 Task: Find LinkedIn profiles of Business Managers at SCC Online with a background in Financial Analysis and education from Delhi School of Economics.
Action: Mouse moved to (593, 79)
Screenshot: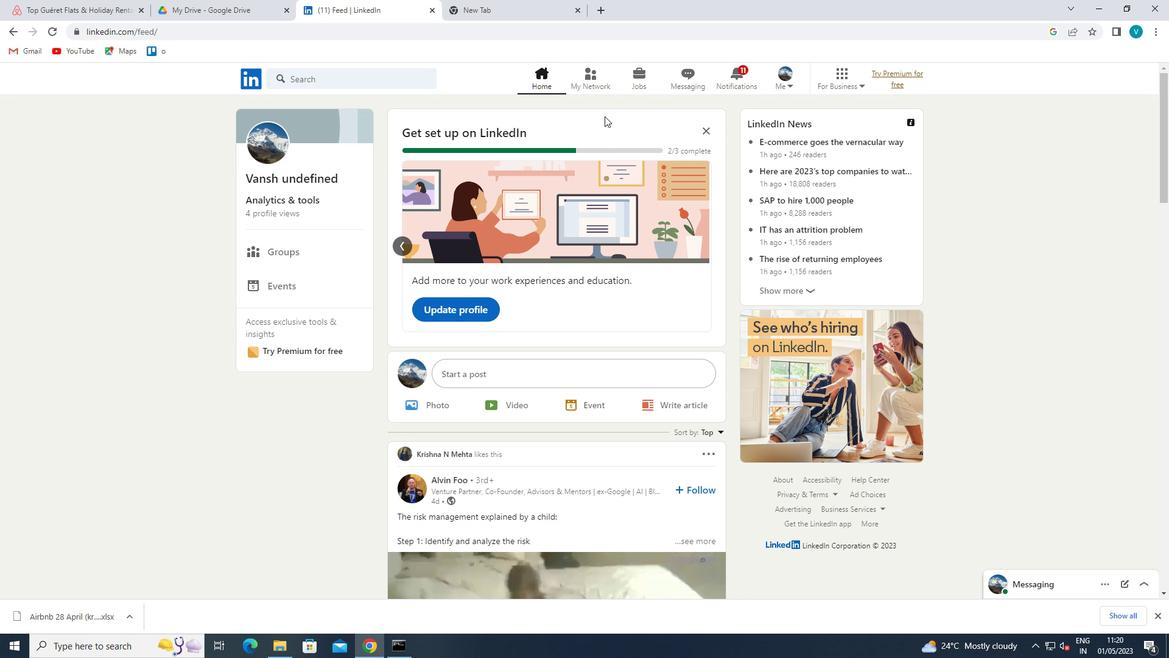 
Action: Mouse pressed left at (593, 79)
Screenshot: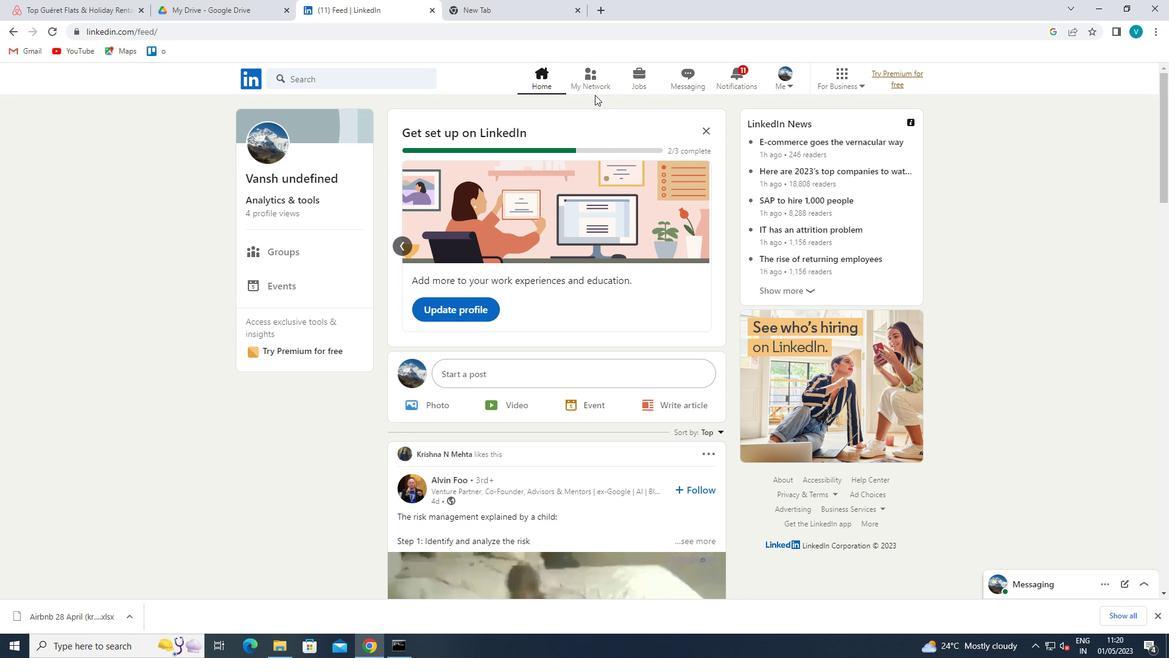 
Action: Mouse moved to (335, 148)
Screenshot: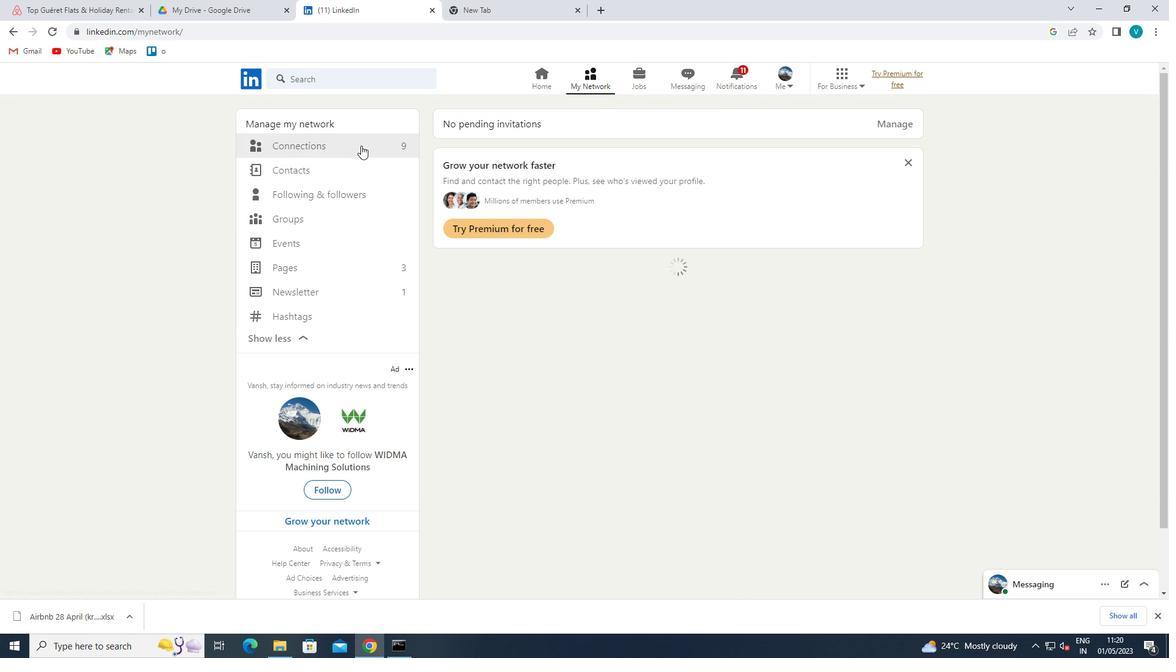 
Action: Mouse pressed left at (335, 148)
Screenshot: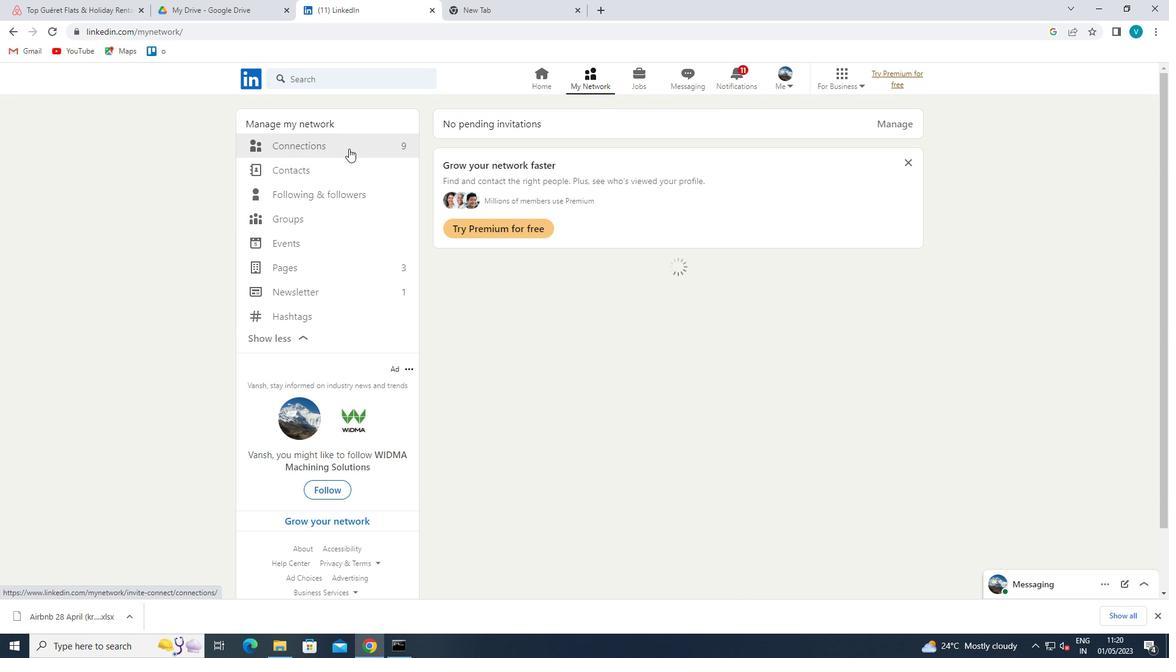 
Action: Mouse moved to (665, 144)
Screenshot: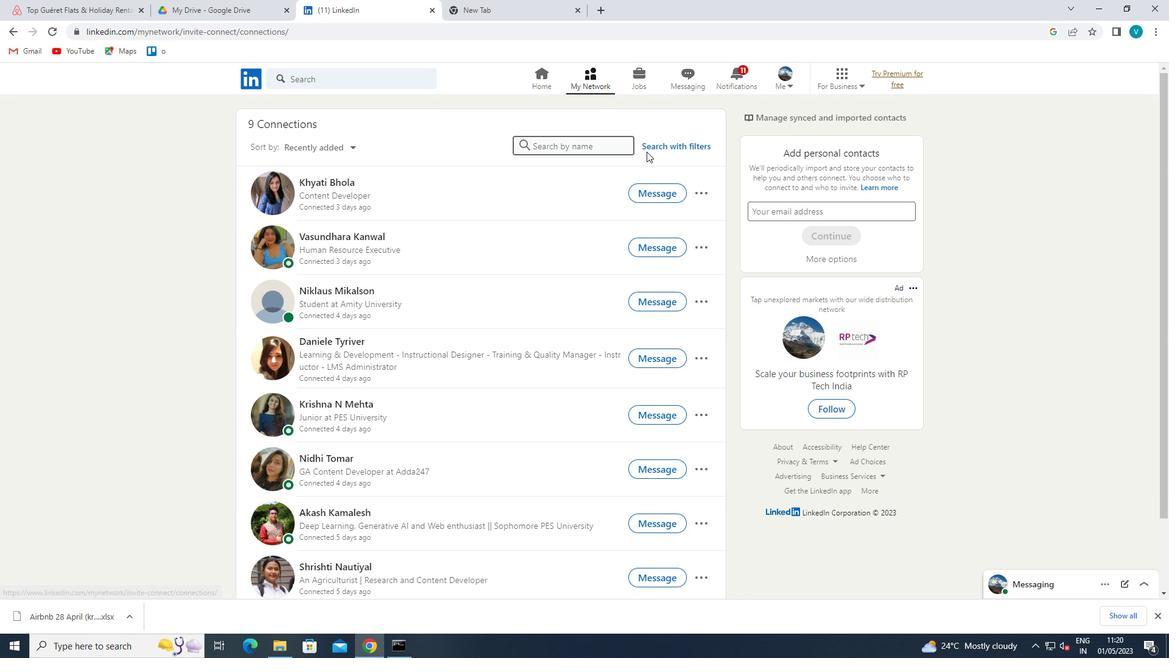 
Action: Mouse pressed left at (665, 144)
Screenshot: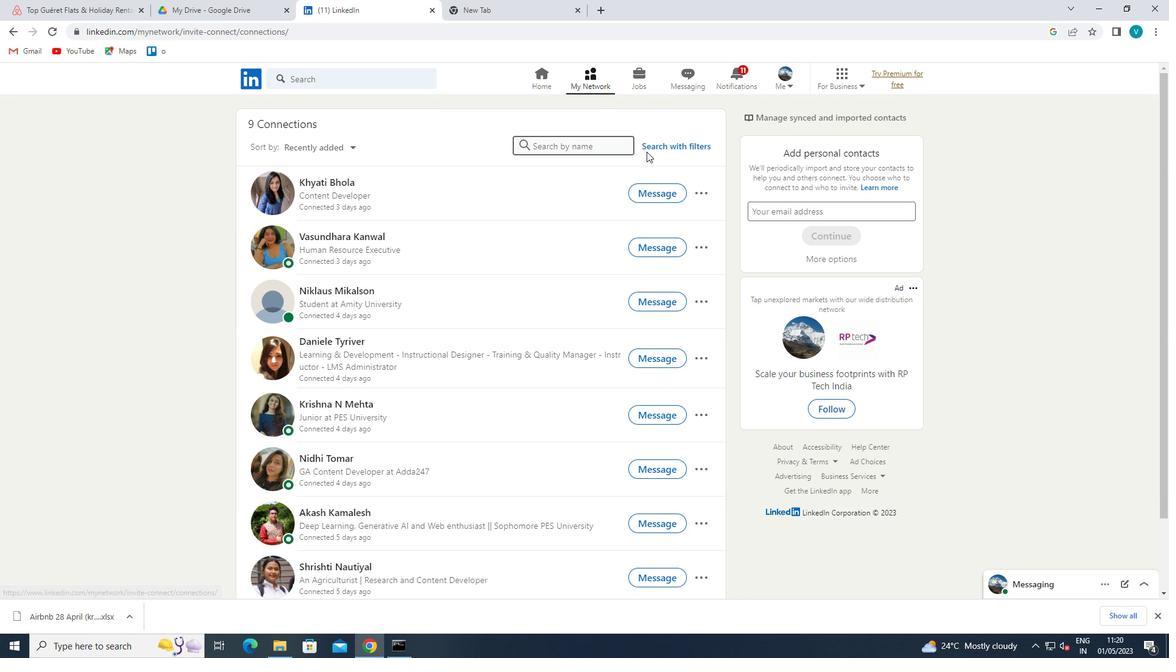
Action: Mouse moved to (586, 116)
Screenshot: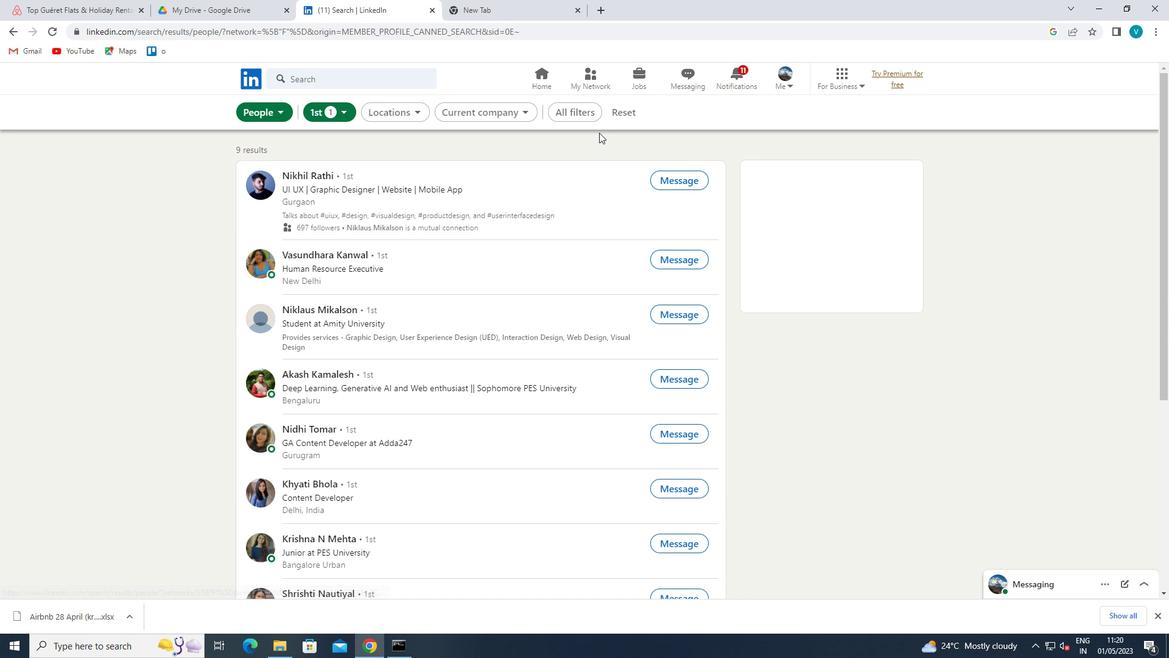 
Action: Mouse pressed left at (586, 116)
Screenshot: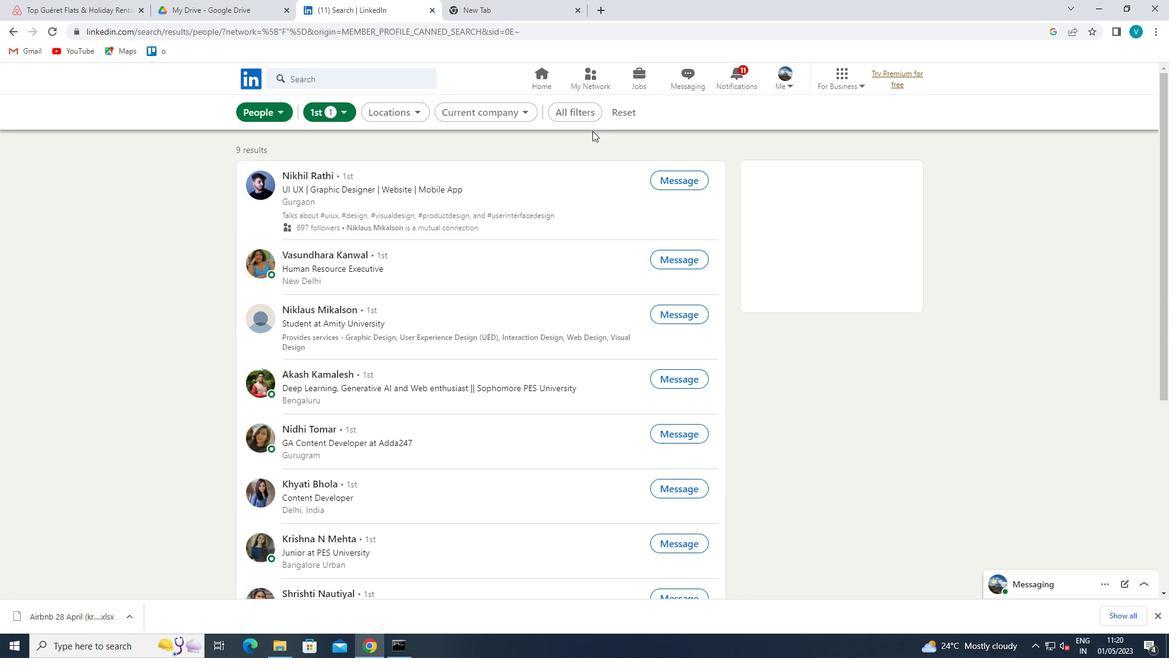 
Action: Mouse moved to (940, 268)
Screenshot: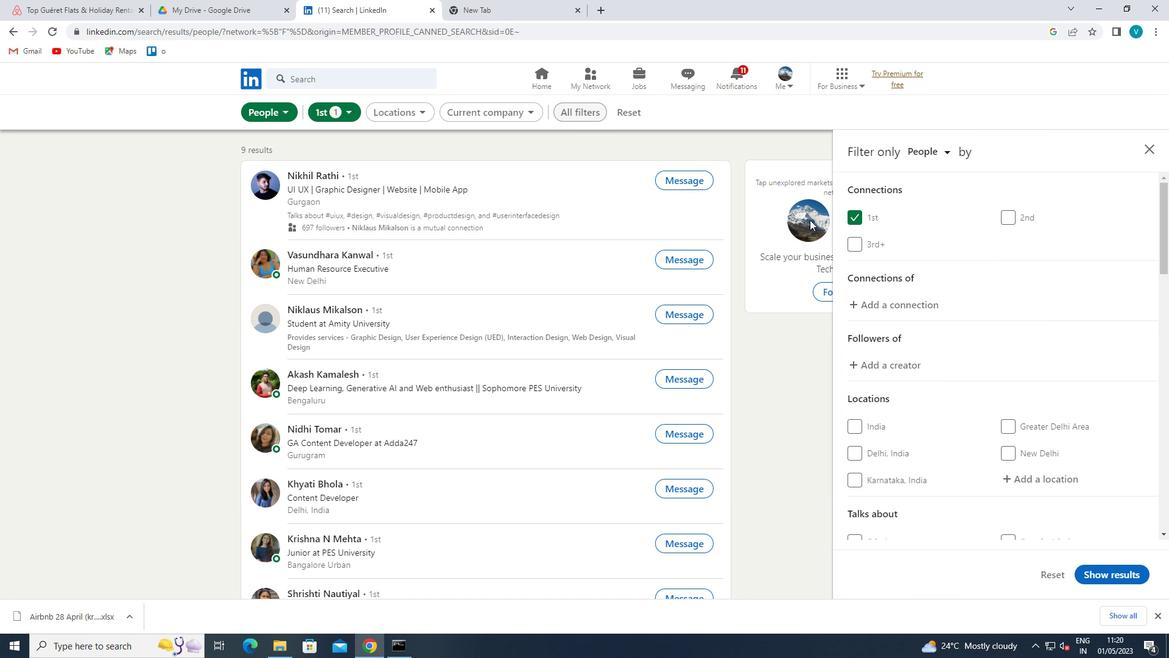 
Action: Mouse scrolled (940, 268) with delta (0, 0)
Screenshot: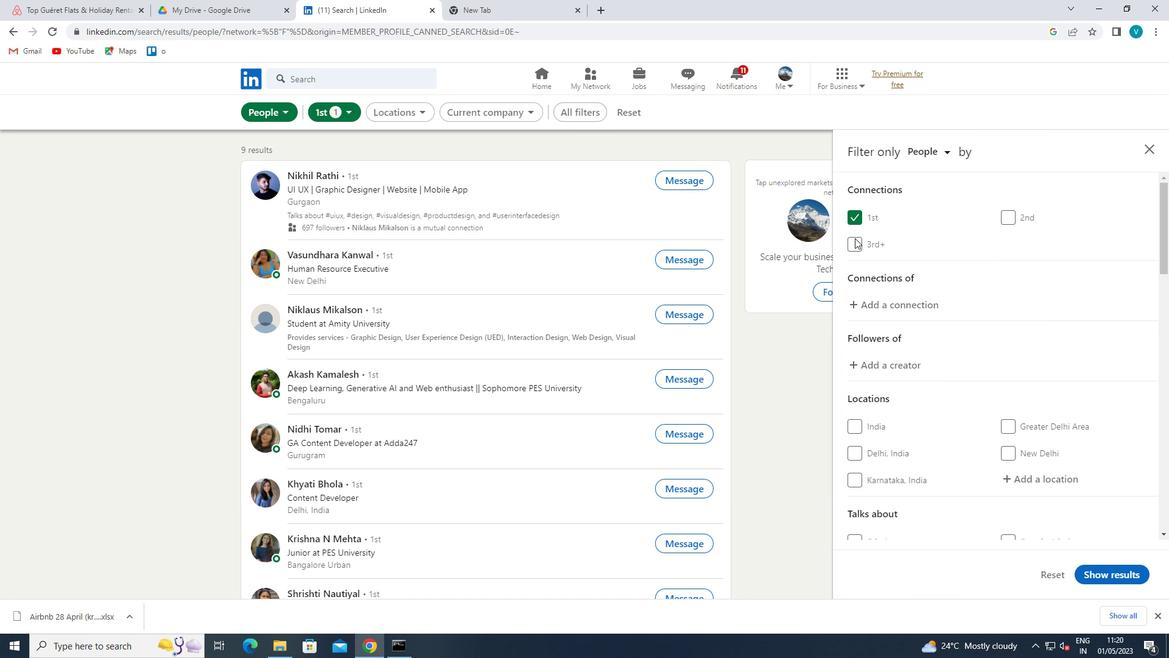 
Action: Mouse moved to (940, 269)
Screenshot: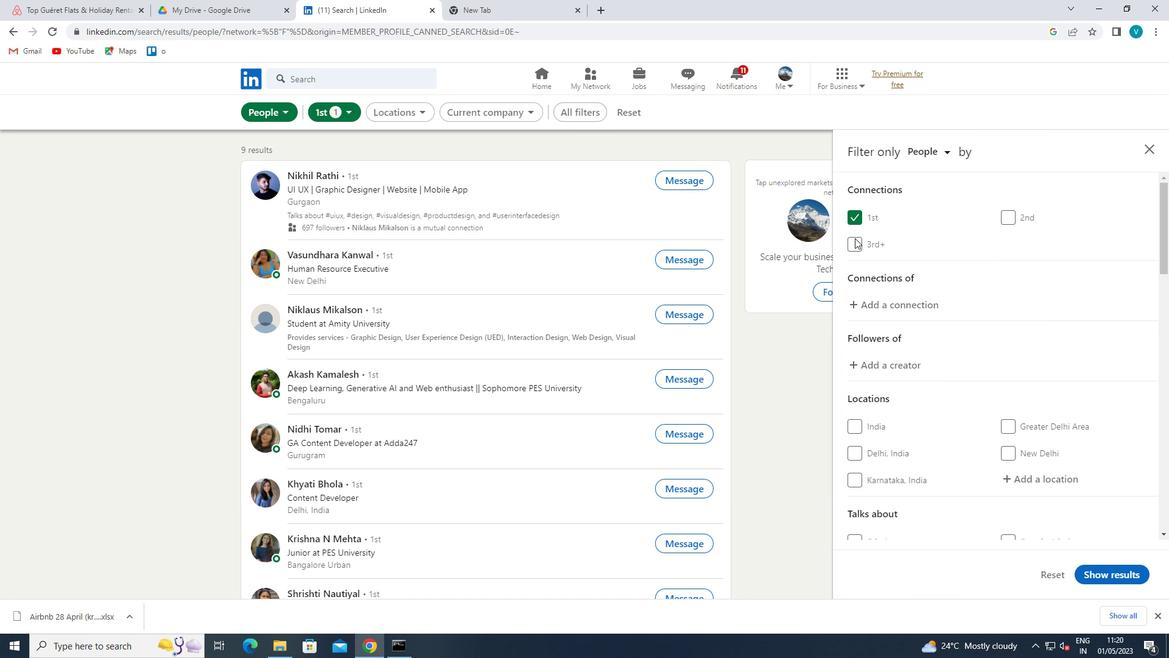 
Action: Mouse scrolled (940, 268) with delta (0, 0)
Screenshot: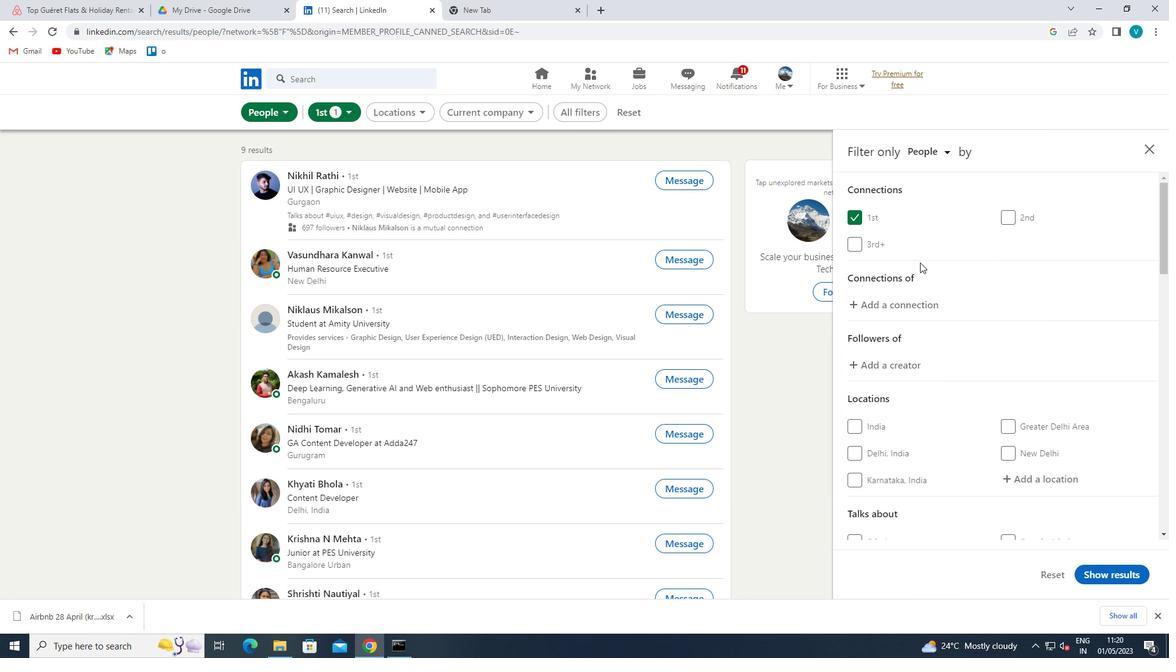 
Action: Mouse moved to (1032, 369)
Screenshot: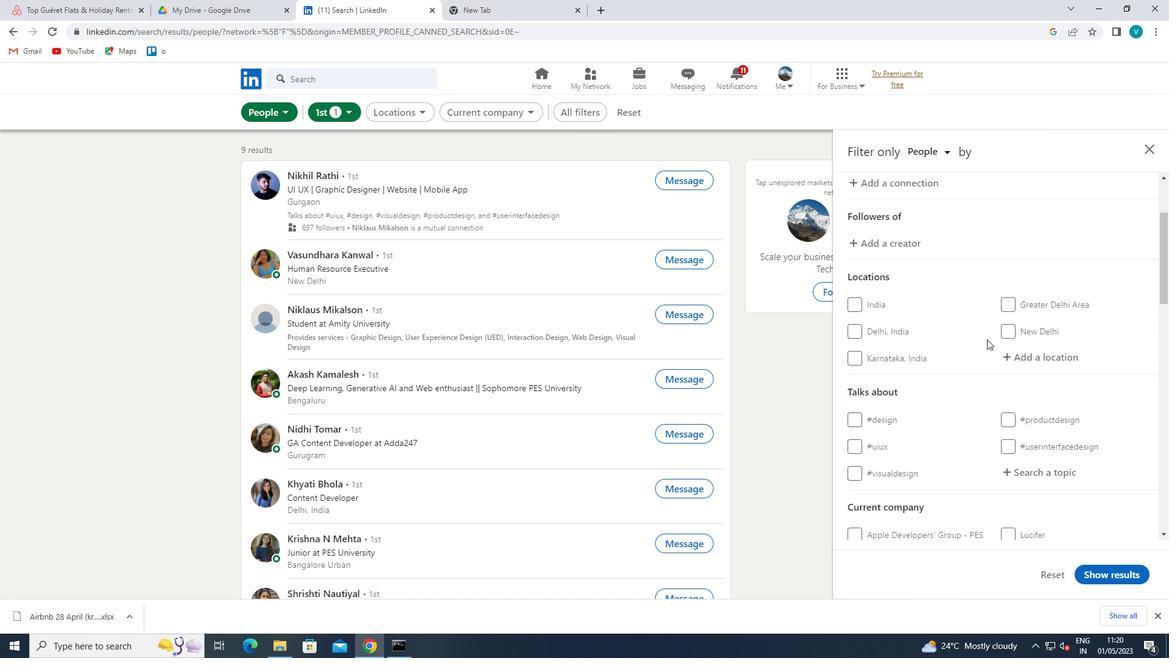 
Action: Mouse pressed left at (1032, 369)
Screenshot: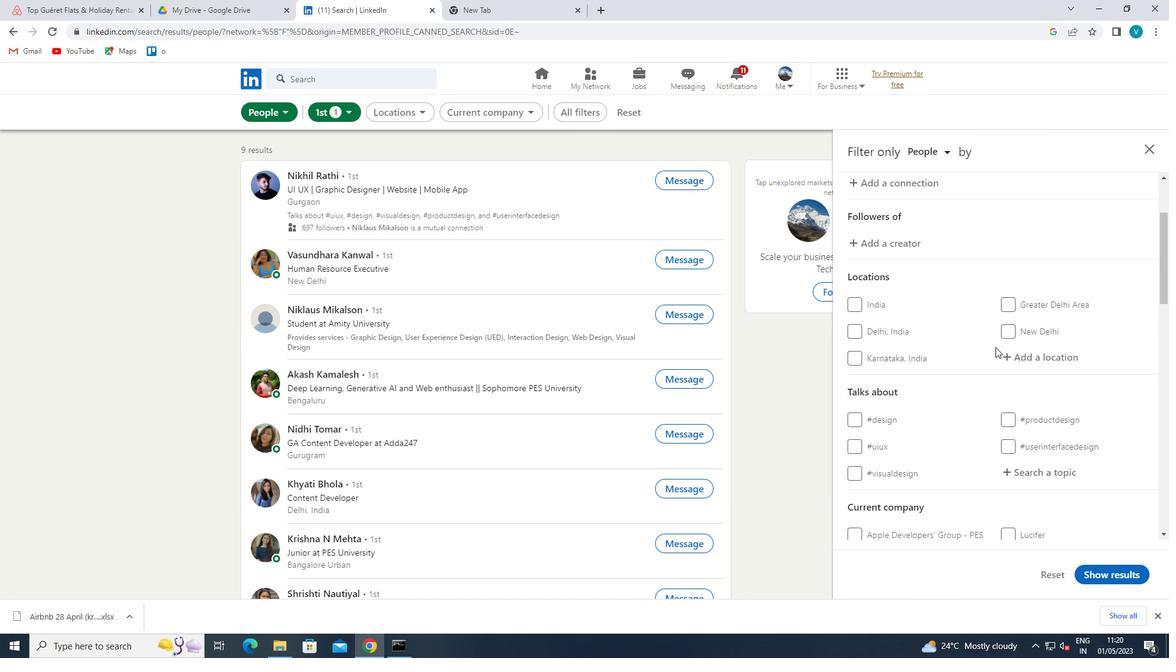 
Action: Mouse moved to (1038, 359)
Screenshot: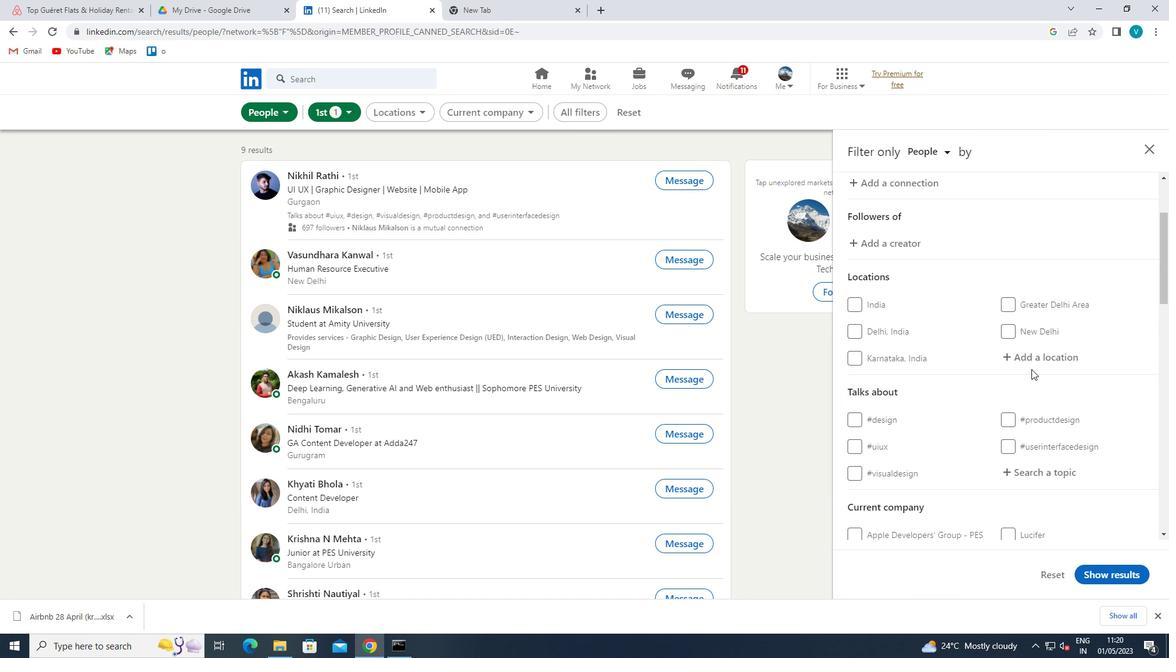 
Action: Mouse pressed left at (1038, 359)
Screenshot: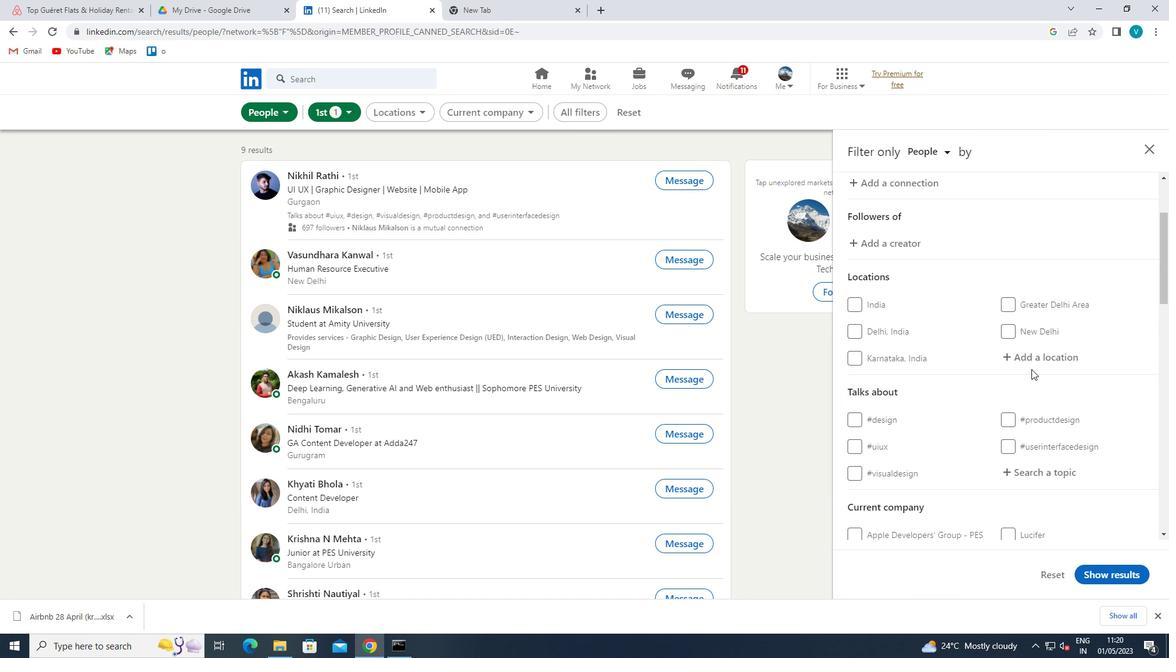
Action: Mouse moved to (966, 369)
Screenshot: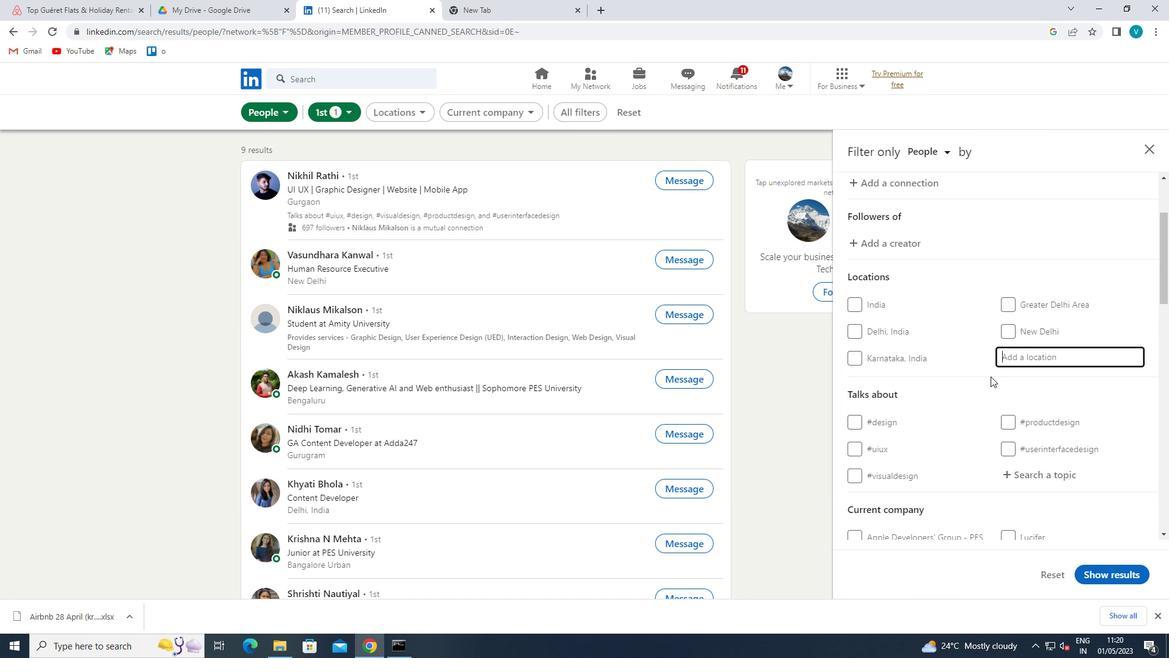 
Action: Key pressed <Key.shift>ULANHOT
Screenshot: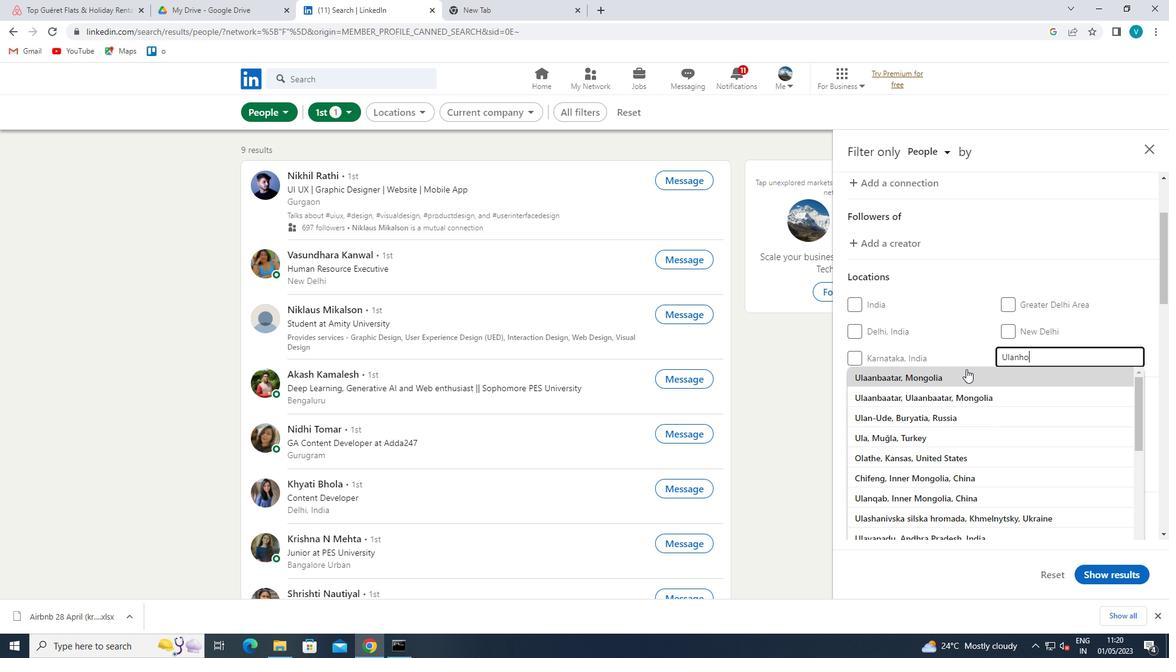 
Action: Mouse pressed left at (966, 369)
Screenshot: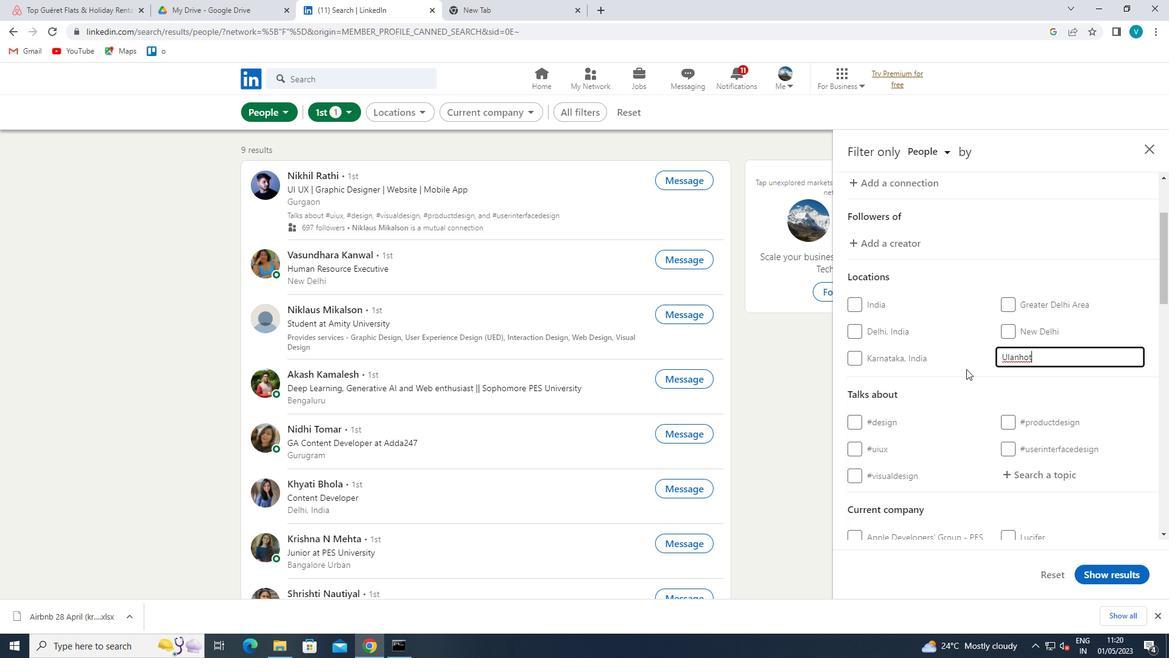 
Action: Mouse scrolled (966, 368) with delta (0, 0)
Screenshot: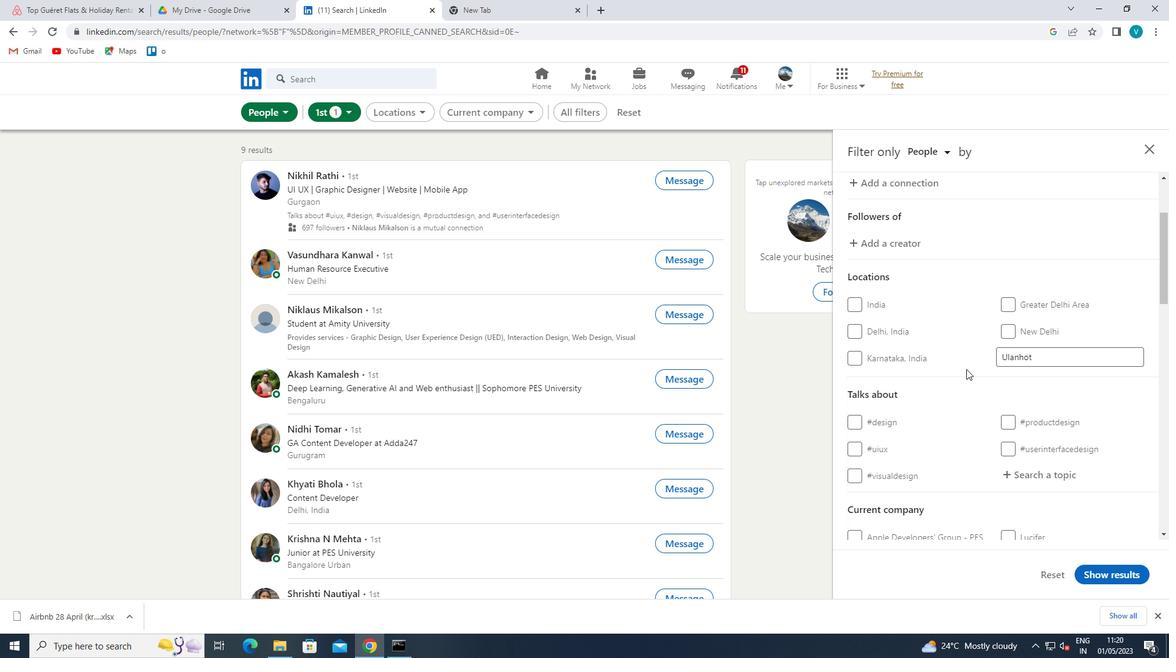 
Action: Mouse moved to (1015, 413)
Screenshot: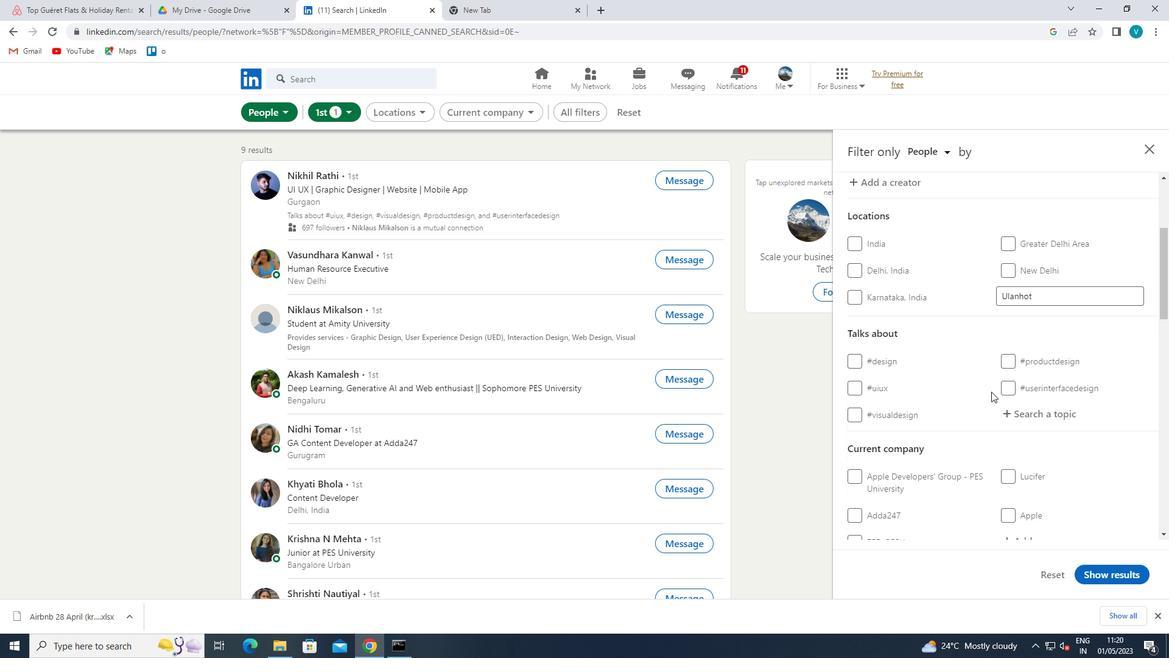 
Action: Mouse pressed left at (1015, 413)
Screenshot: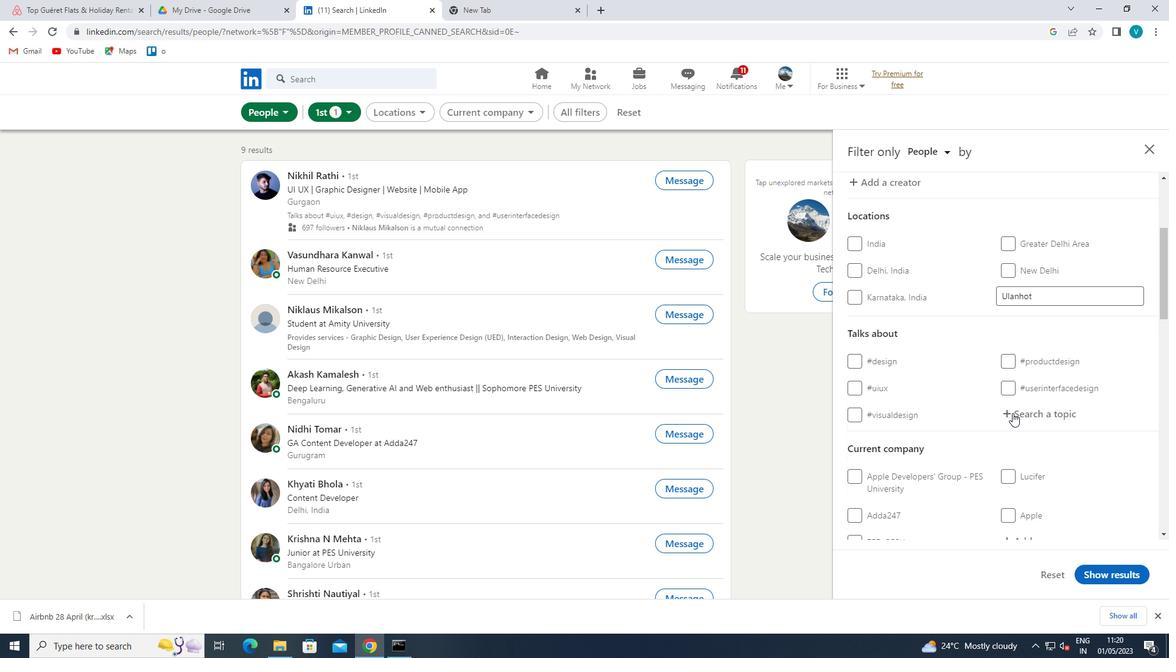 
Action: Mouse moved to (1015, 412)
Screenshot: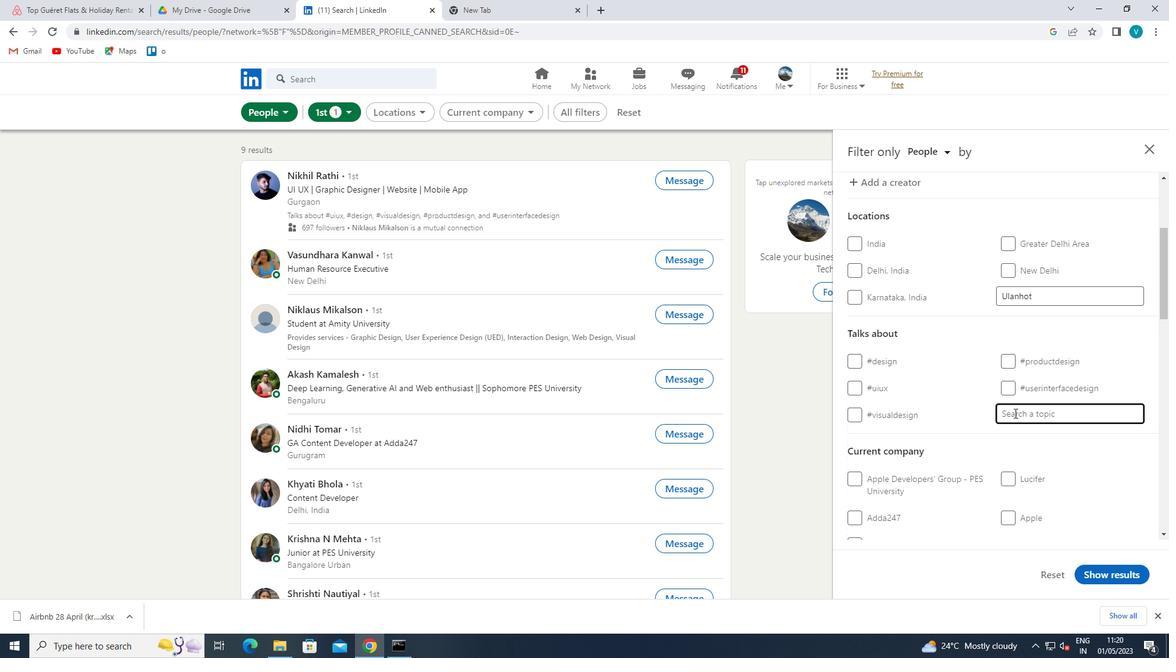 
Action: Key pressed <Key.shift>
Screenshot: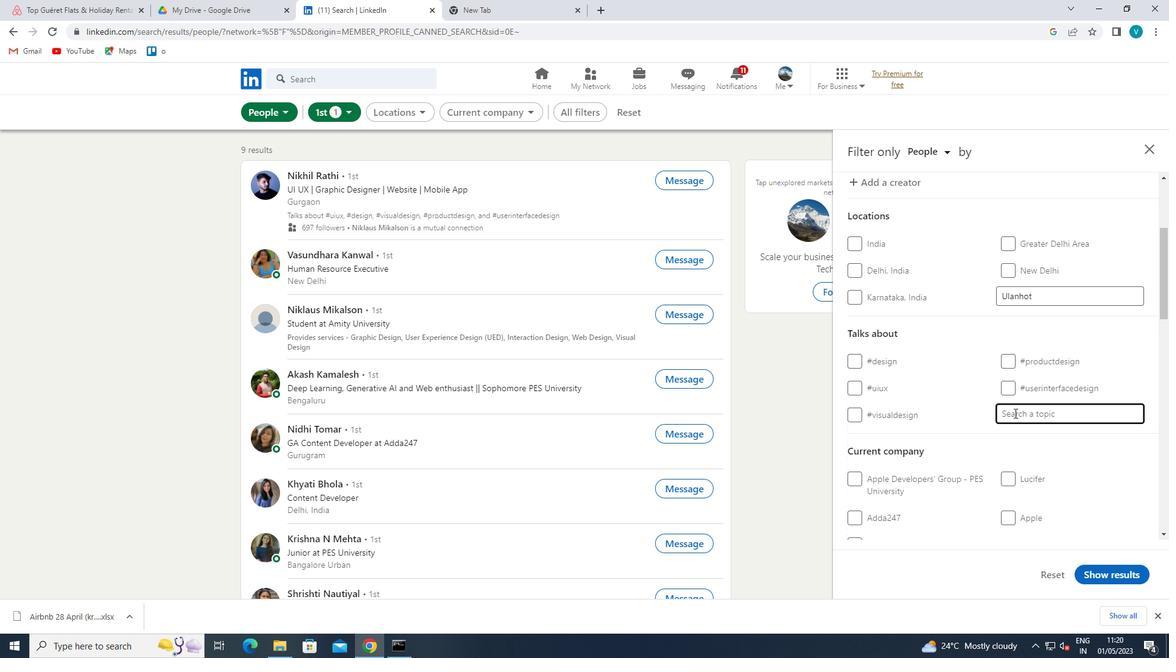 
Action: Mouse moved to (934, 389)
Screenshot: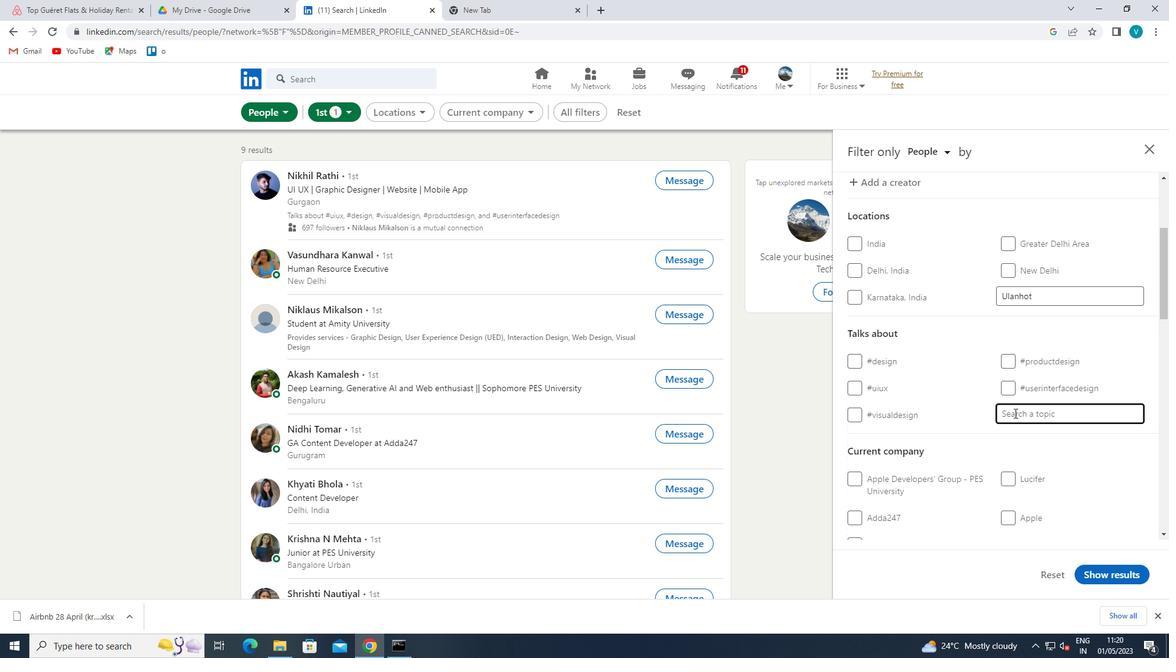 
Action: Key pressed #LIMKEDINLEARNING
Screenshot: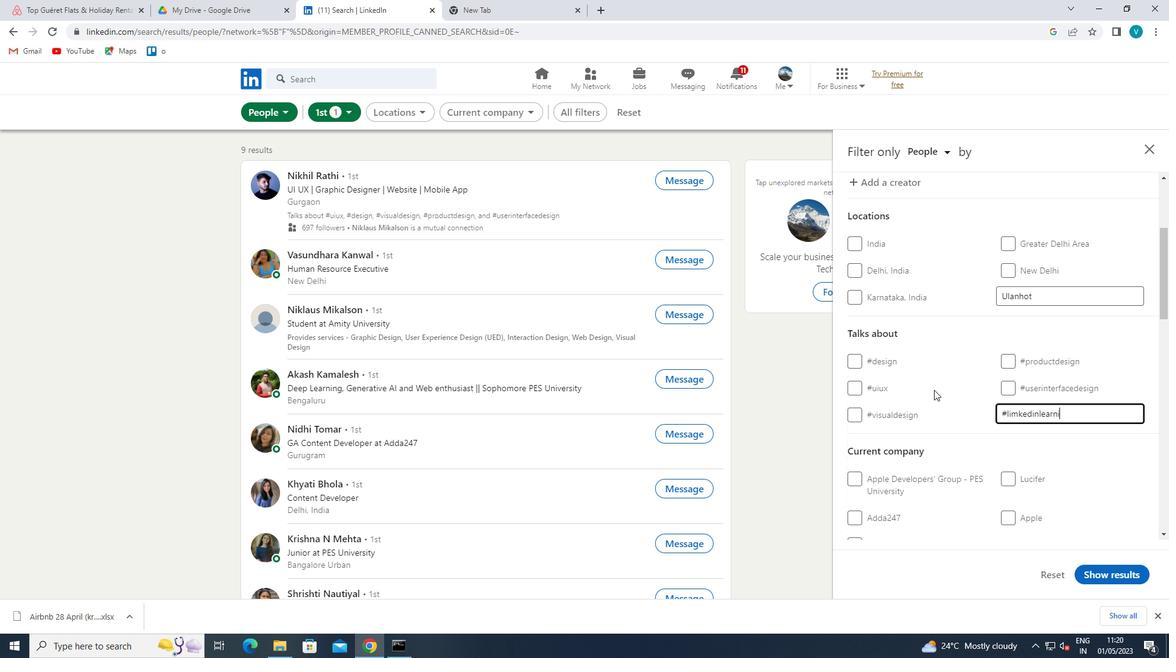 
Action: Mouse moved to (940, 396)
Screenshot: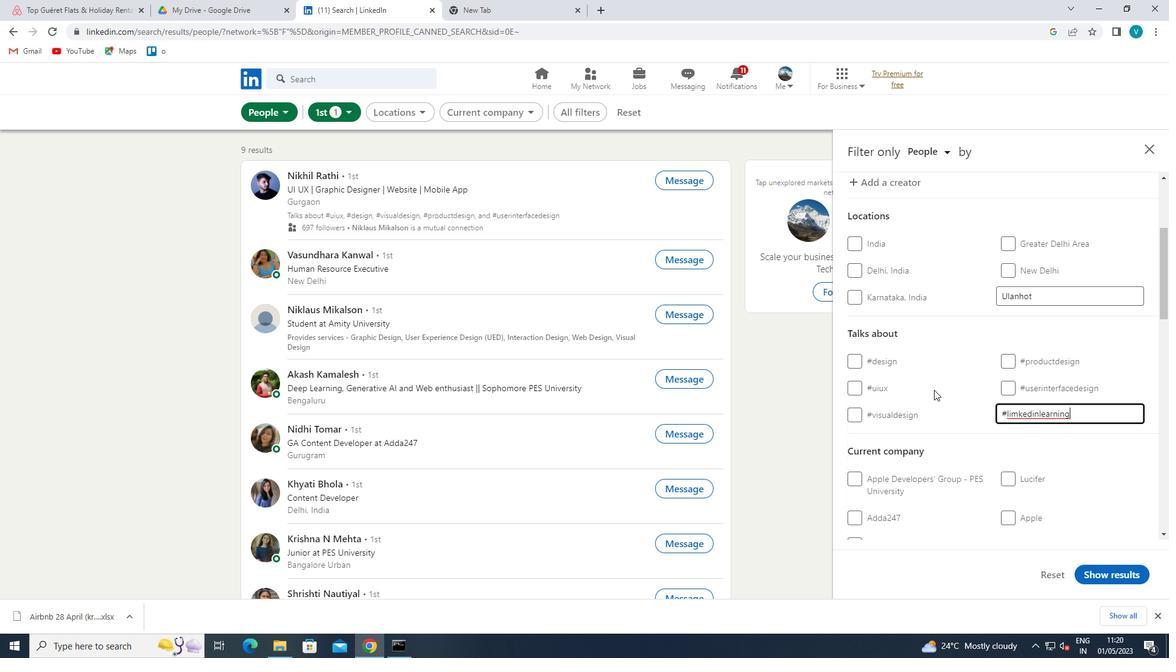 
Action: Mouse pressed left at (940, 396)
Screenshot: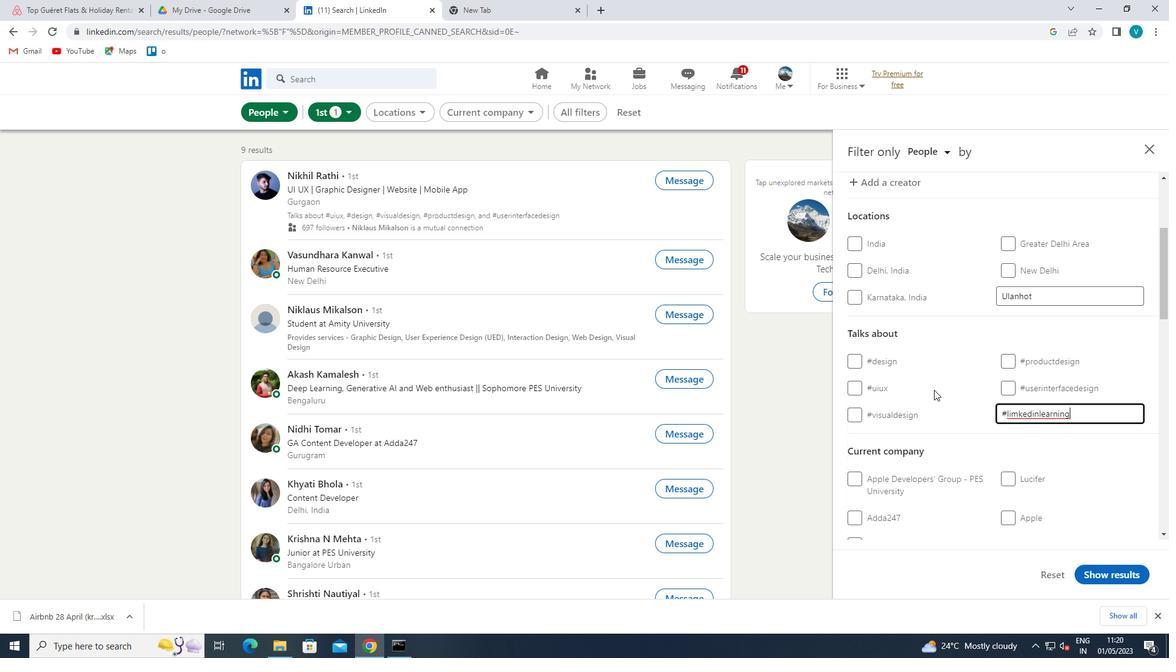 
Action: Mouse moved to (954, 420)
Screenshot: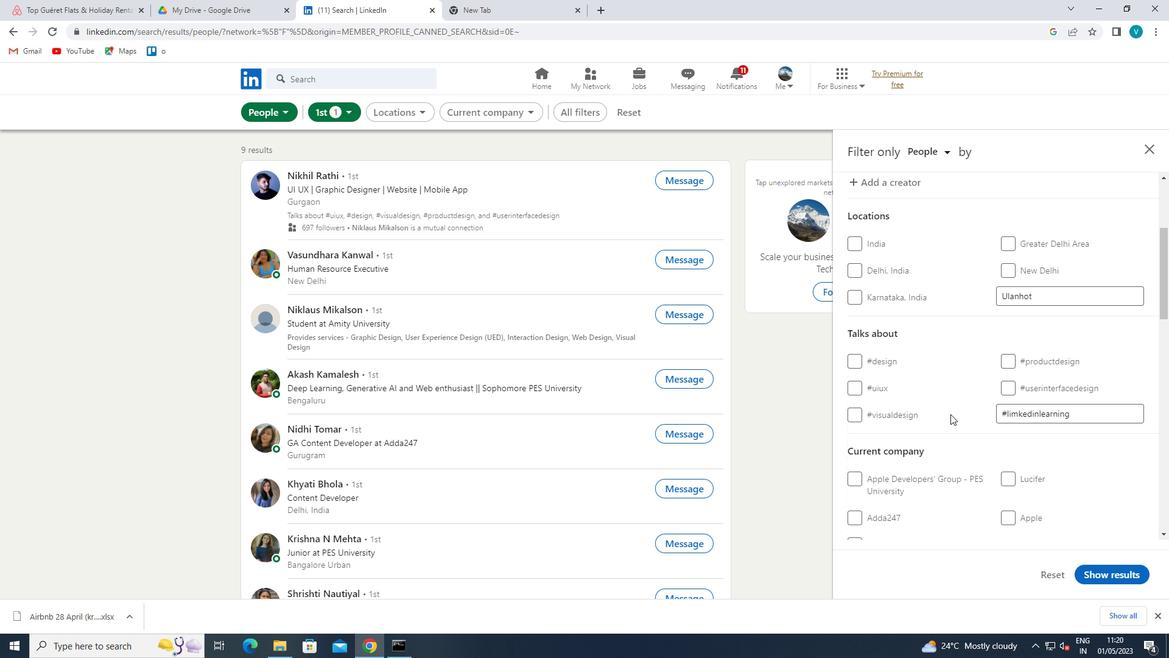 
Action: Mouse scrolled (954, 419) with delta (0, 0)
Screenshot: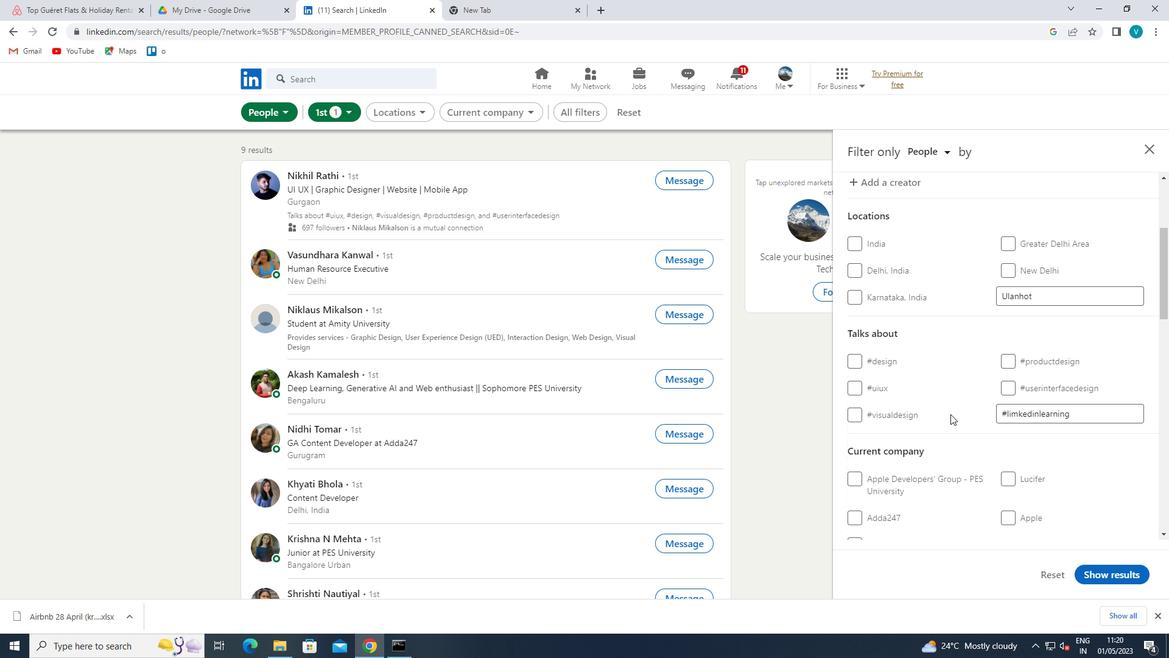 
Action: Mouse moved to (954, 421)
Screenshot: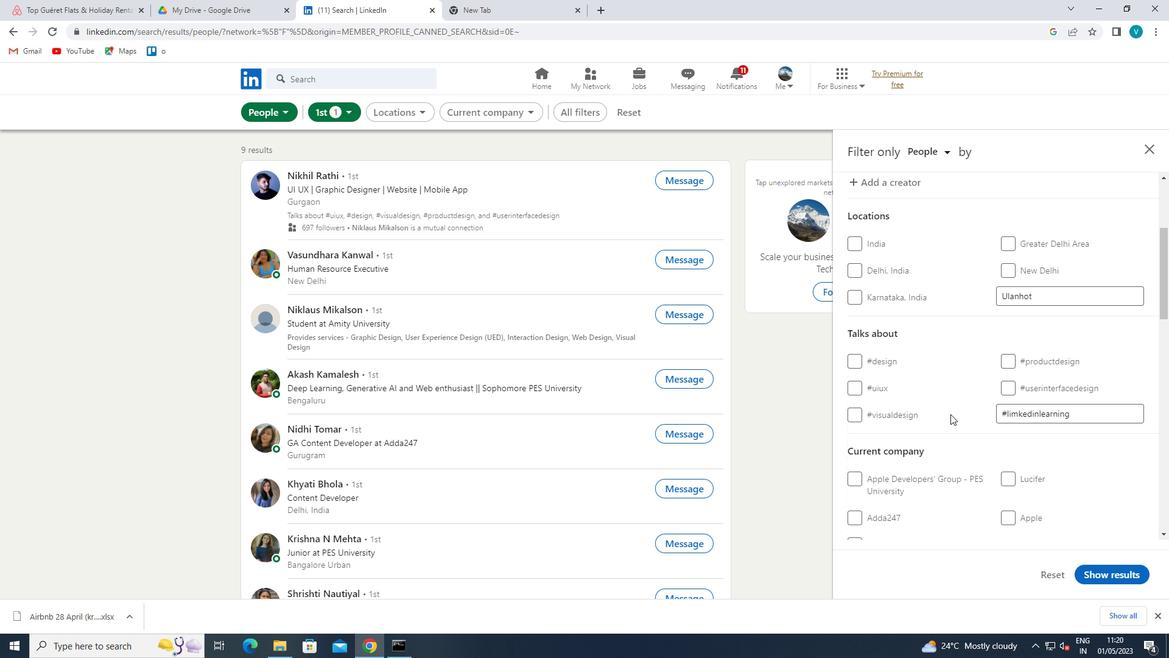 
Action: Mouse scrolled (954, 420) with delta (0, 0)
Screenshot: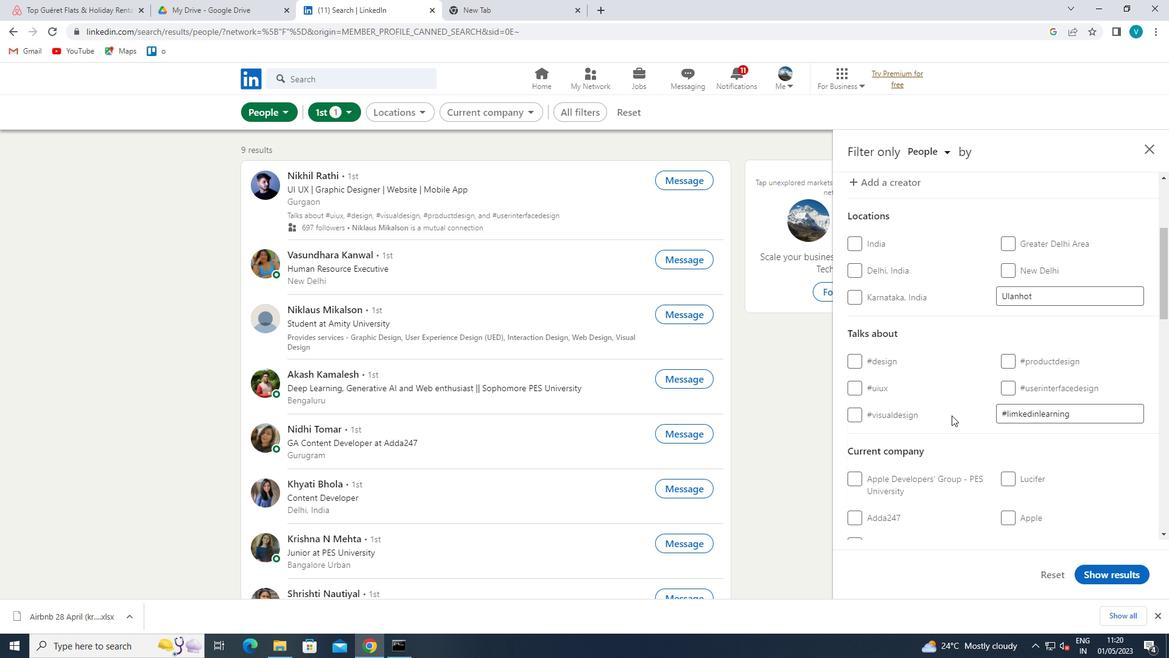 
Action: Mouse moved to (955, 421)
Screenshot: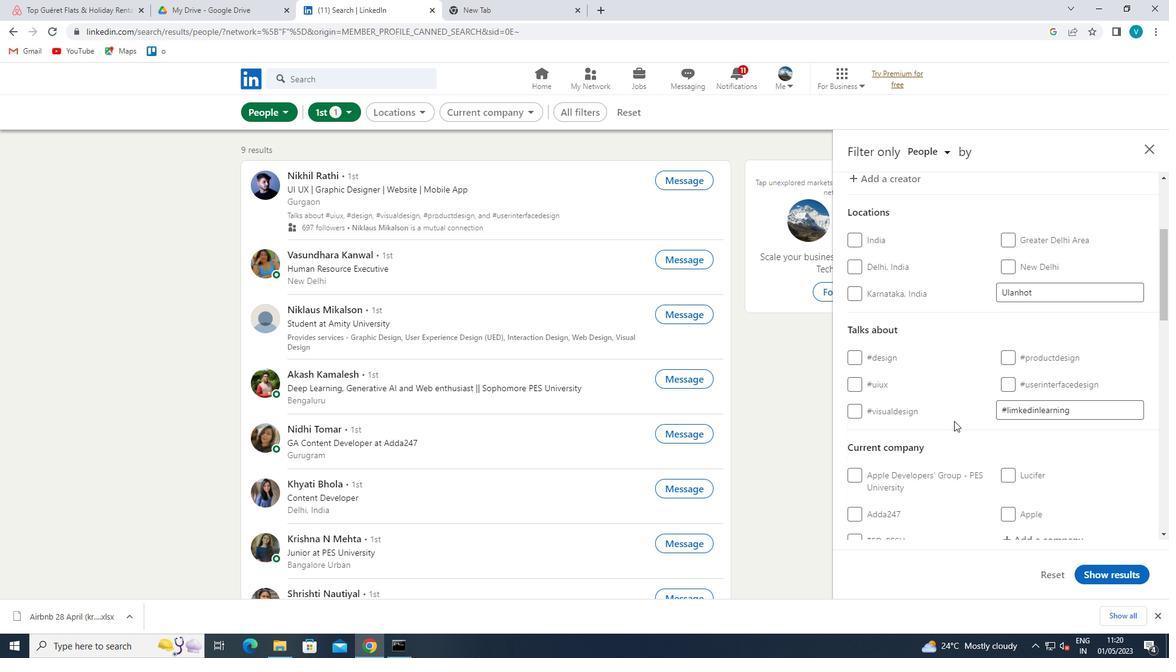 
Action: Mouse scrolled (955, 420) with delta (0, 0)
Screenshot: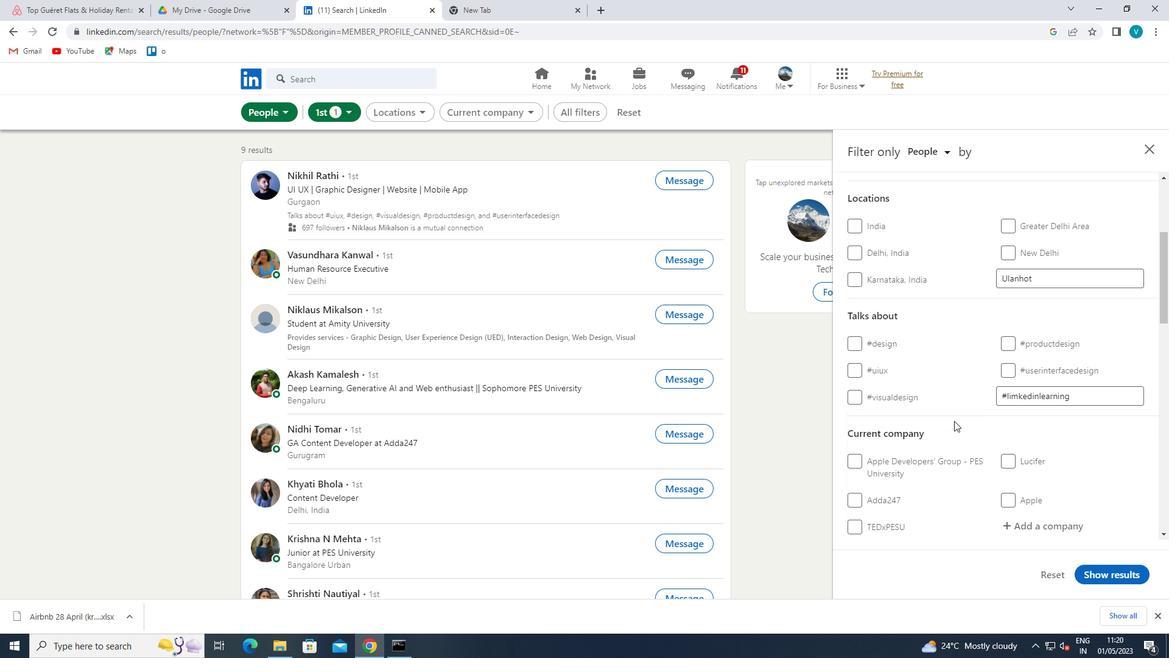 
Action: Mouse moved to (955, 421)
Screenshot: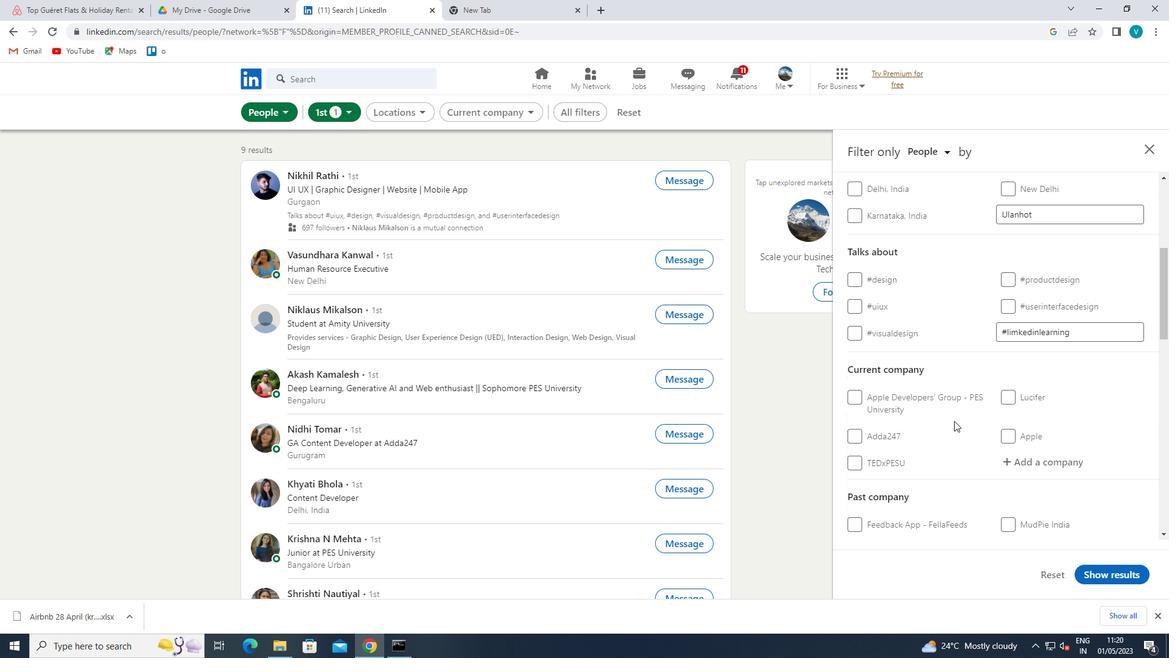 
Action: Mouse scrolled (955, 420) with delta (0, 0)
Screenshot: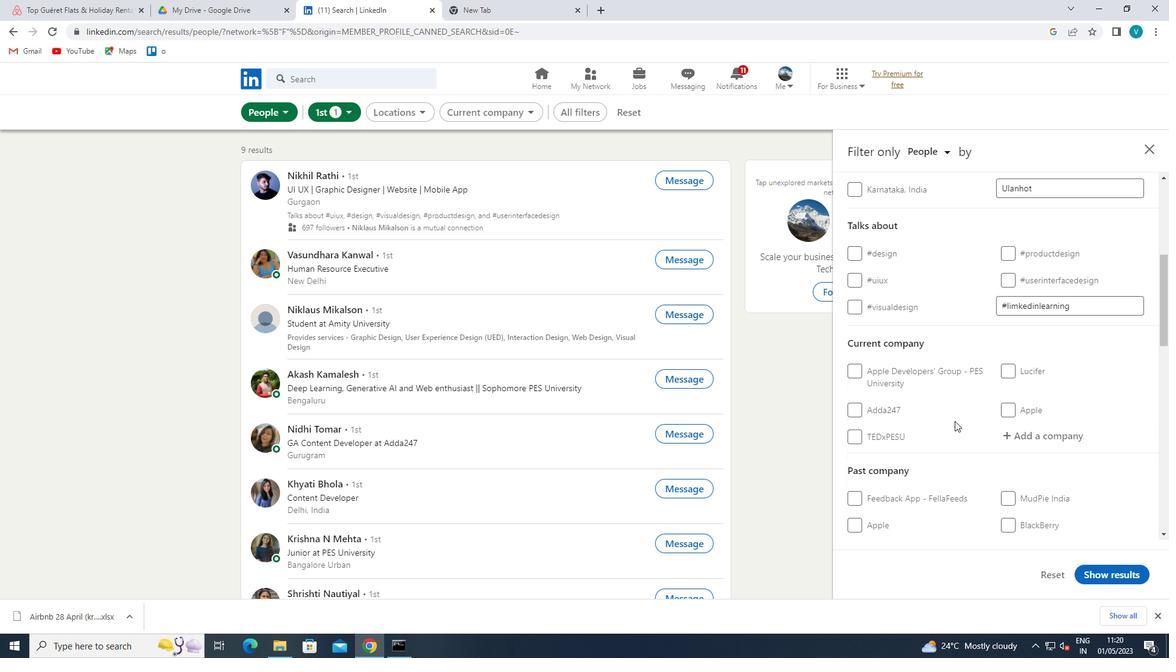 
Action: Mouse moved to (956, 421)
Screenshot: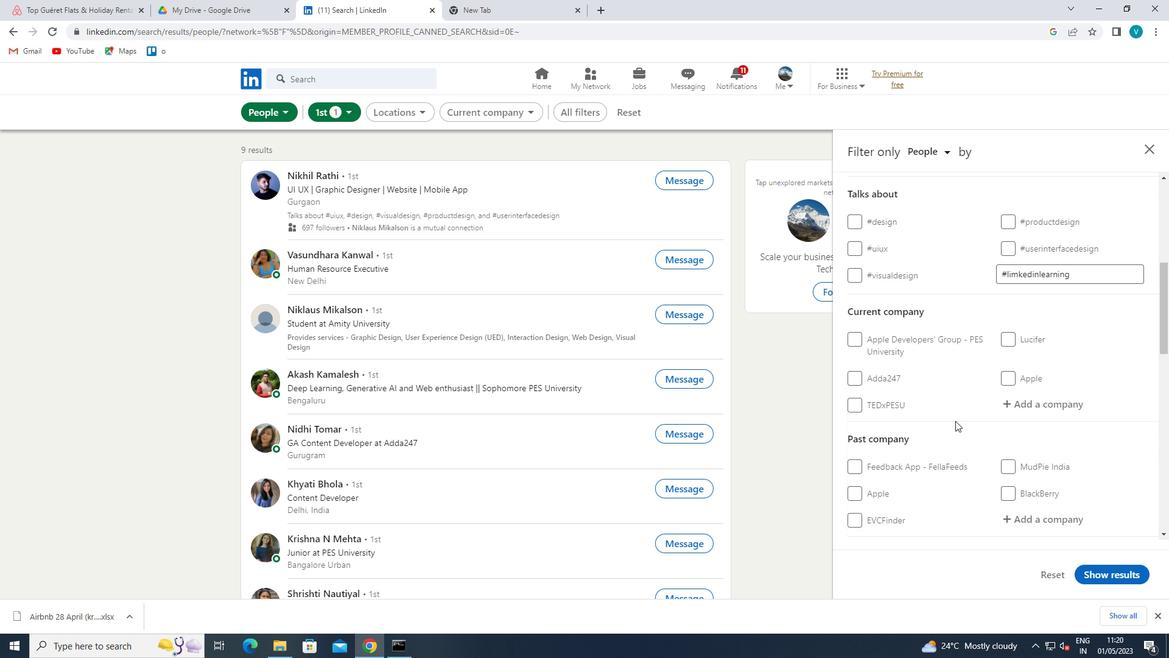 
Action: Mouse scrolled (956, 421) with delta (0, 0)
Screenshot: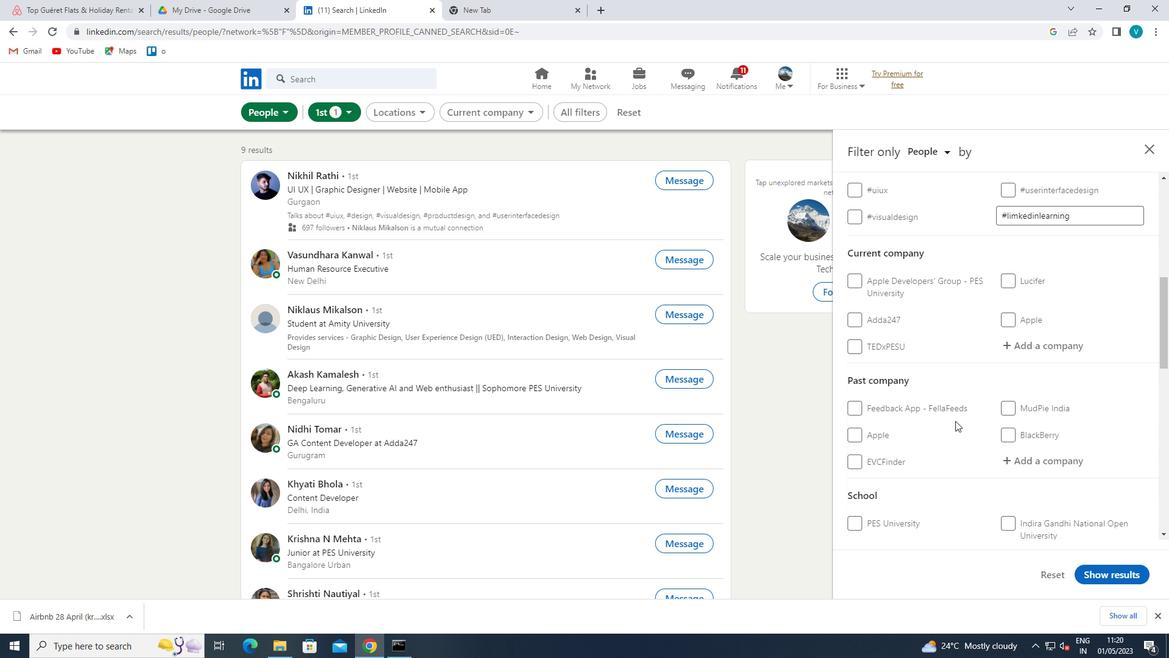 
Action: Mouse moved to (956, 422)
Screenshot: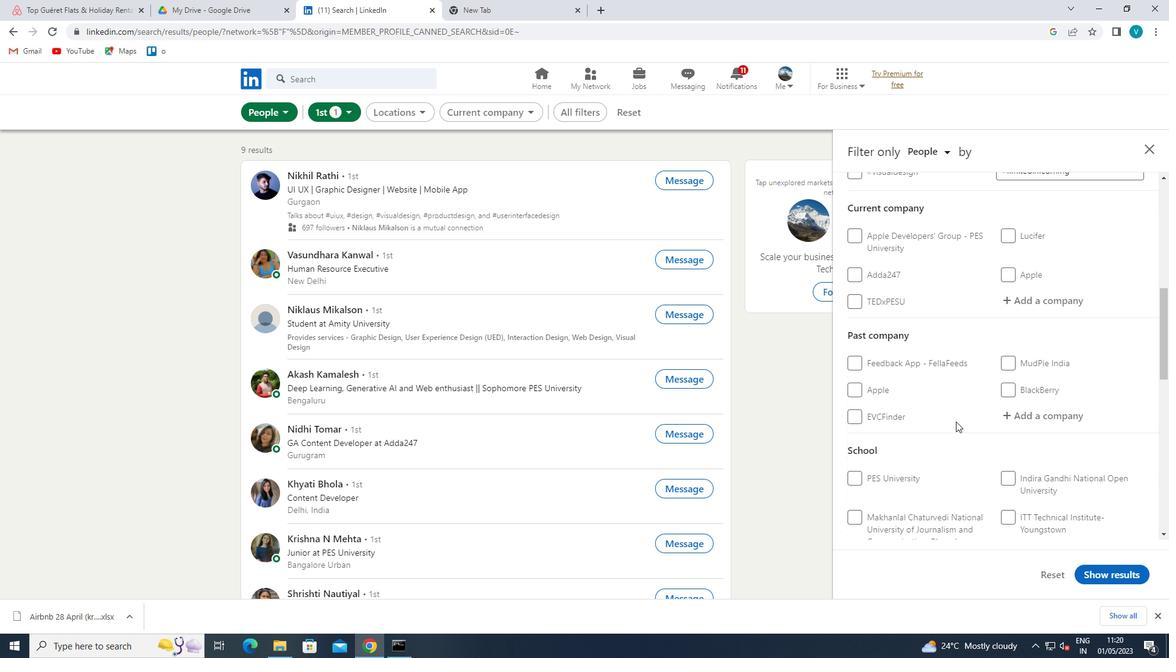 
Action: Mouse scrolled (956, 421) with delta (0, 0)
Screenshot: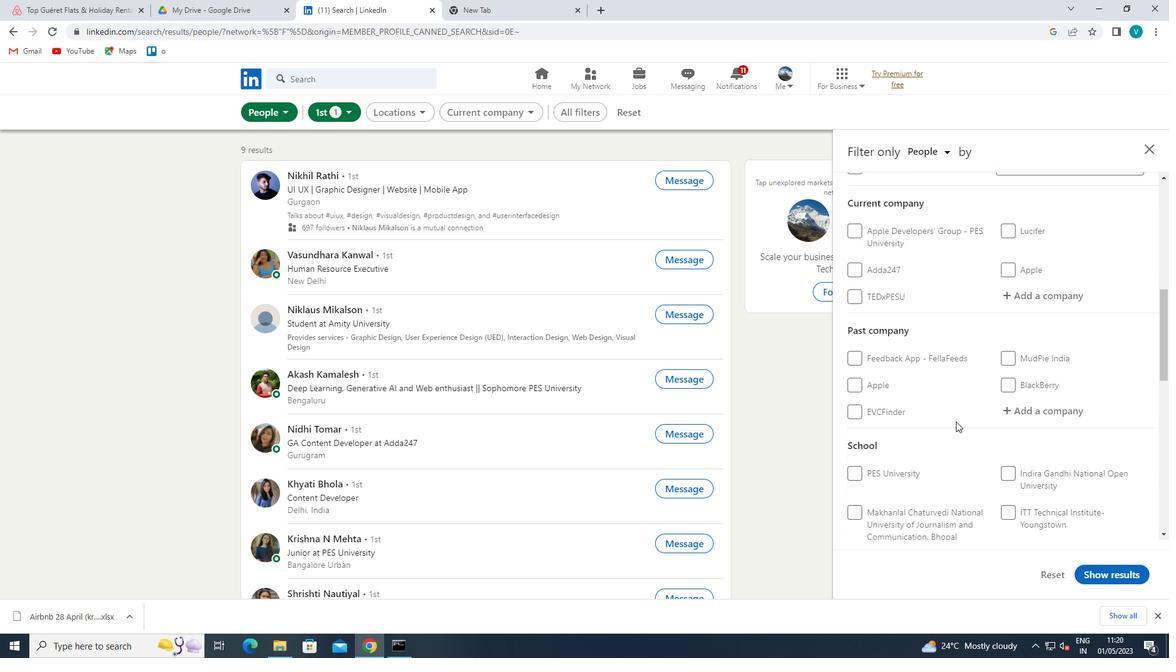 
Action: Mouse moved to (957, 425)
Screenshot: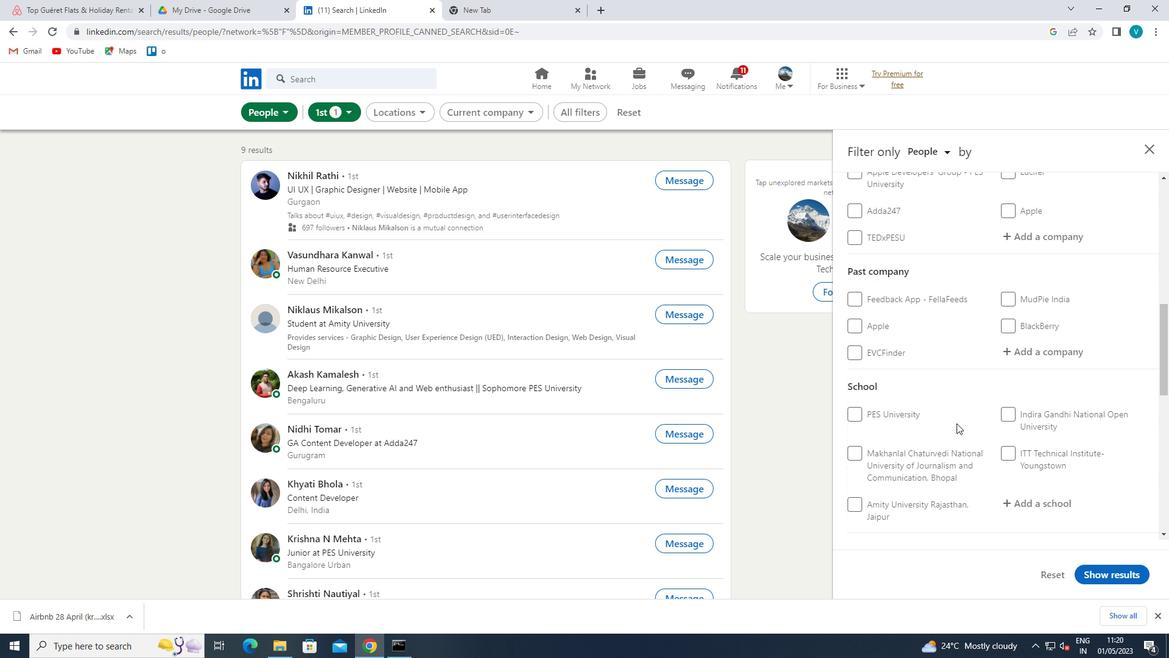 
Action: Mouse scrolled (957, 425) with delta (0, 0)
Screenshot: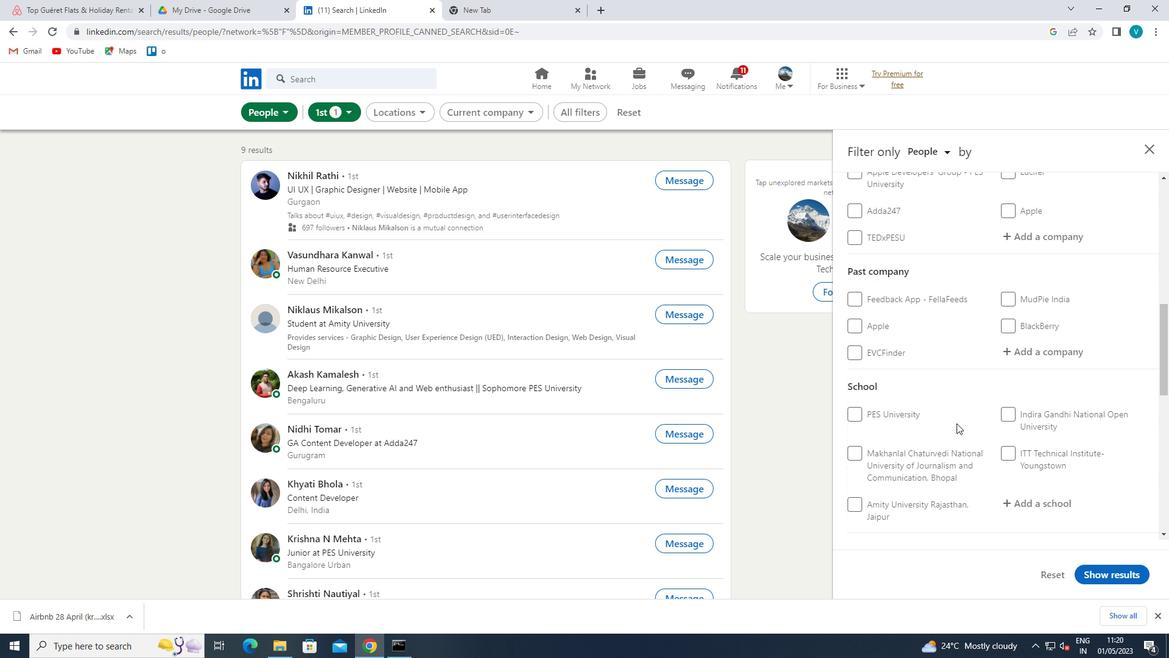 
Action: Mouse moved to (958, 426)
Screenshot: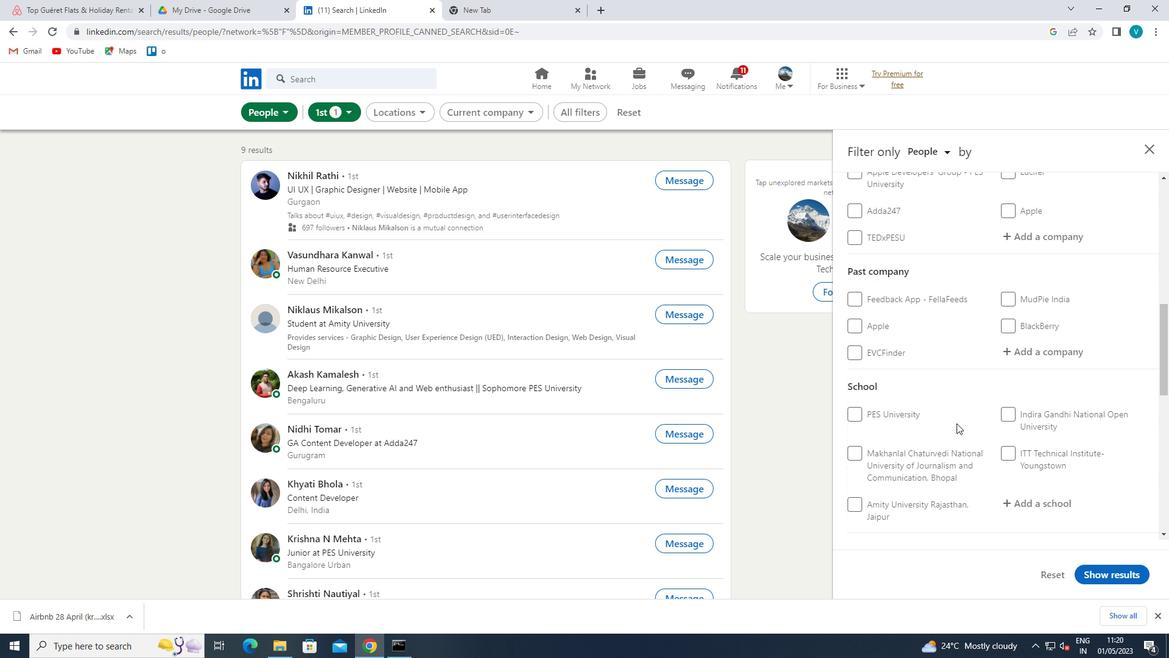 
Action: Mouse scrolled (958, 425) with delta (0, 0)
Screenshot: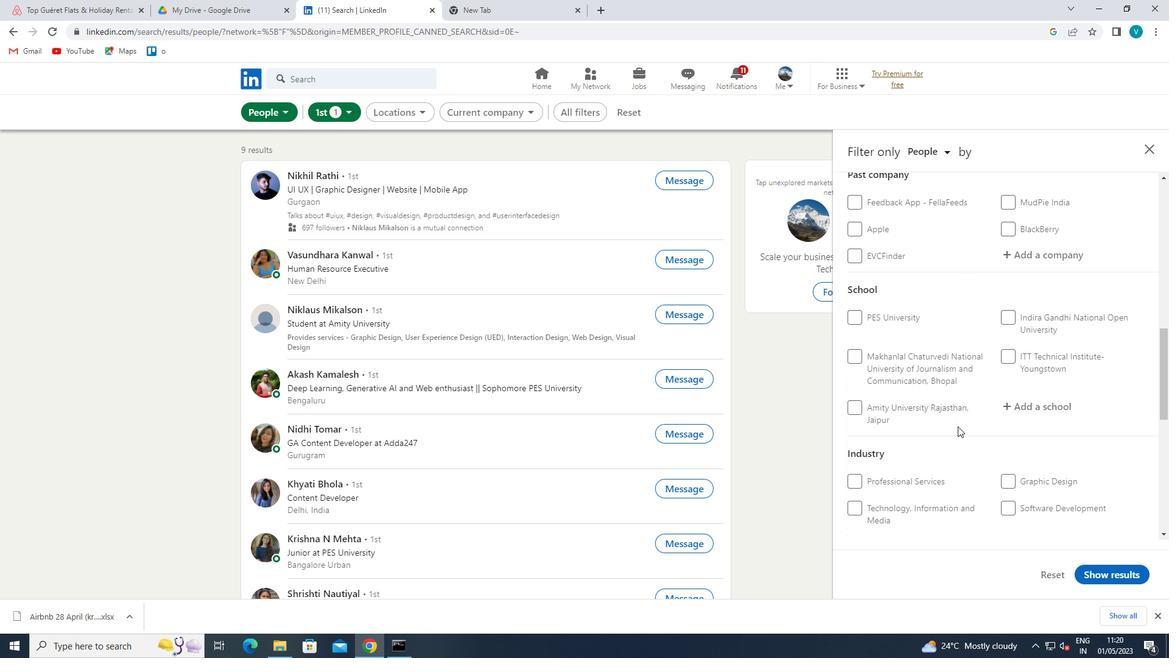 
Action: Mouse scrolled (958, 425) with delta (0, 0)
Screenshot: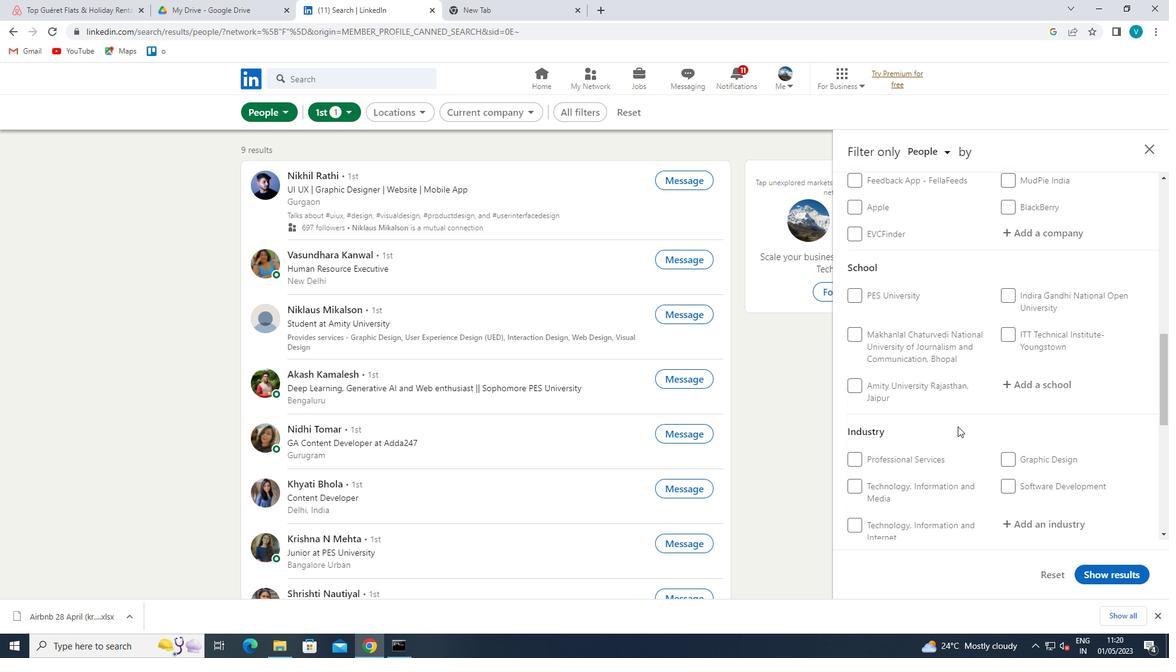 
Action: Mouse scrolled (958, 425) with delta (0, 0)
Screenshot: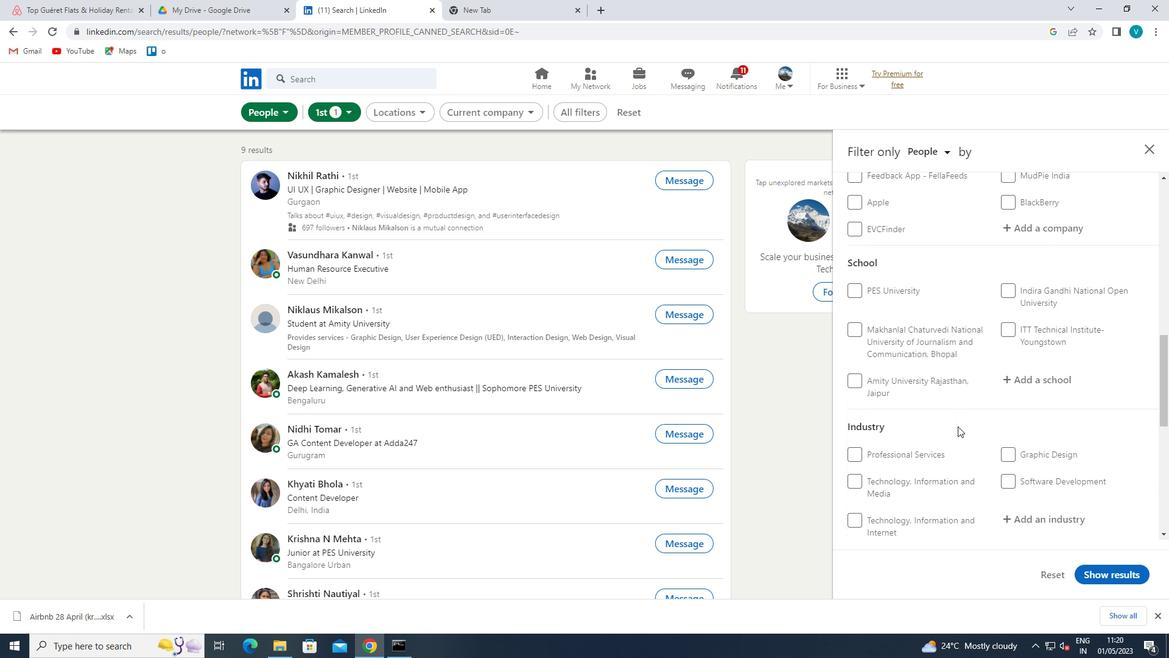 
Action: Mouse moved to (852, 421)
Screenshot: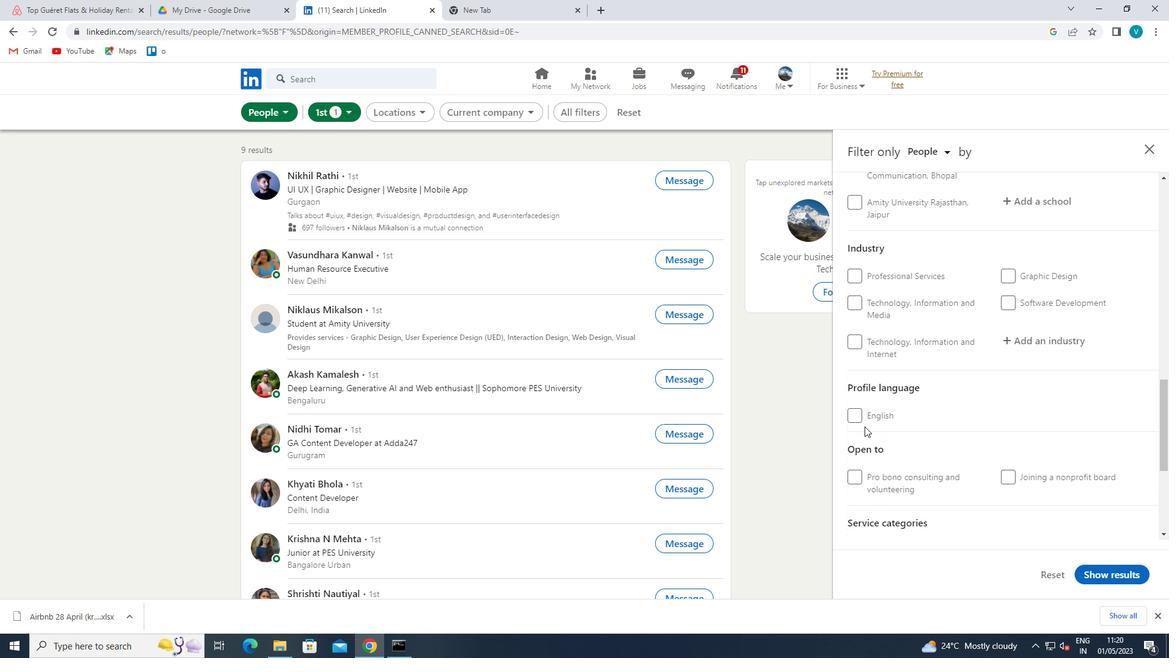 
Action: Mouse pressed left at (852, 421)
Screenshot: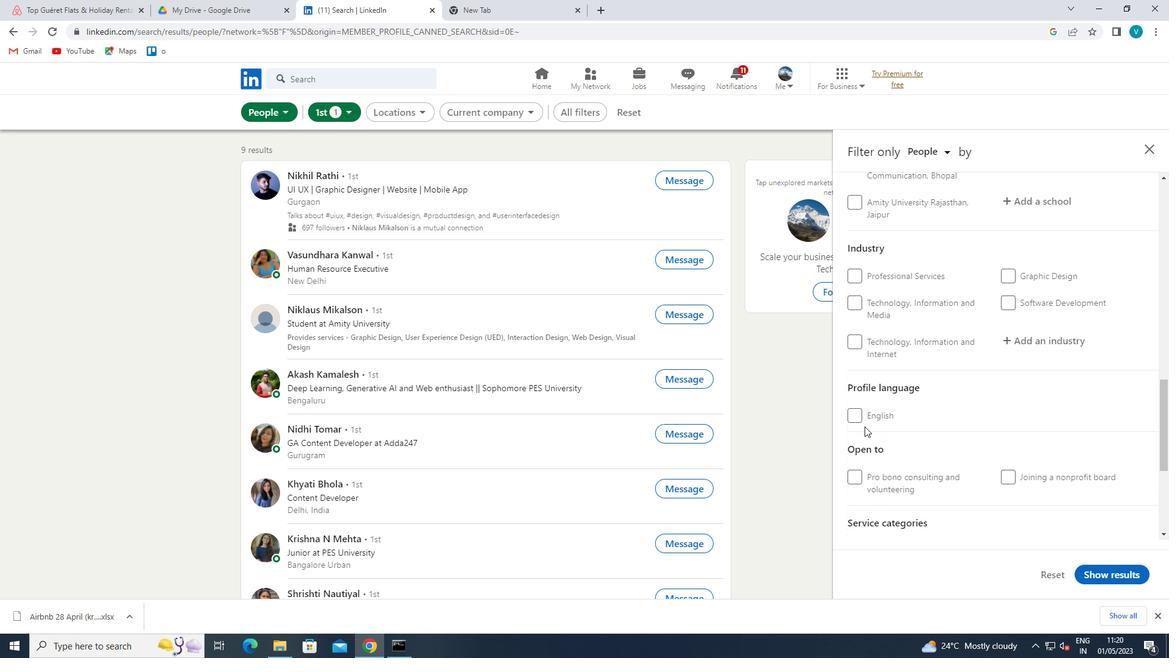 
Action: Mouse moved to (999, 396)
Screenshot: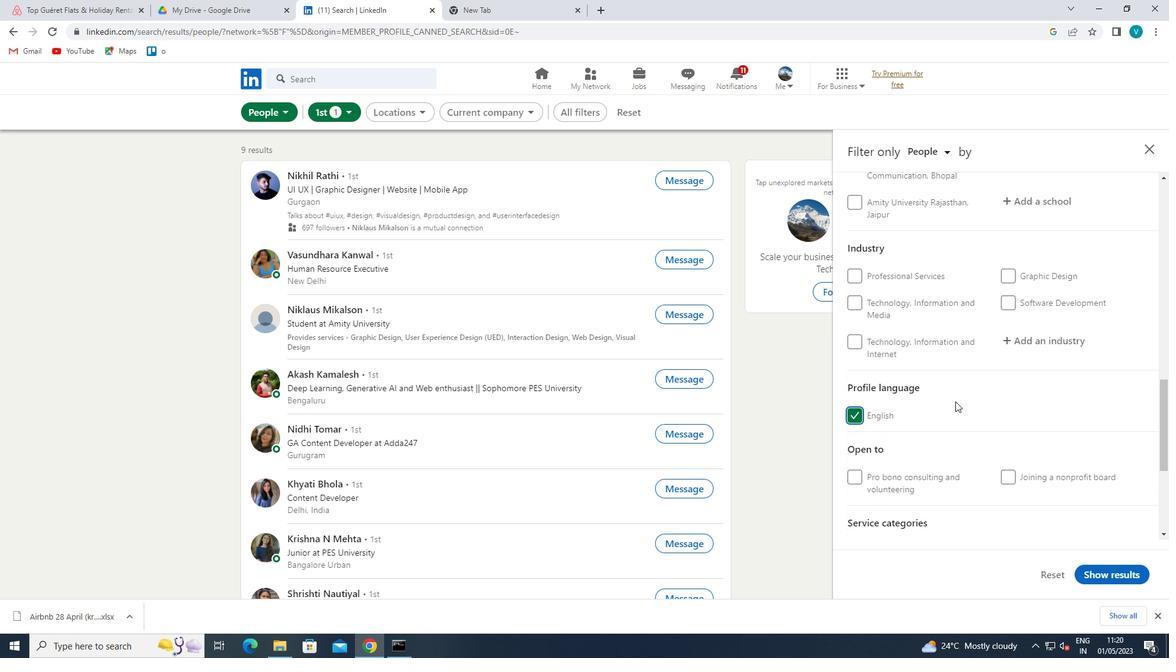 
Action: Mouse scrolled (999, 397) with delta (0, 0)
Screenshot: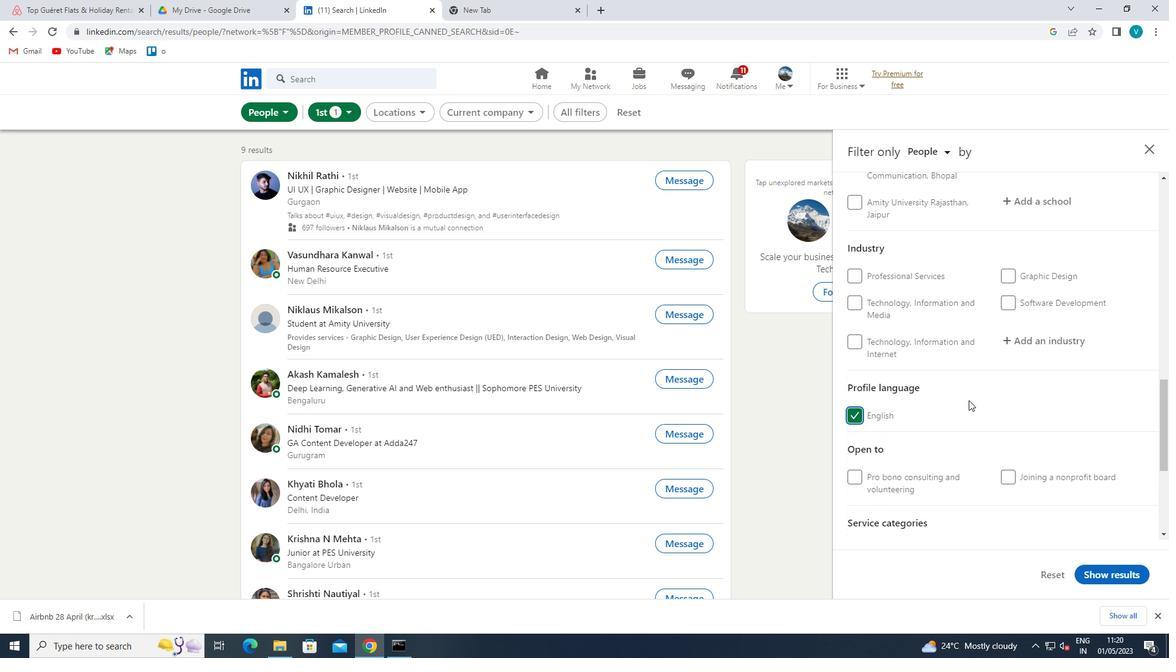 
Action: Mouse moved to (1000, 396)
Screenshot: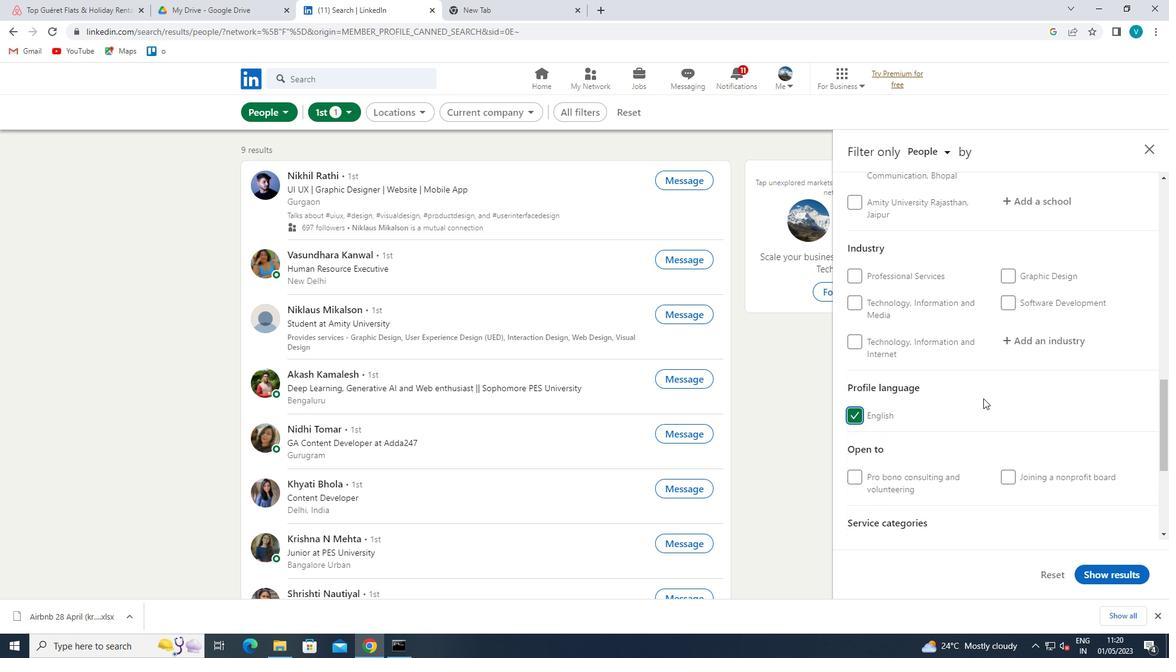 
Action: Mouse scrolled (1000, 397) with delta (0, 0)
Screenshot: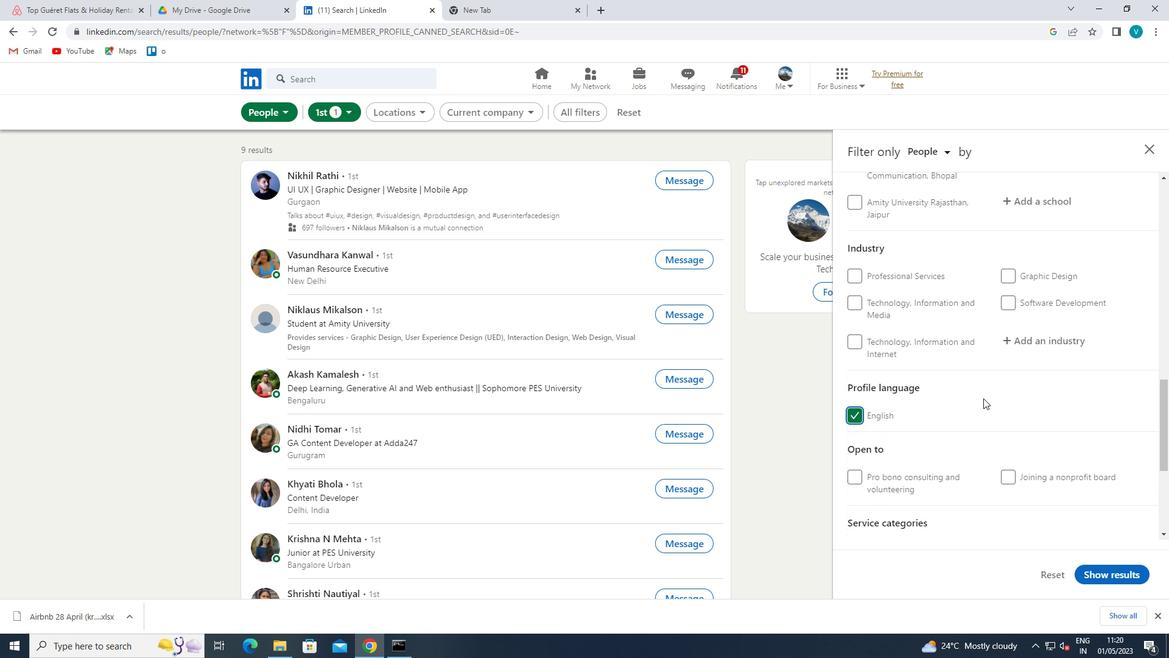 
Action: Mouse scrolled (1000, 397) with delta (0, 0)
Screenshot: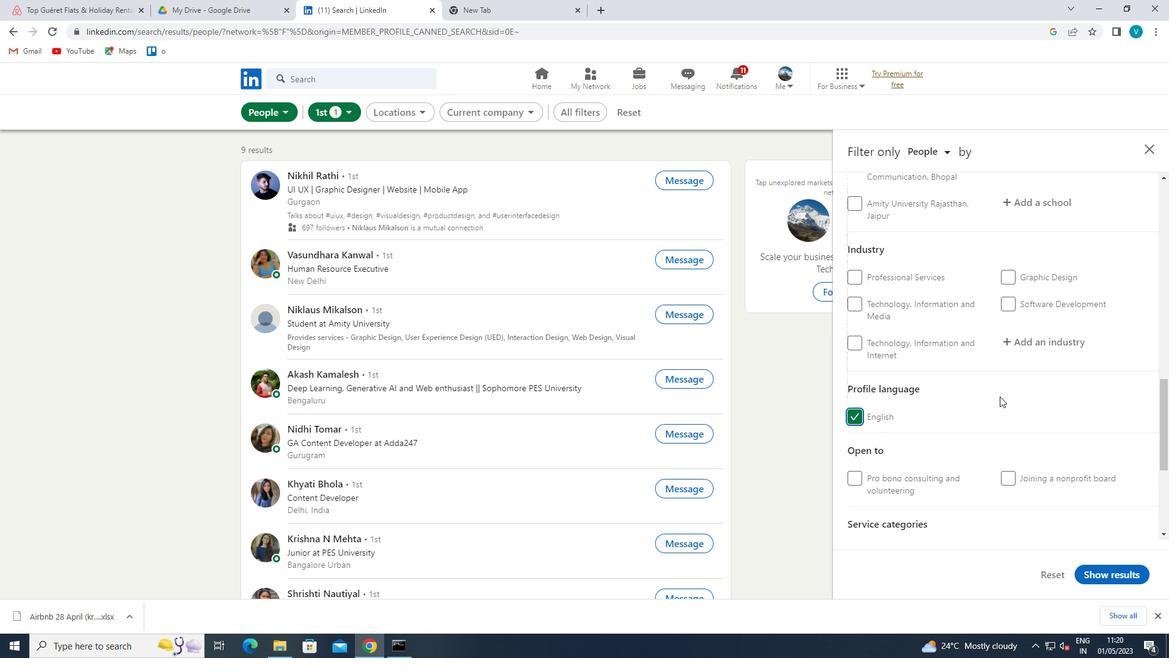 
Action: Mouse scrolled (1000, 397) with delta (0, 0)
Screenshot: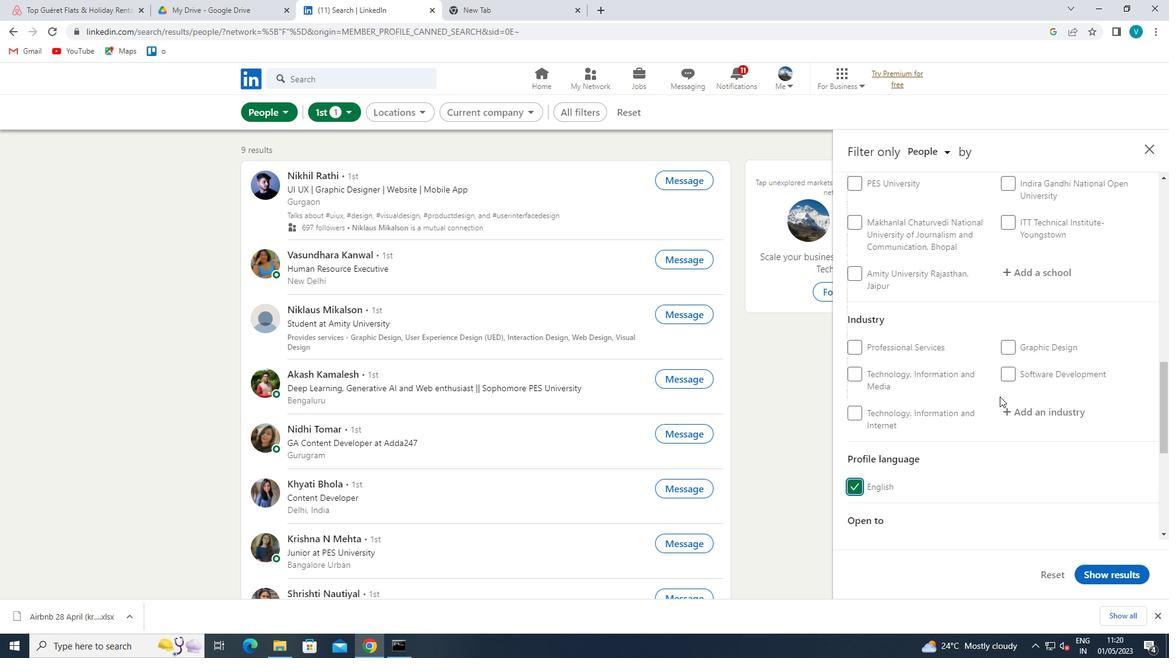 
Action: Mouse scrolled (1000, 397) with delta (0, 0)
Screenshot: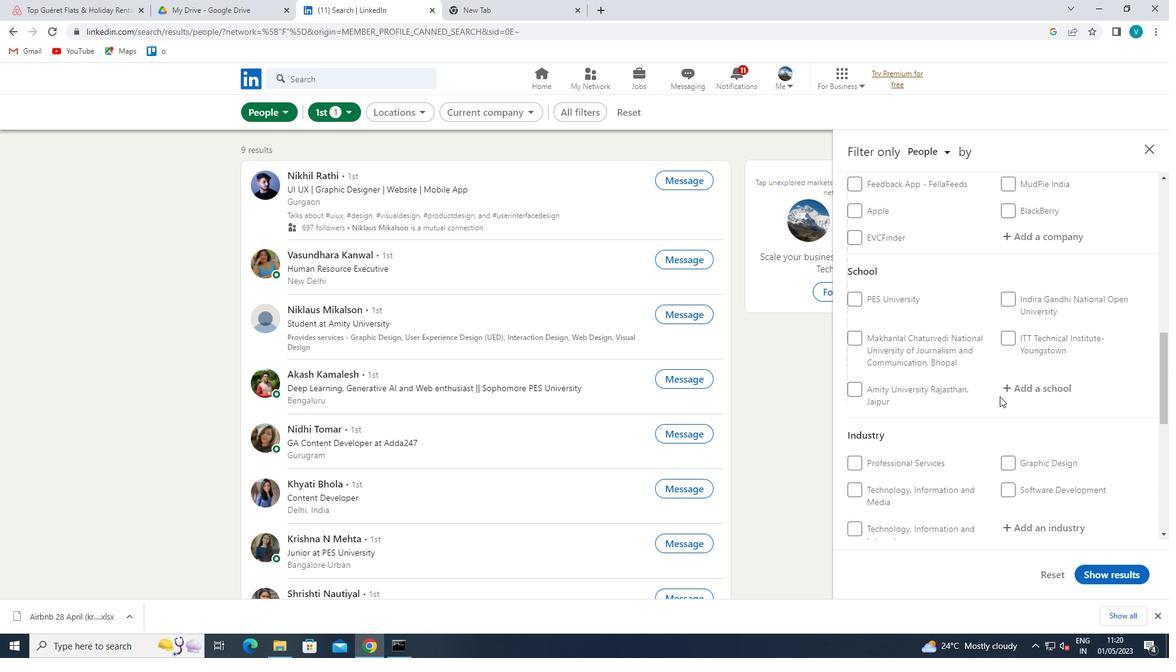 
Action: Mouse moved to (1002, 394)
Screenshot: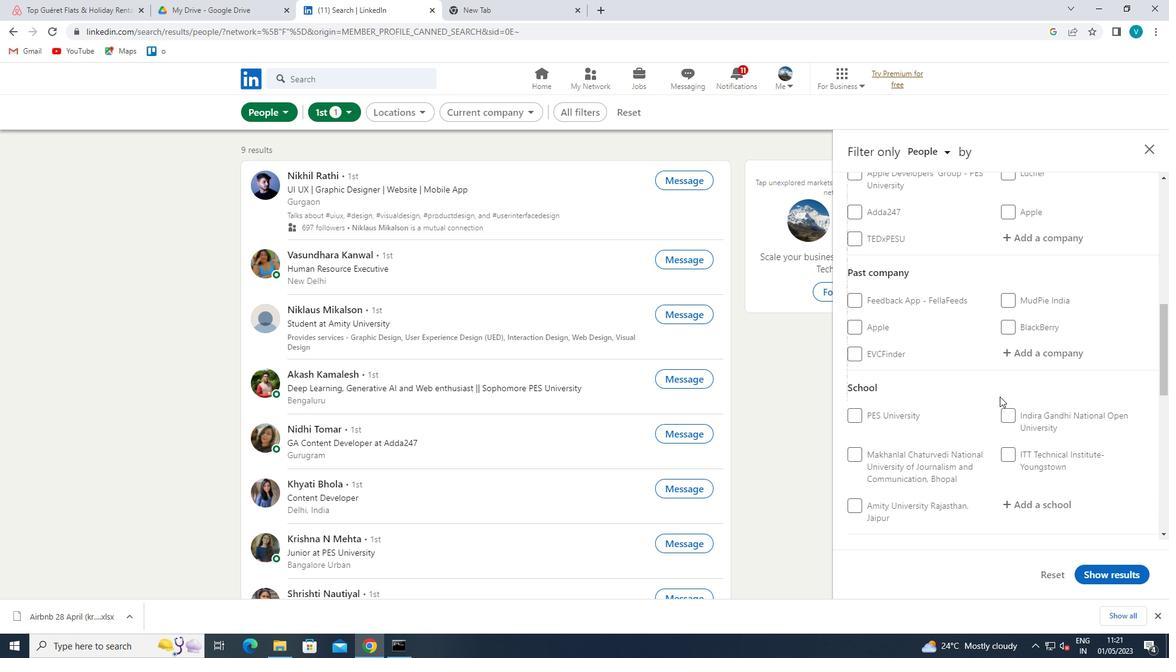 
Action: Mouse scrolled (1002, 394) with delta (0, 0)
Screenshot: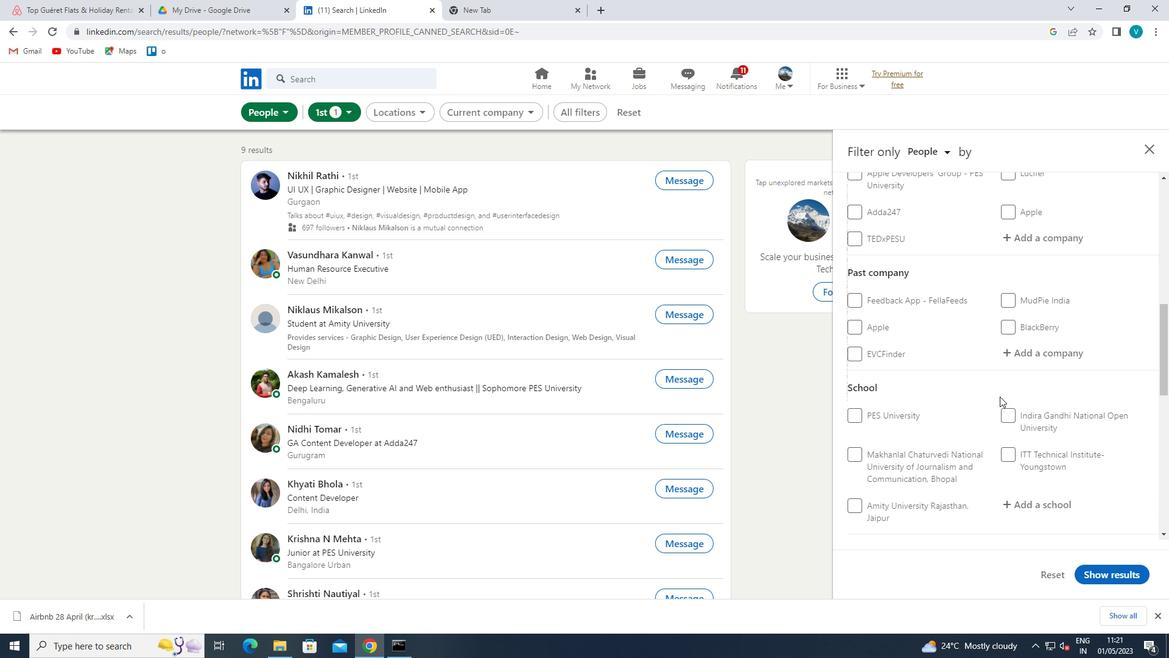 
Action: Mouse moved to (1045, 302)
Screenshot: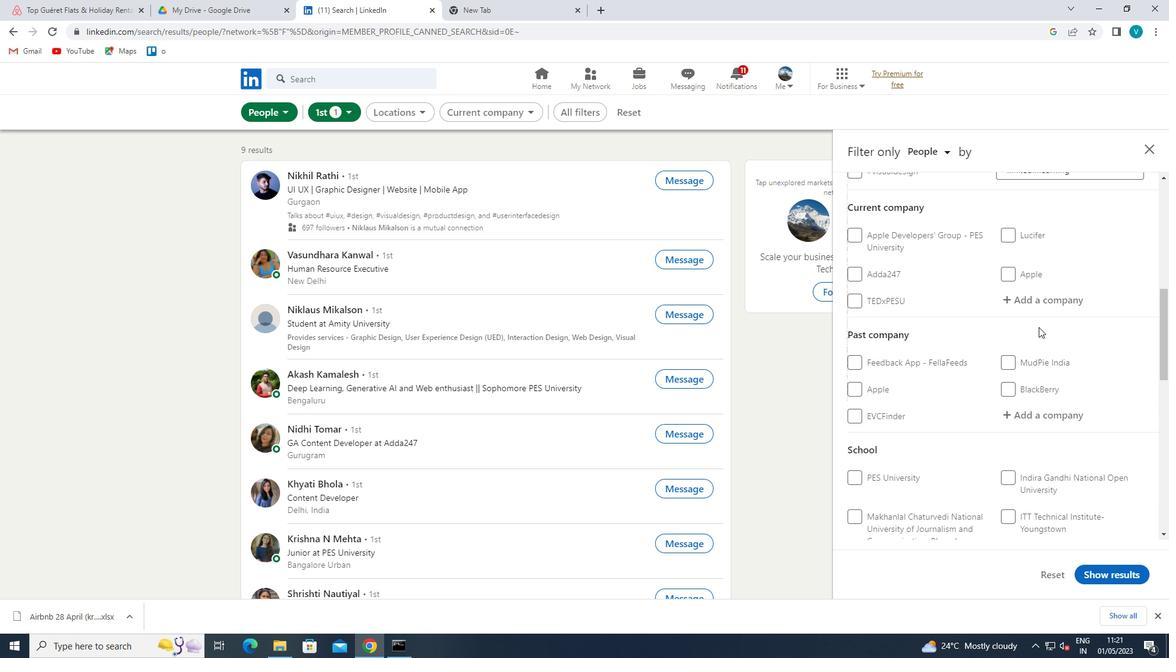 
Action: Mouse pressed left at (1045, 302)
Screenshot: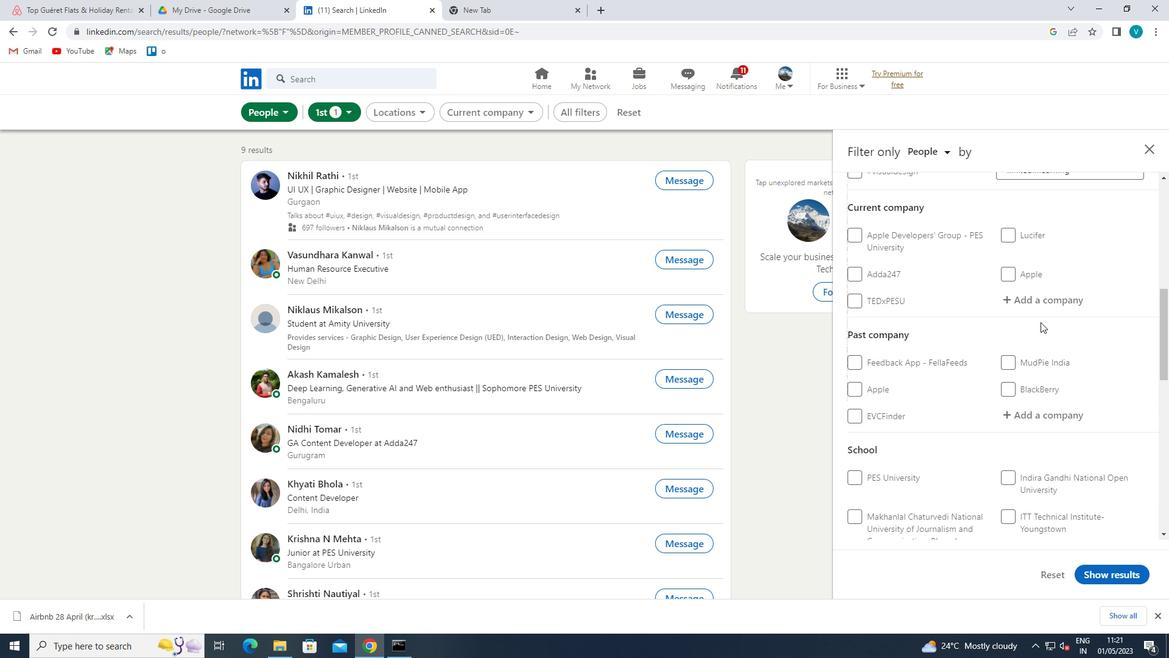 
Action: Mouse moved to (923, 369)
Screenshot: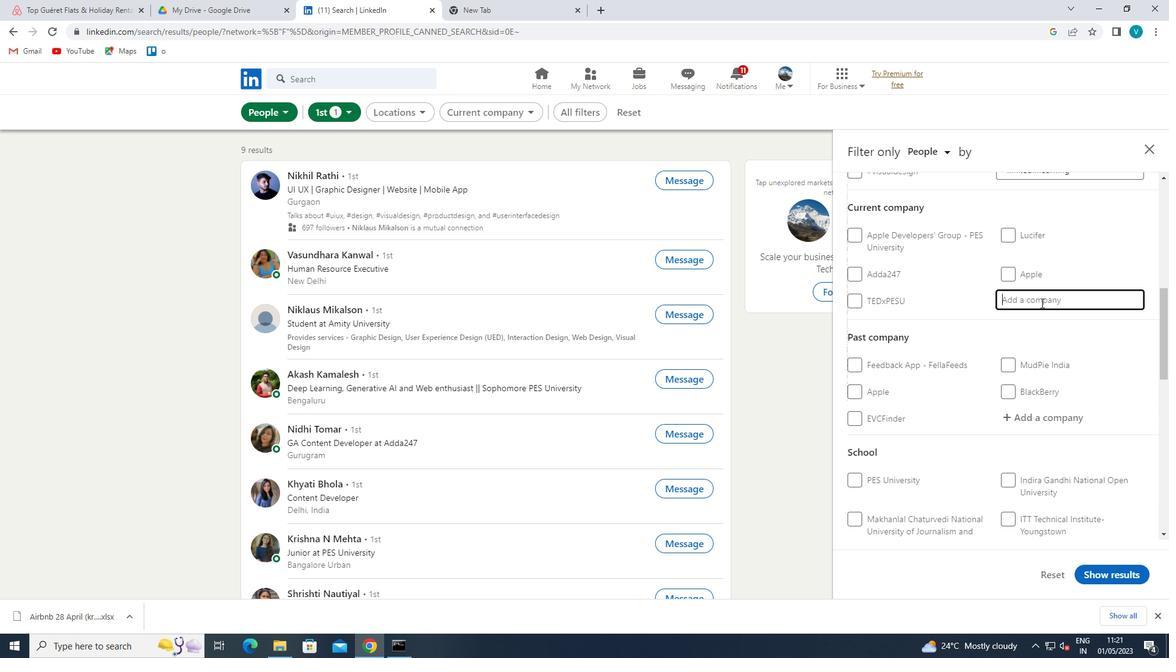 
Action: Key pressed <Key.shift>SCC<Key.space><Key.shift>ONLI
Screenshot: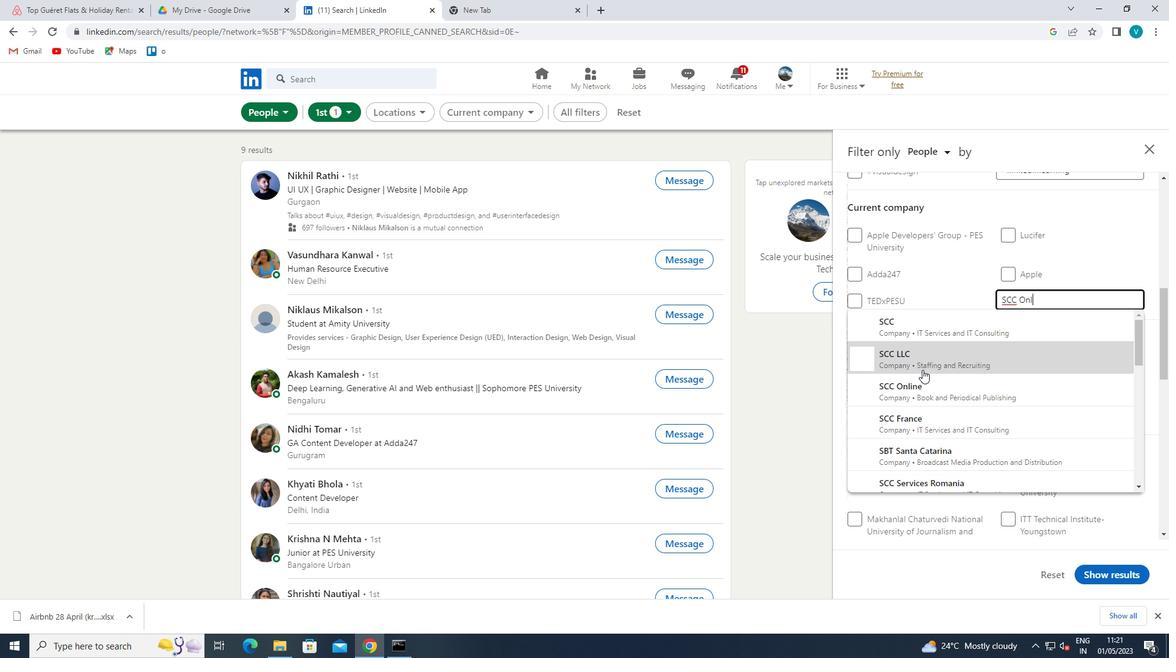 
Action: Mouse moved to (968, 314)
Screenshot: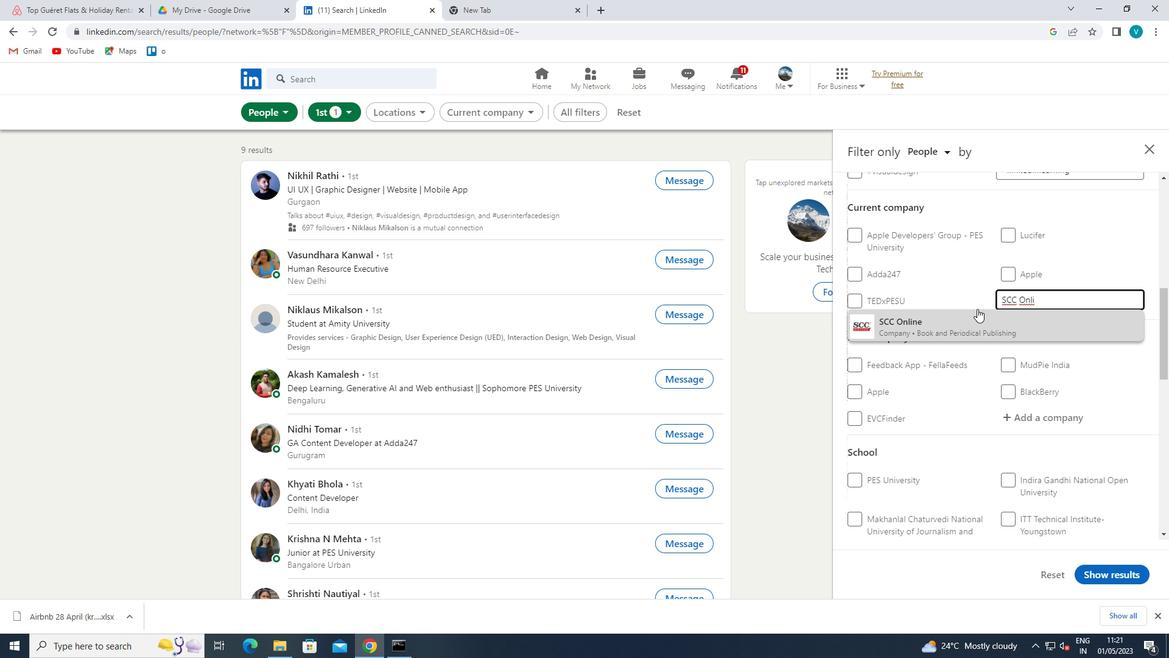 
Action: Mouse pressed left at (968, 314)
Screenshot: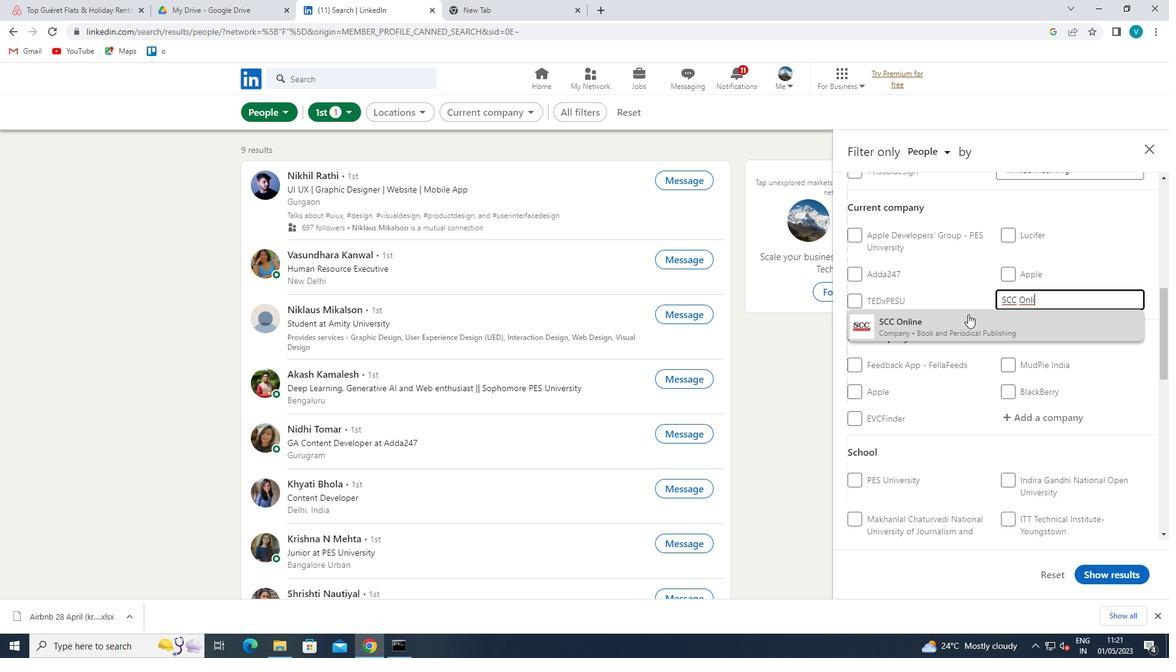 
Action: Mouse moved to (946, 360)
Screenshot: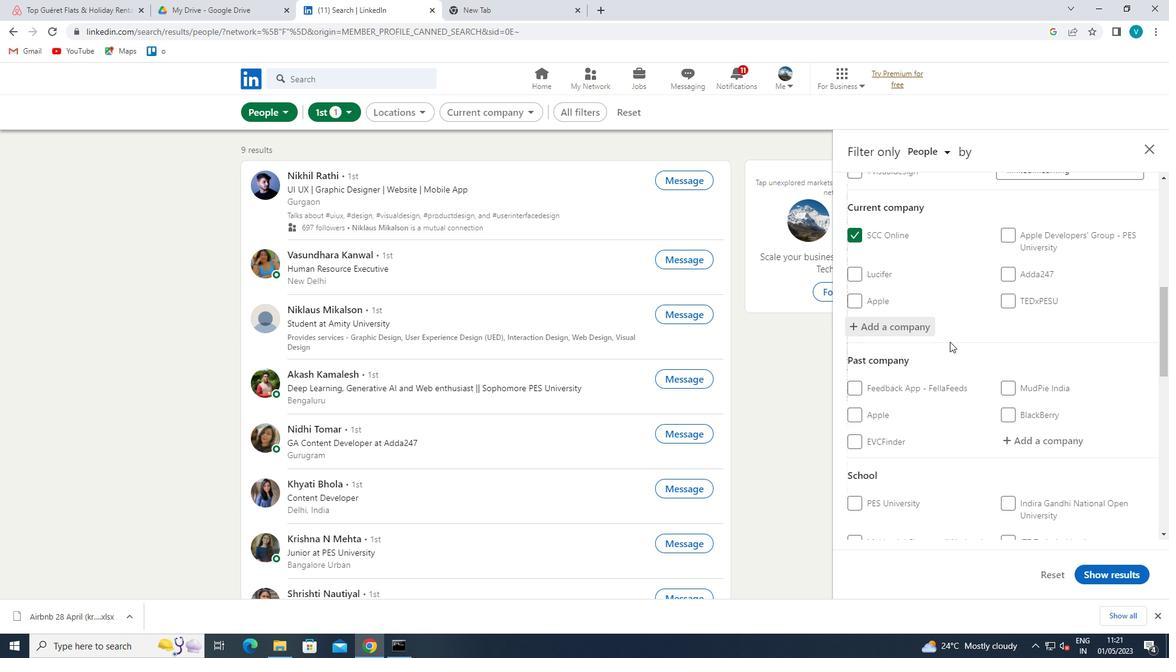 
Action: Mouse scrolled (946, 359) with delta (0, 0)
Screenshot: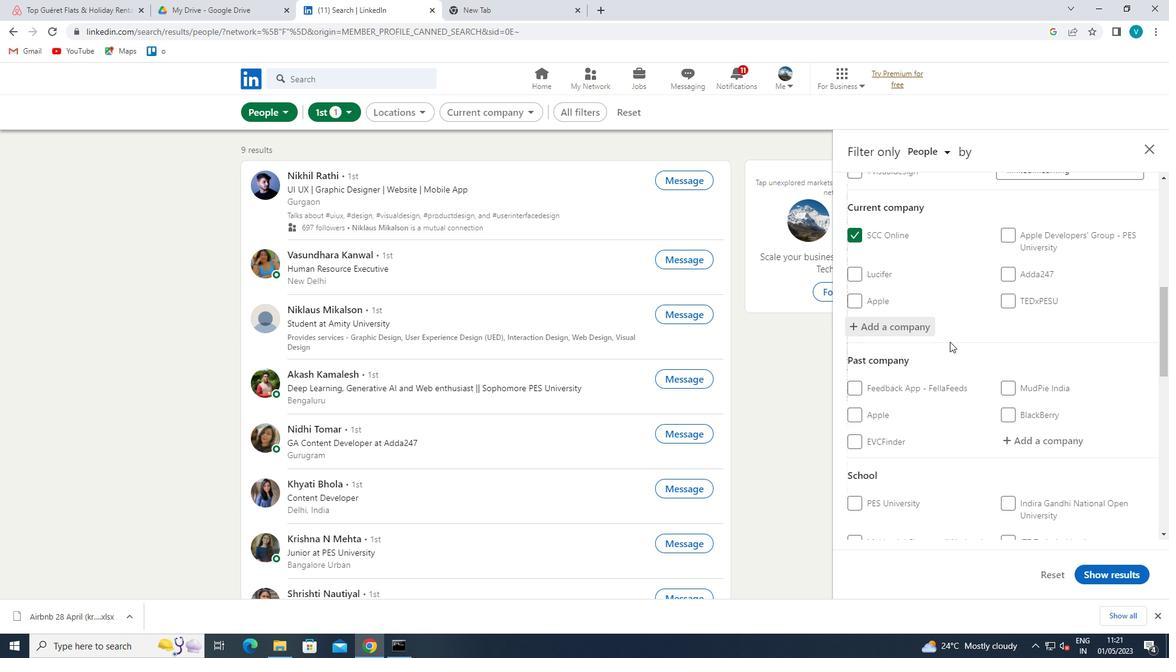 
Action: Mouse moved to (944, 365)
Screenshot: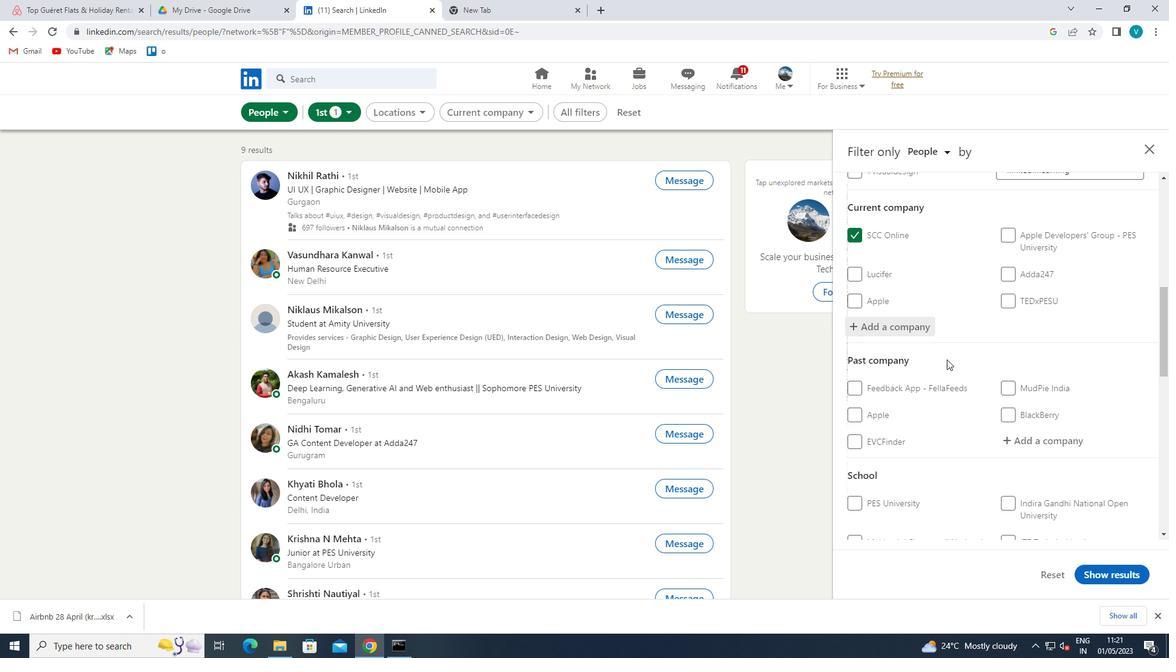 
Action: Mouse scrolled (944, 364) with delta (0, 0)
Screenshot: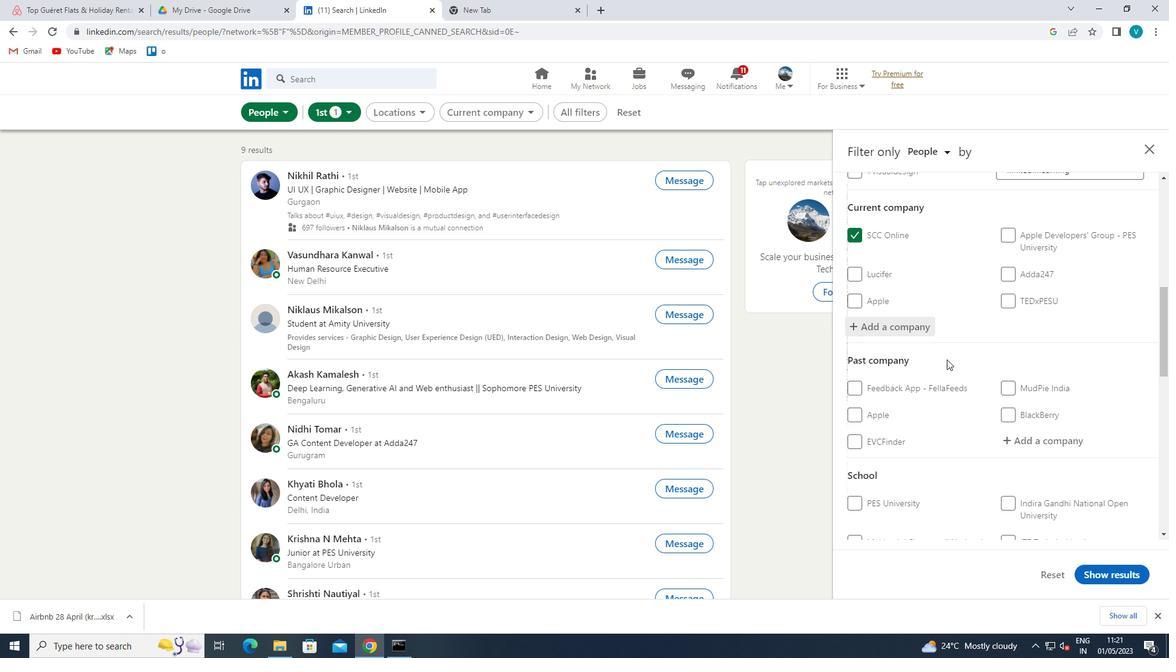 
Action: Mouse moved to (942, 374)
Screenshot: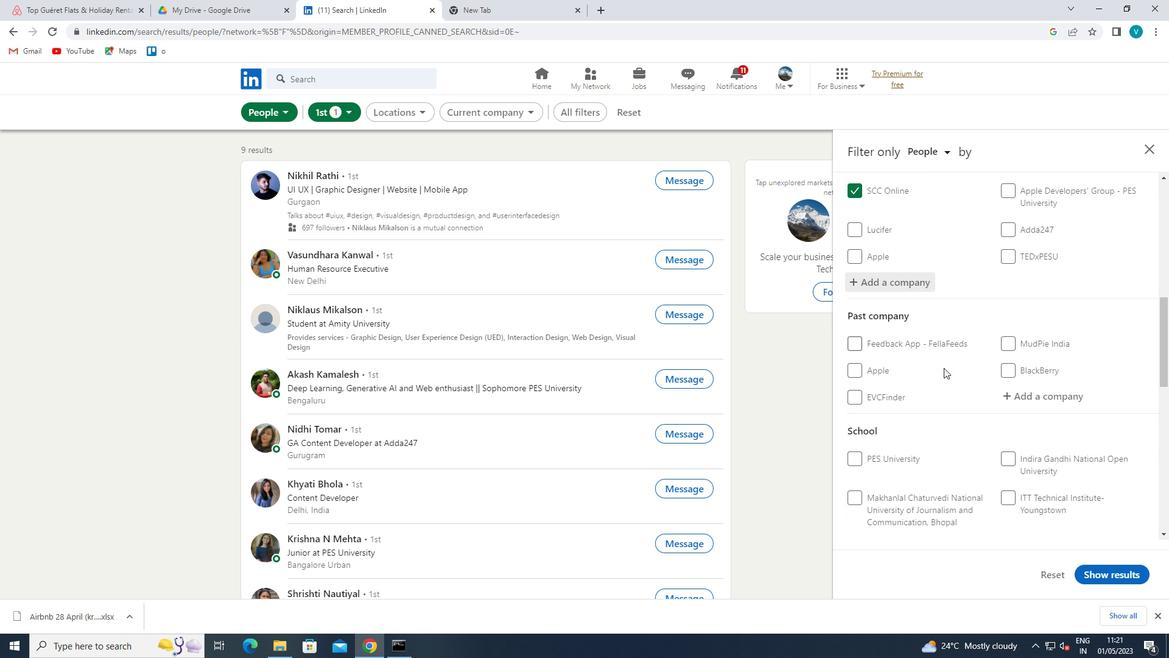 
Action: Mouse scrolled (942, 373) with delta (0, 0)
Screenshot: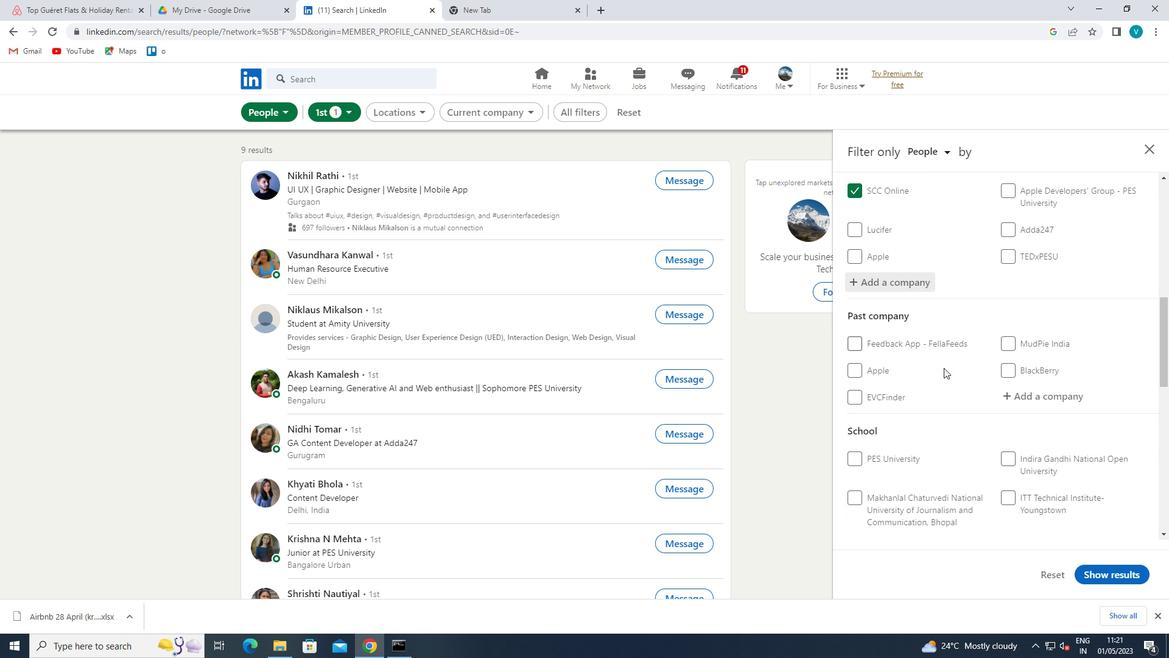 
Action: Mouse moved to (1024, 410)
Screenshot: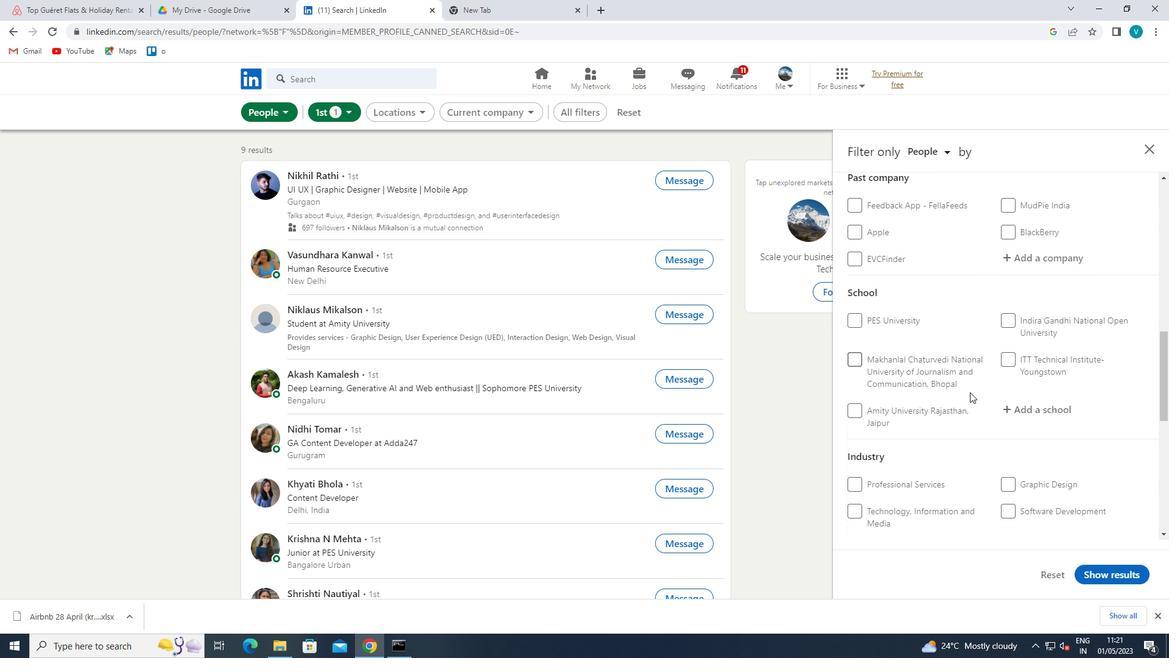 
Action: Mouse pressed left at (1024, 410)
Screenshot: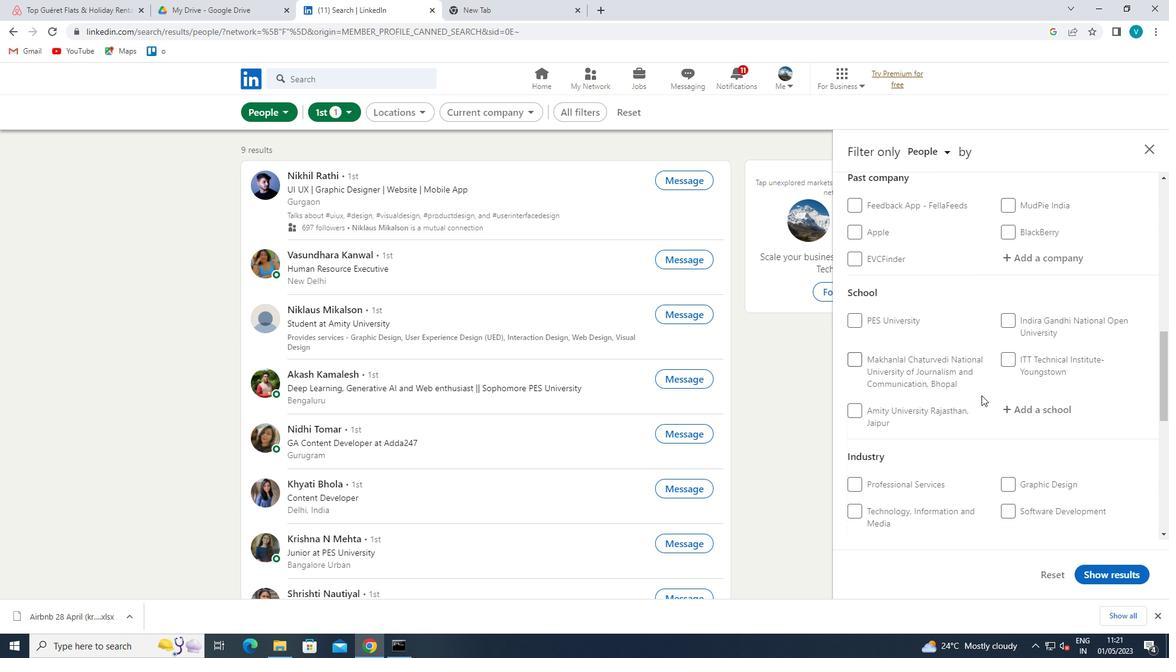 
Action: Key pressed <Key.shift>DELHI
Screenshot: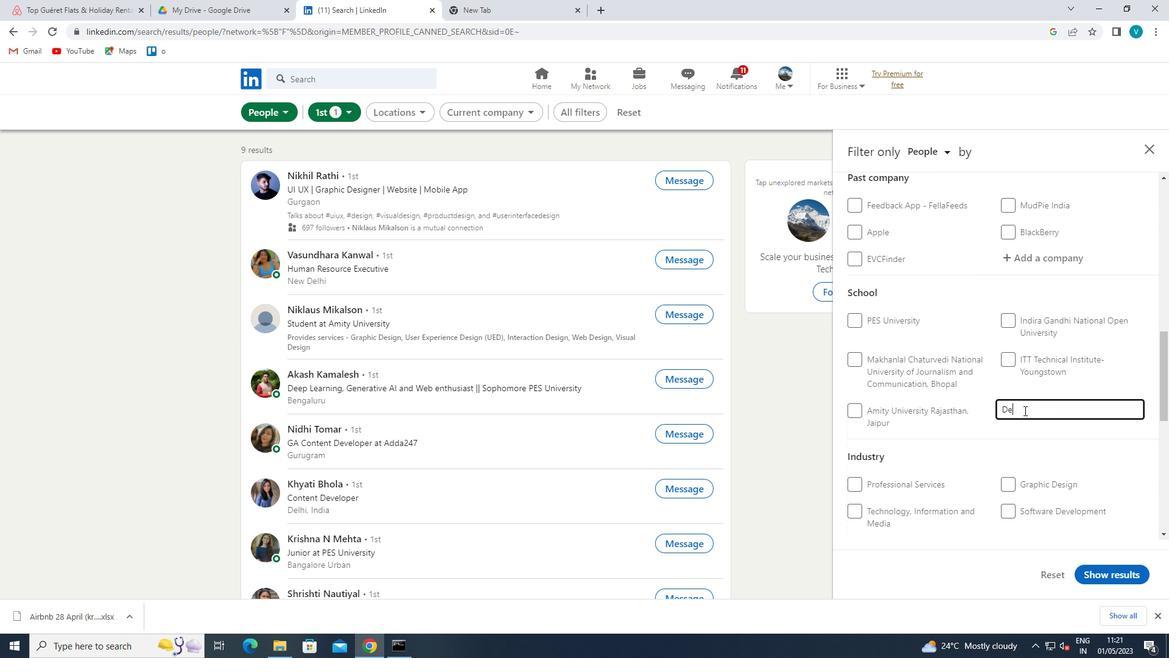 
Action: Mouse moved to (1021, 410)
Screenshot: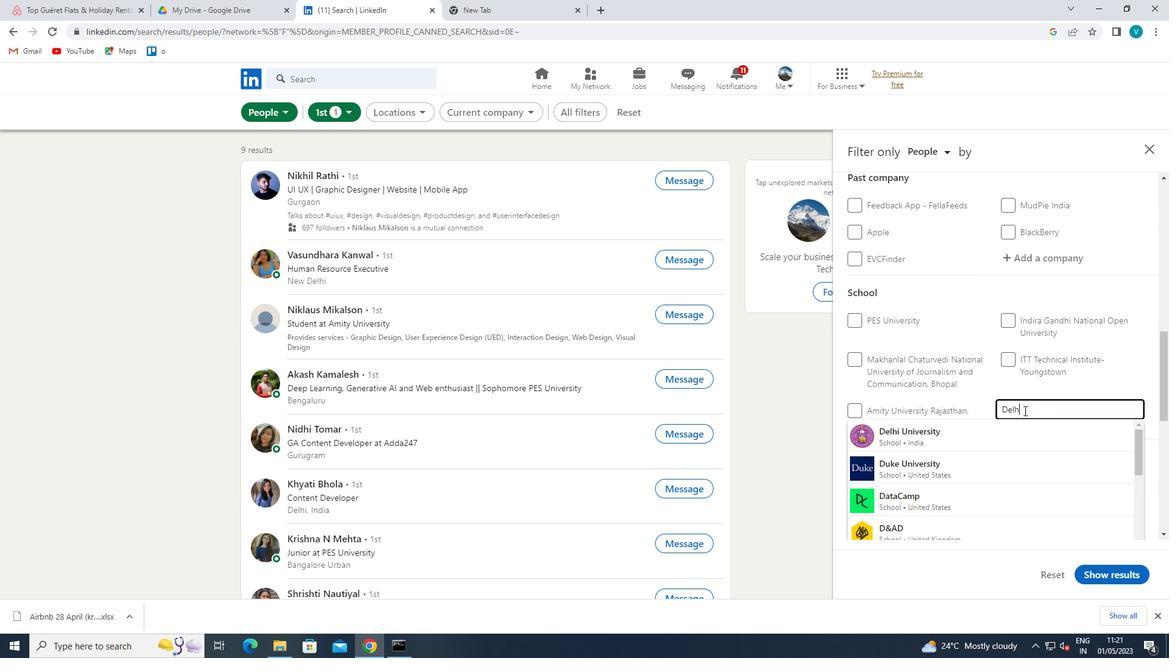 
Action: Key pressed <Key.space>
Screenshot: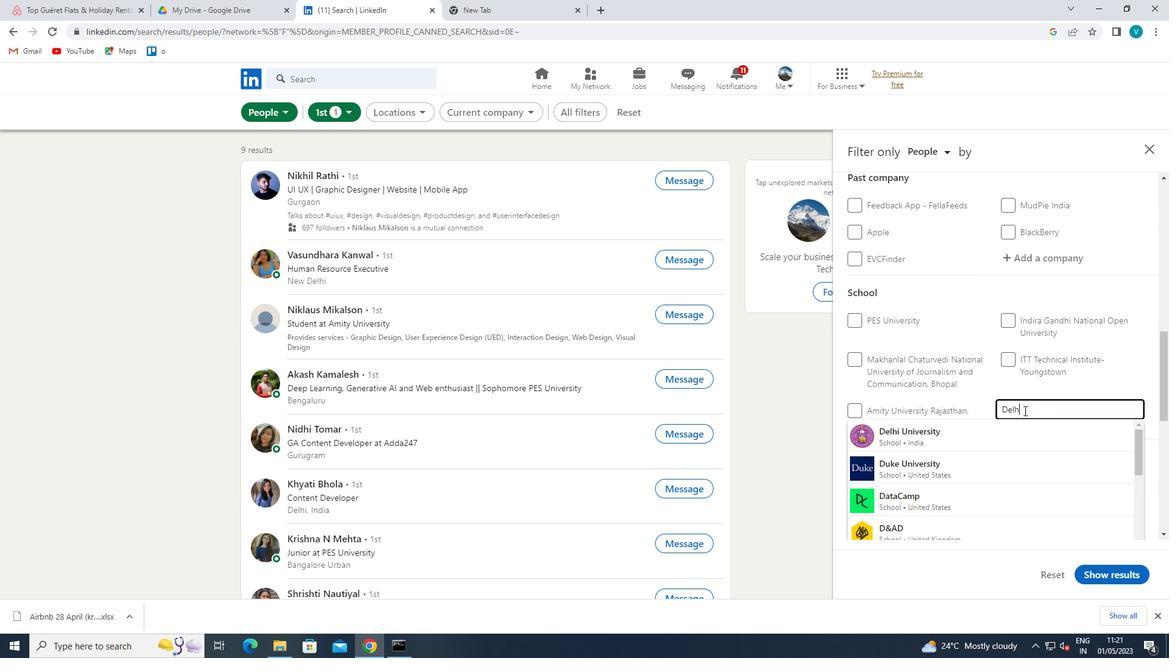 
Action: Mouse moved to (895, 374)
Screenshot: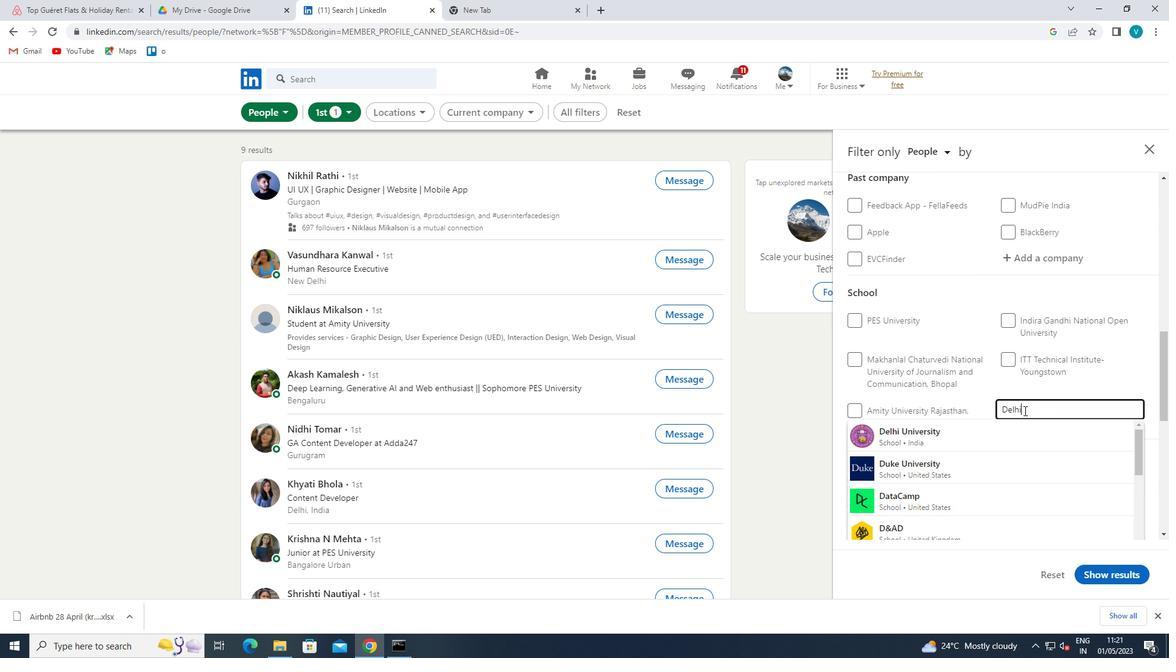 
Action: Key pressed <Key.shift>SCHOOL<Key.space>
Screenshot: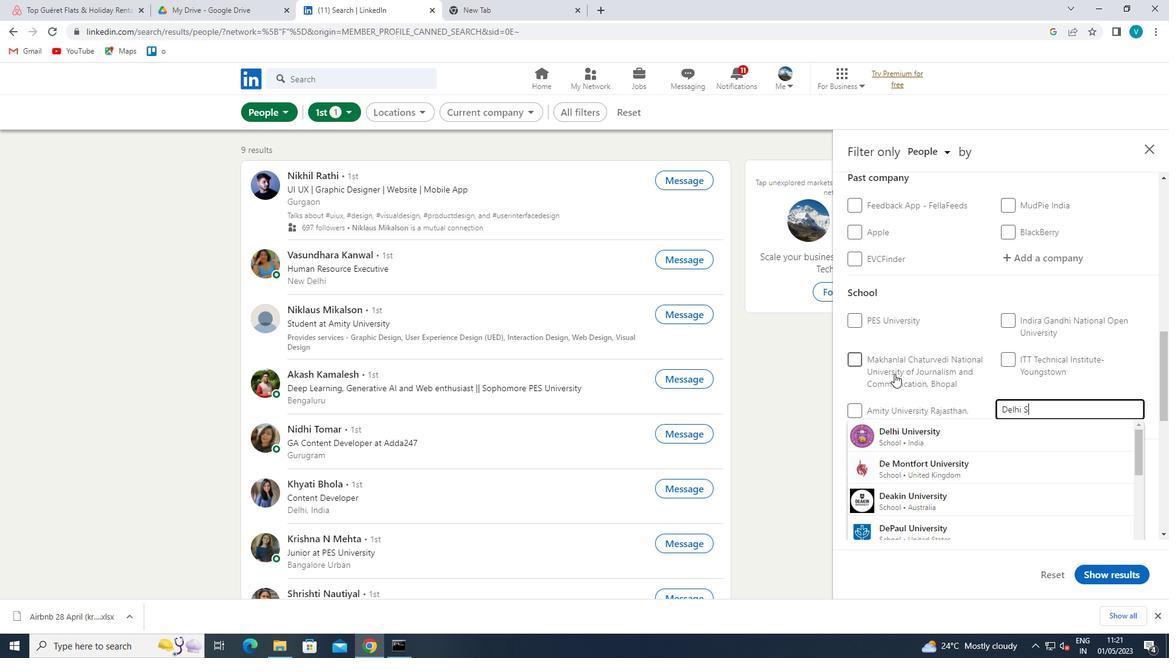 
Action: Mouse moved to (945, 456)
Screenshot: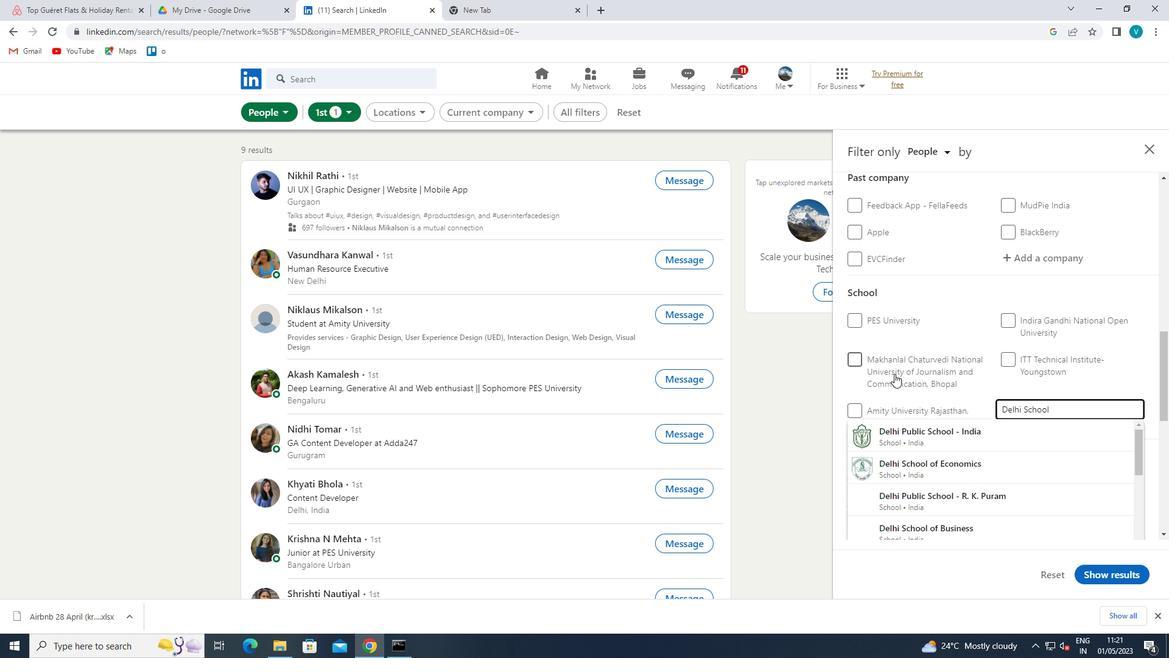 
Action: Mouse pressed left at (945, 456)
Screenshot: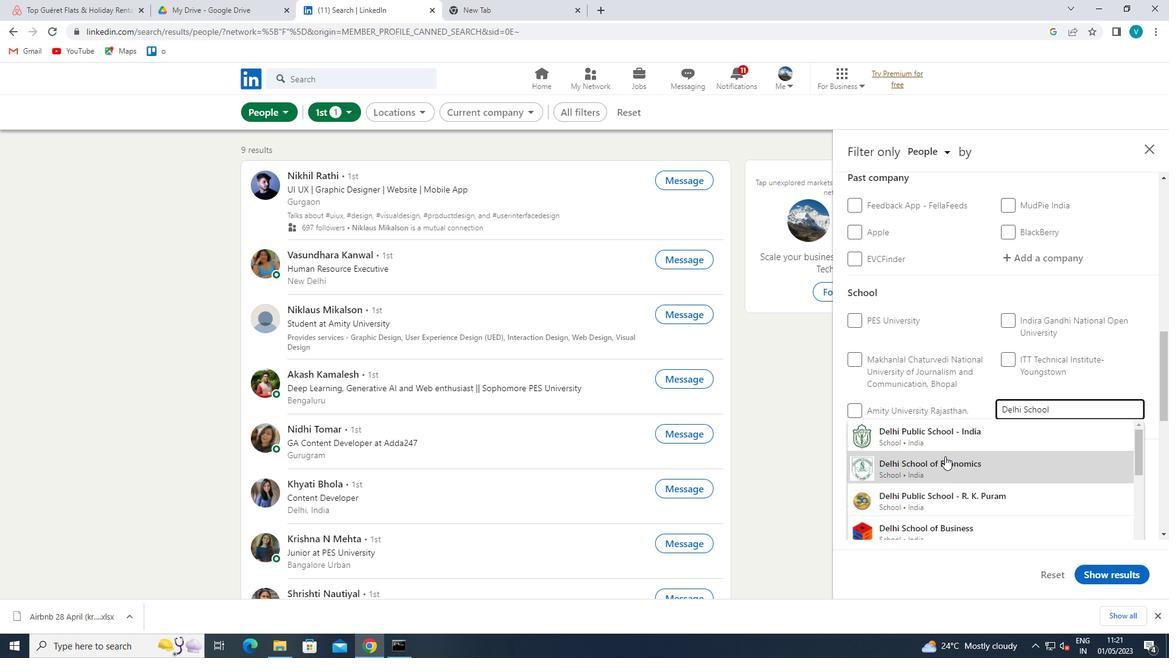
Action: Mouse scrolled (945, 455) with delta (0, 0)
Screenshot: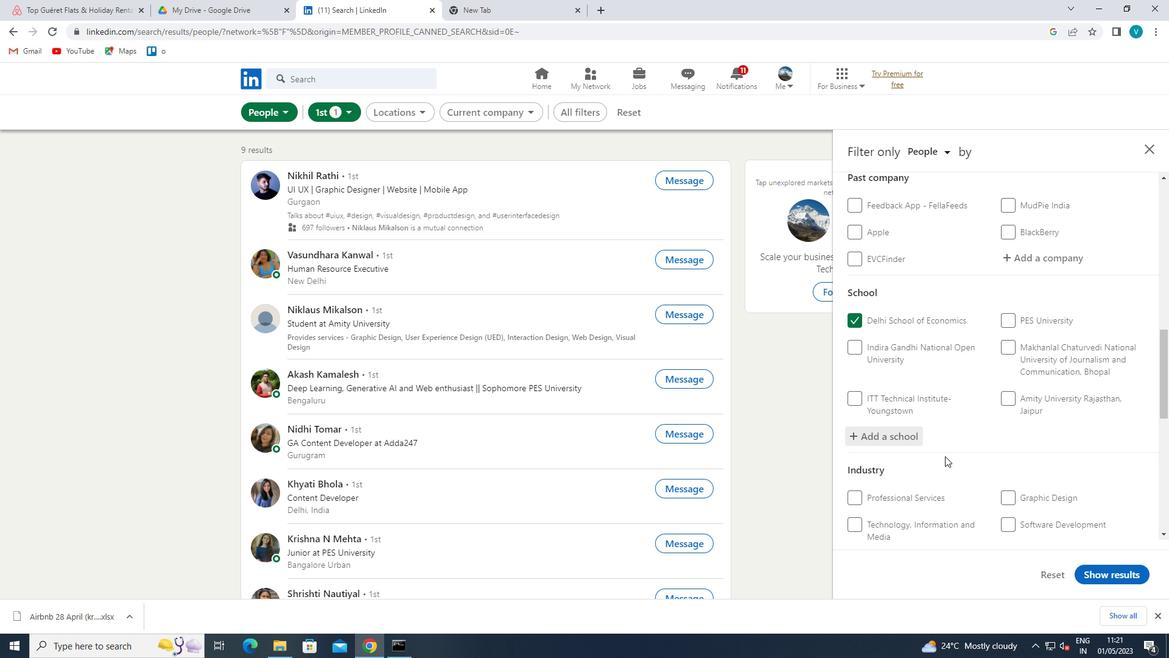 
Action: Mouse moved to (946, 456)
Screenshot: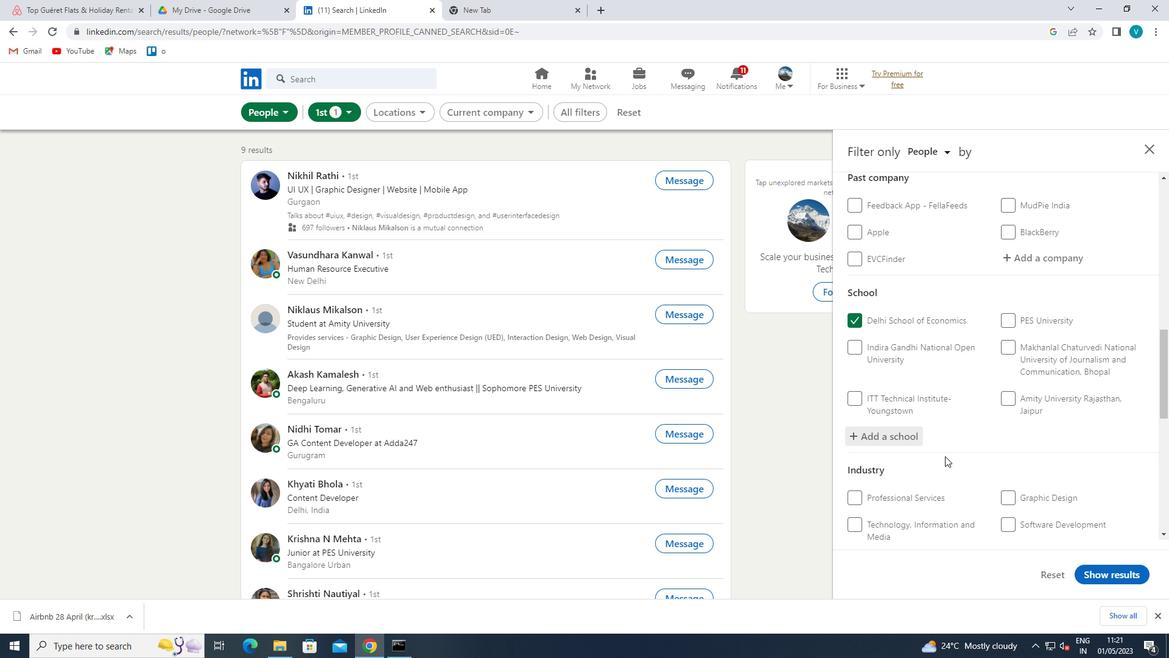 
Action: Mouse scrolled (946, 455) with delta (0, 0)
Screenshot: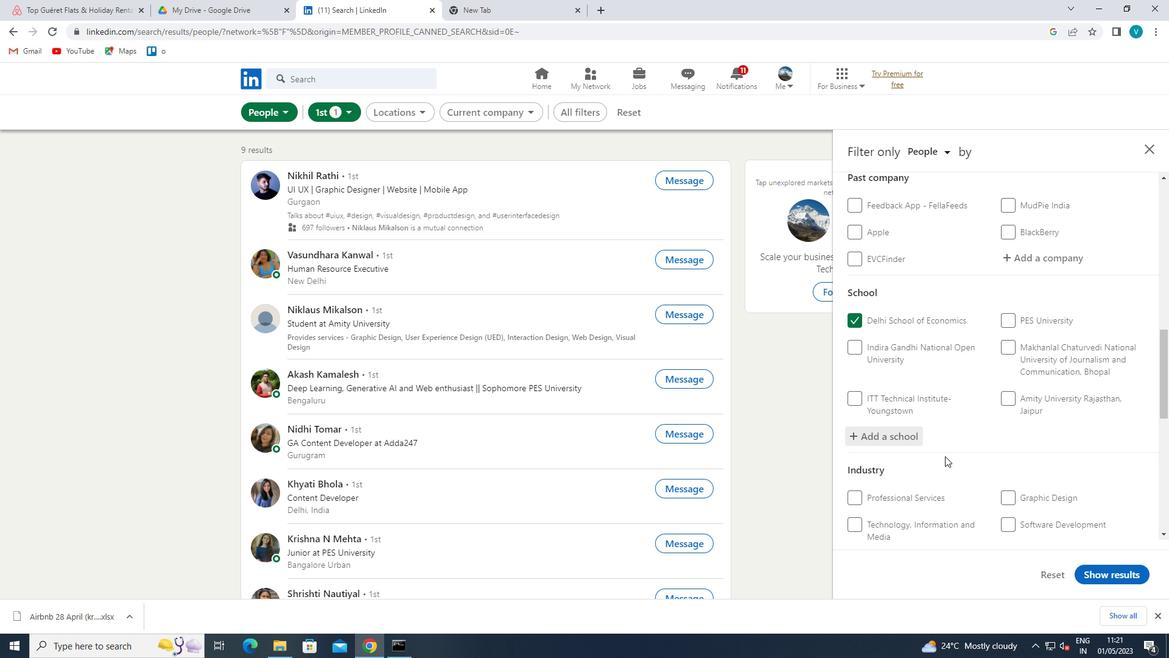 
Action: Mouse scrolled (946, 455) with delta (0, 0)
Screenshot: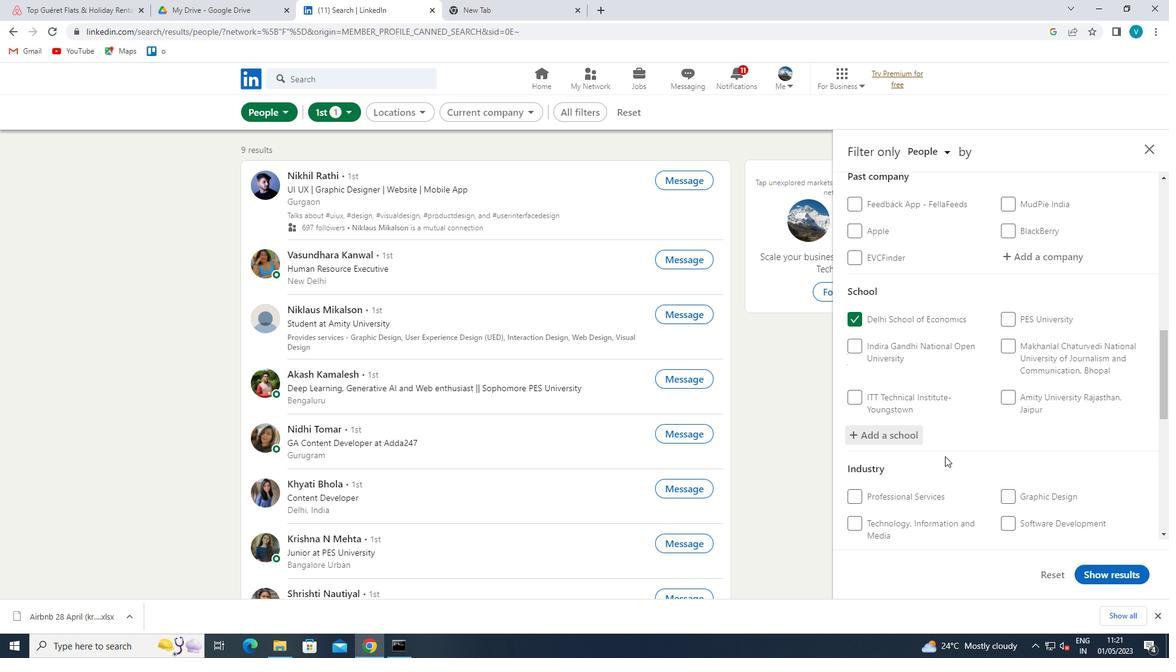 
Action: Mouse scrolled (946, 455) with delta (0, 0)
Screenshot: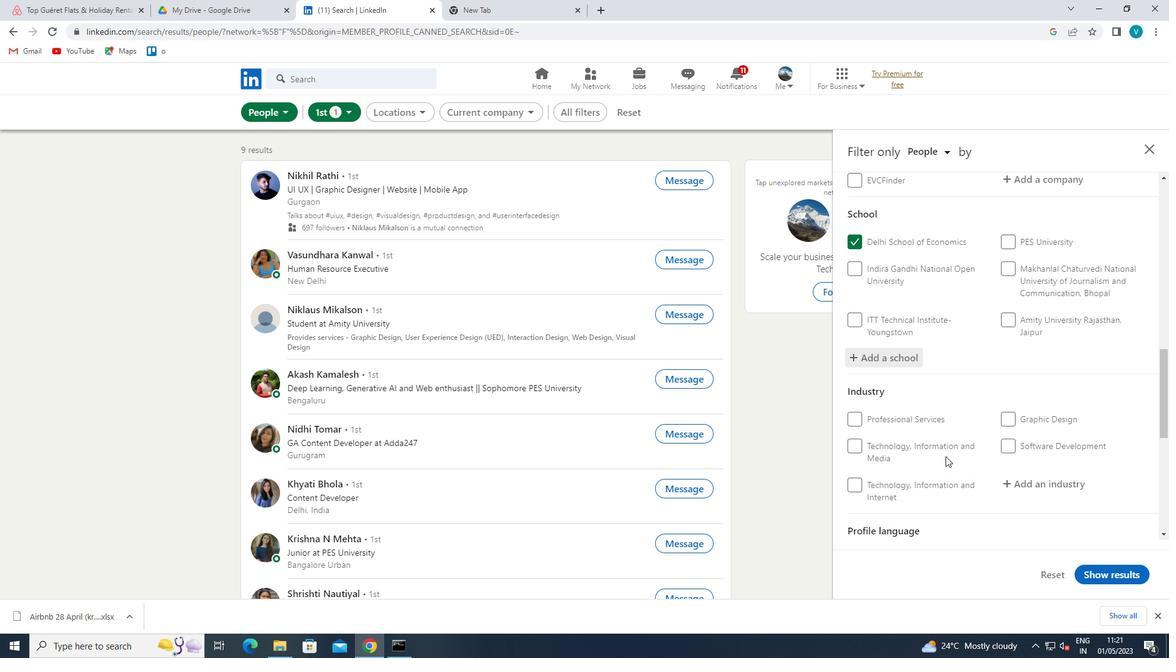 
Action: Mouse moved to (1054, 327)
Screenshot: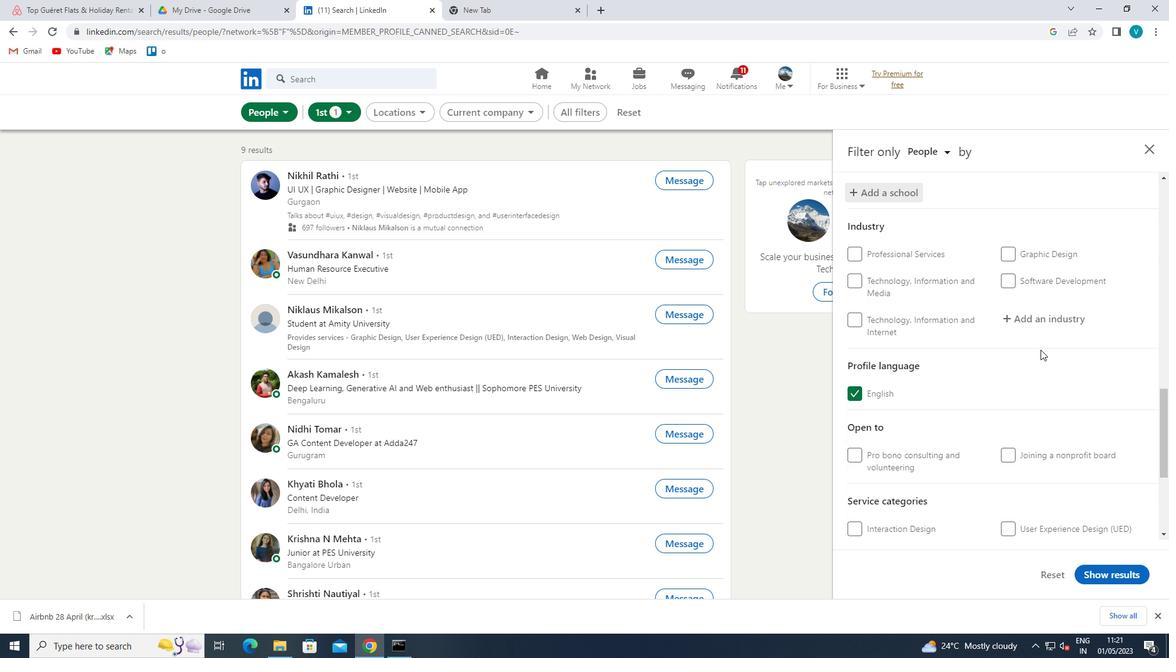 
Action: Mouse pressed left at (1054, 327)
Screenshot: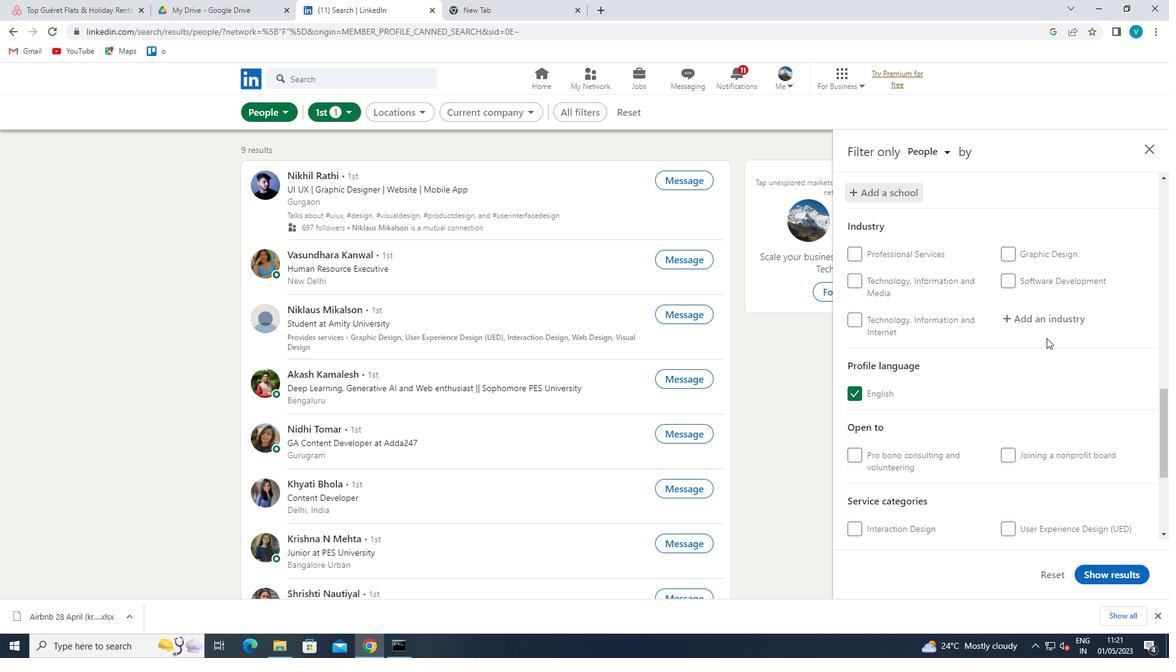 
Action: Mouse moved to (963, 376)
Screenshot: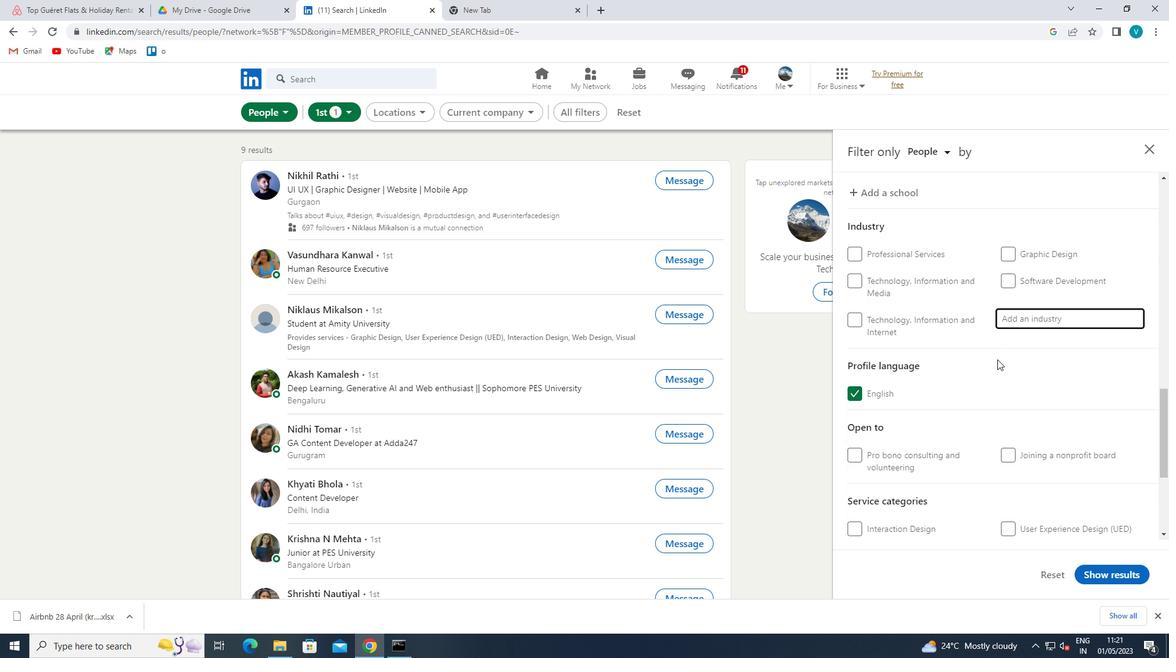 
Action: Key pressed <Key.shift>BOILERS
Screenshot: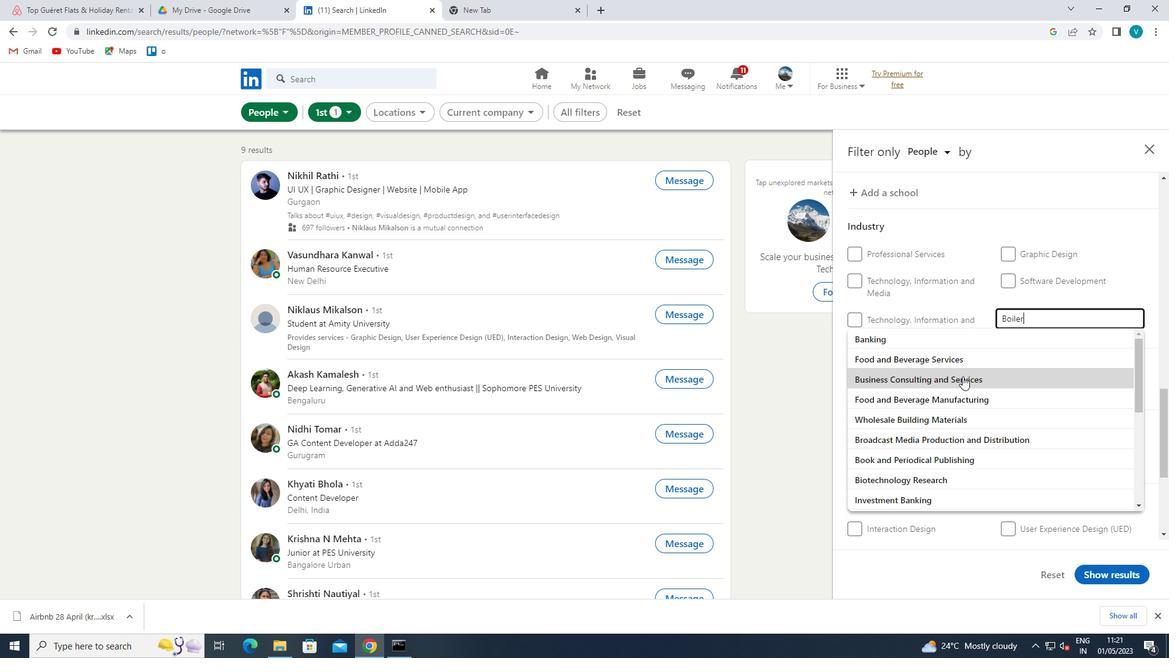 
Action: Mouse moved to (1022, 338)
Screenshot: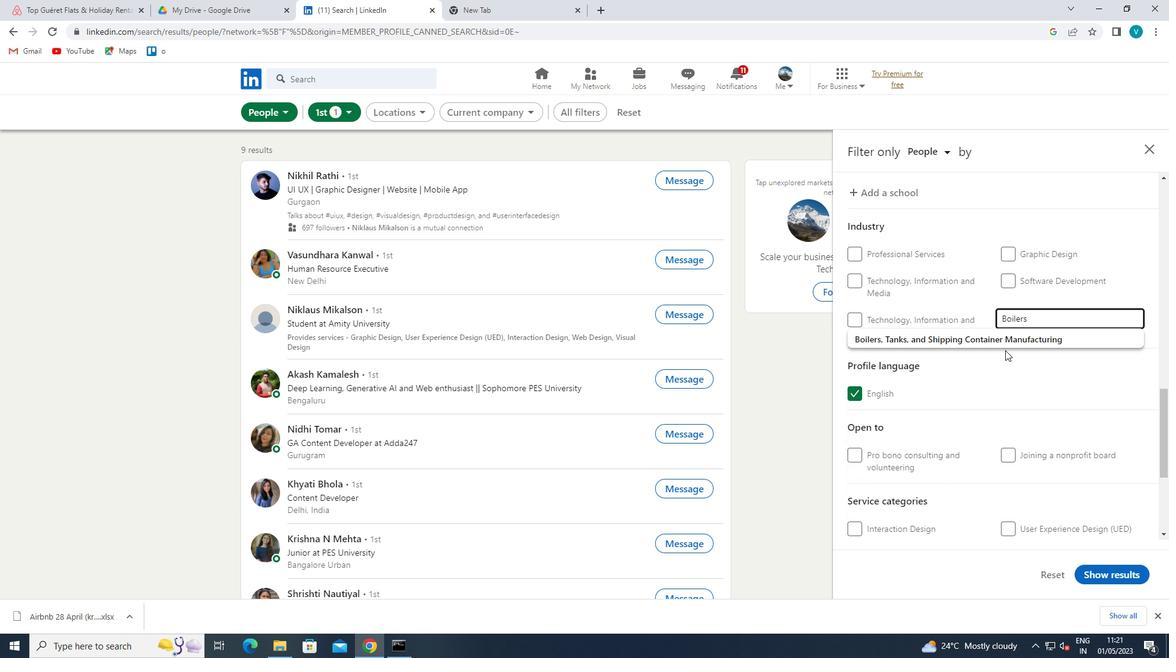 
Action: Mouse pressed left at (1022, 338)
Screenshot: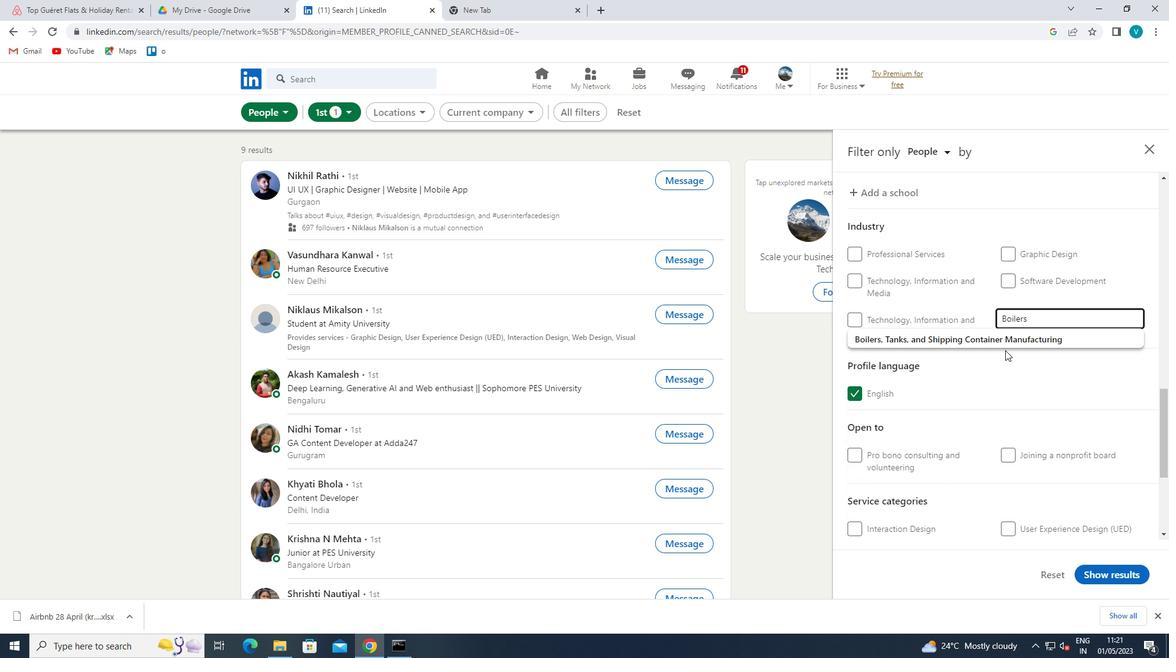 
Action: Mouse scrolled (1022, 338) with delta (0, 0)
Screenshot: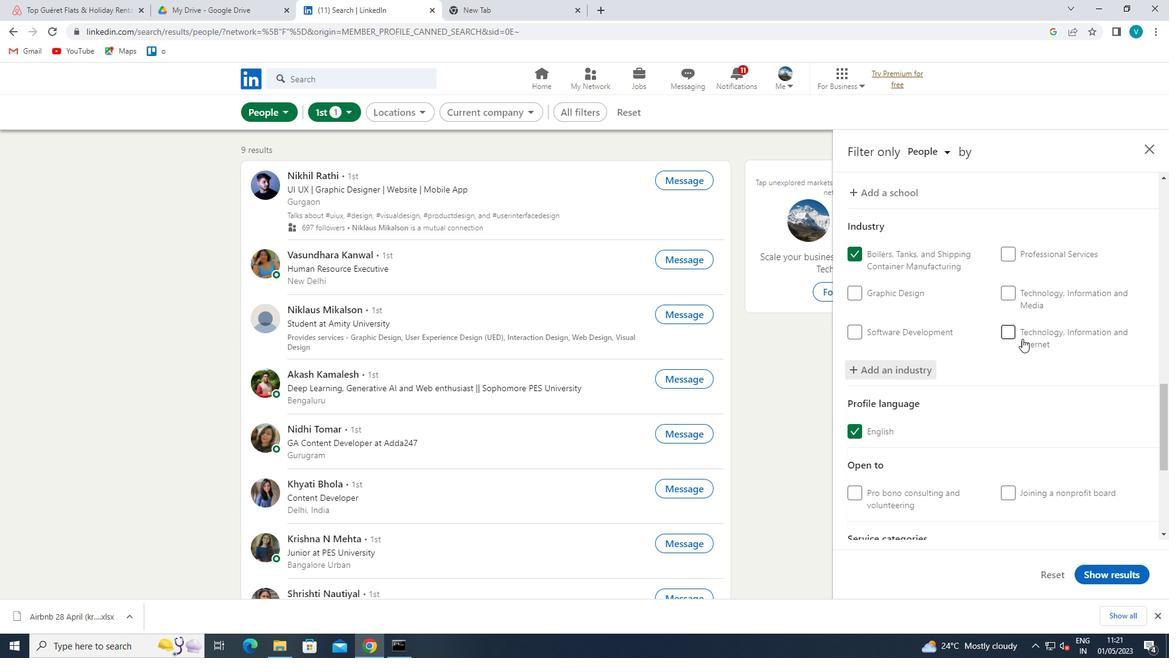 
Action: Mouse moved to (1022, 338)
Screenshot: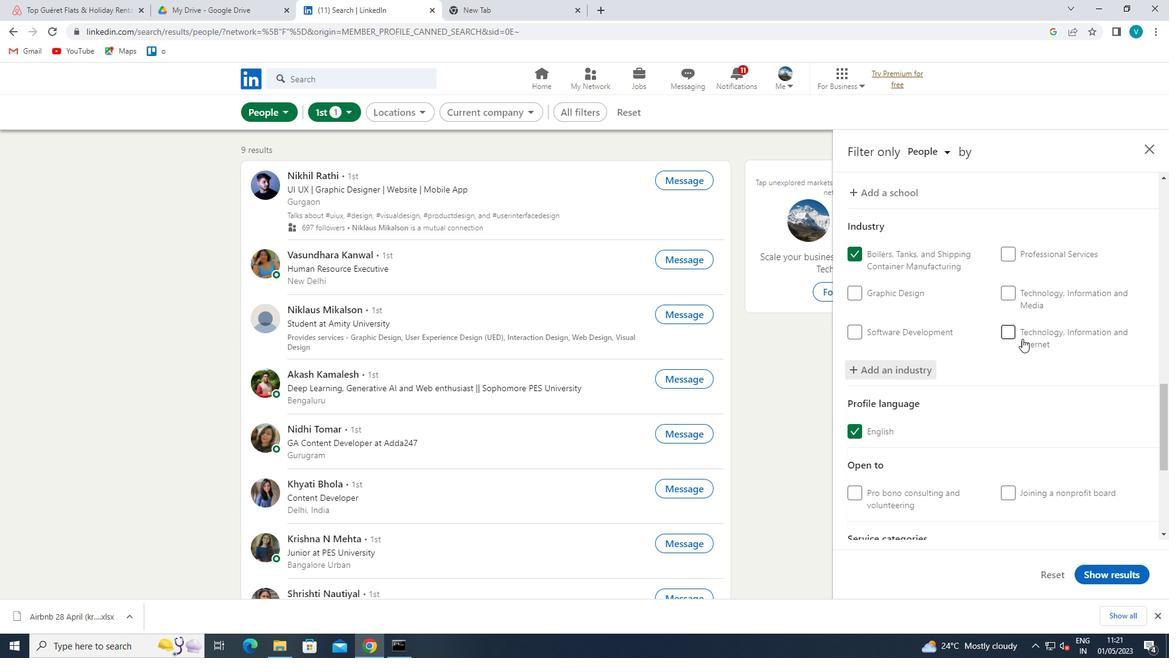 
Action: Mouse scrolled (1022, 338) with delta (0, 0)
Screenshot: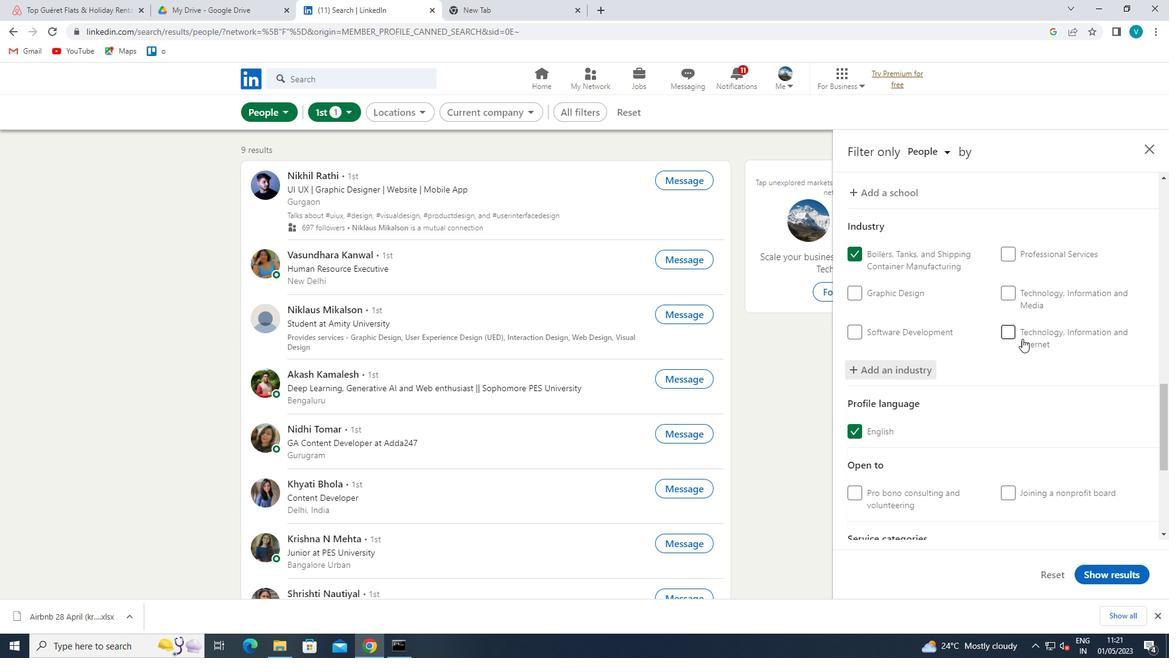 
Action: Mouse moved to (1021, 339)
Screenshot: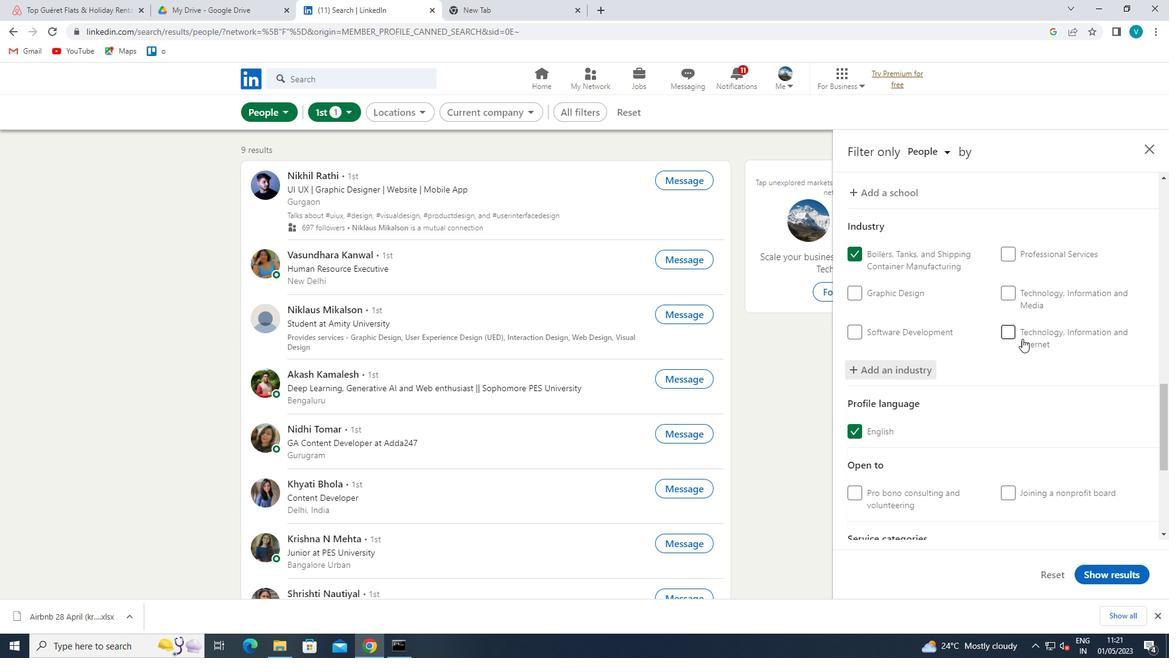 
Action: Mouse scrolled (1021, 338) with delta (0, 0)
Screenshot: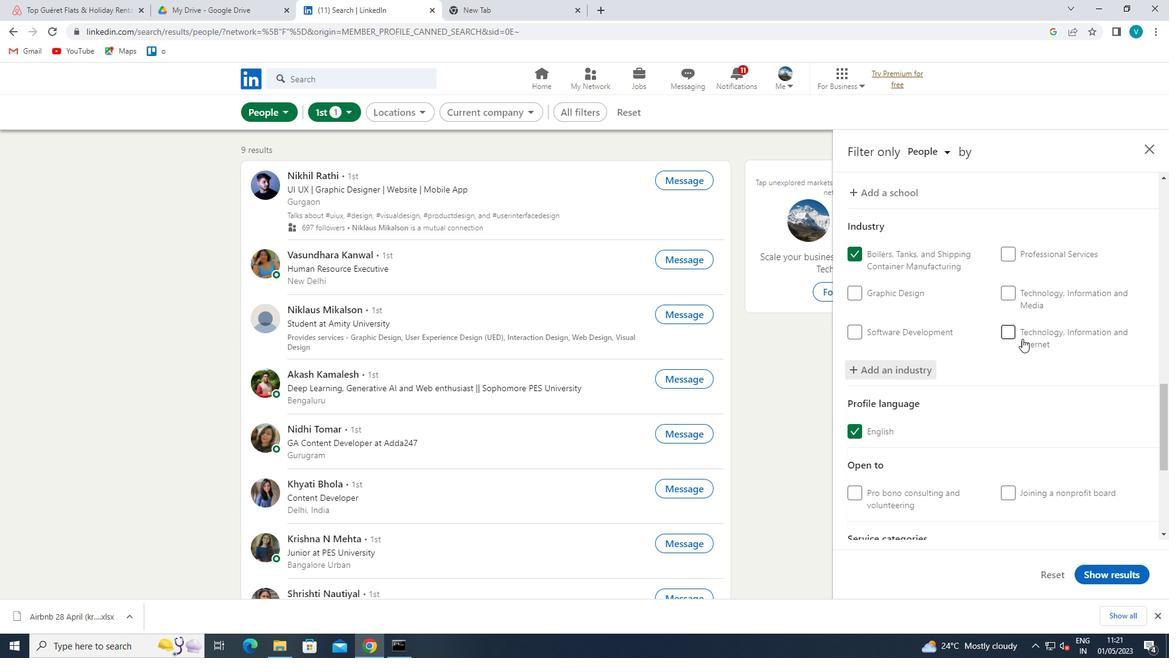 
Action: Mouse moved to (1019, 340)
Screenshot: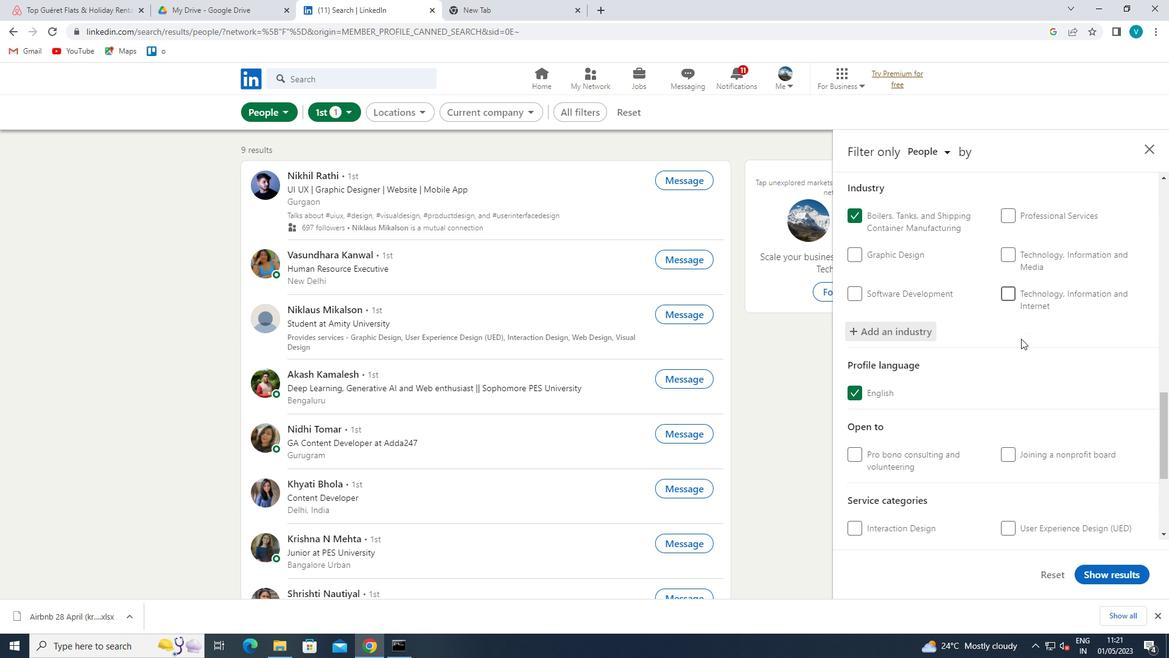
Action: Mouse scrolled (1019, 339) with delta (0, 0)
Screenshot: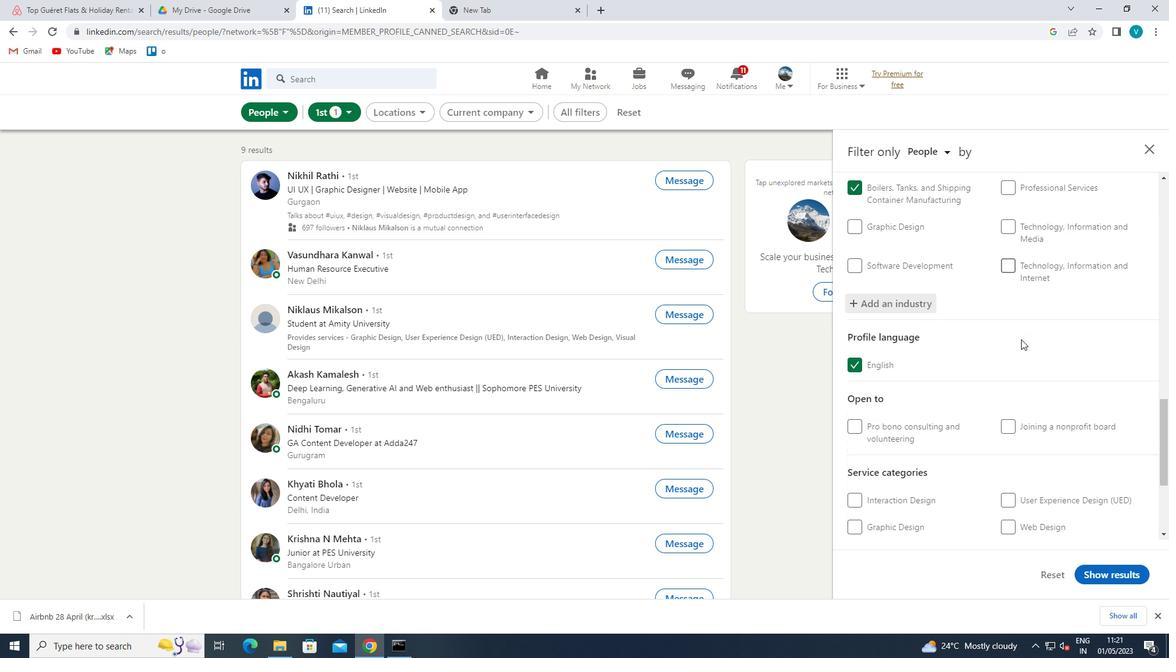 
Action: Mouse moved to (1018, 341)
Screenshot: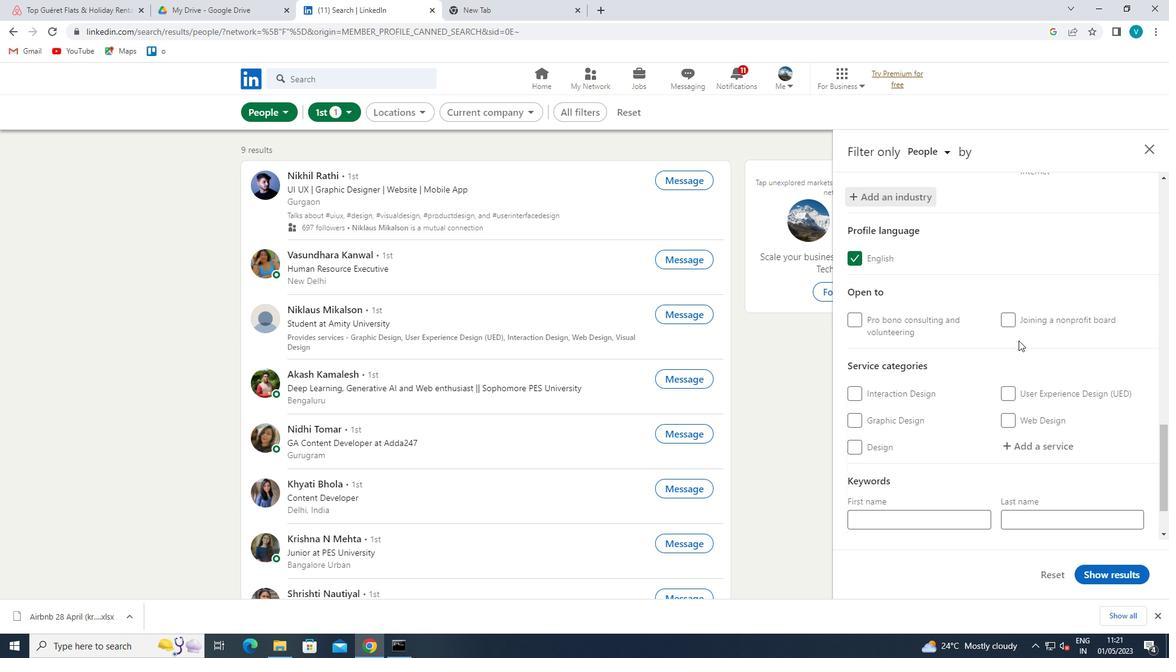 
Action: Mouse scrolled (1018, 340) with delta (0, 0)
Screenshot: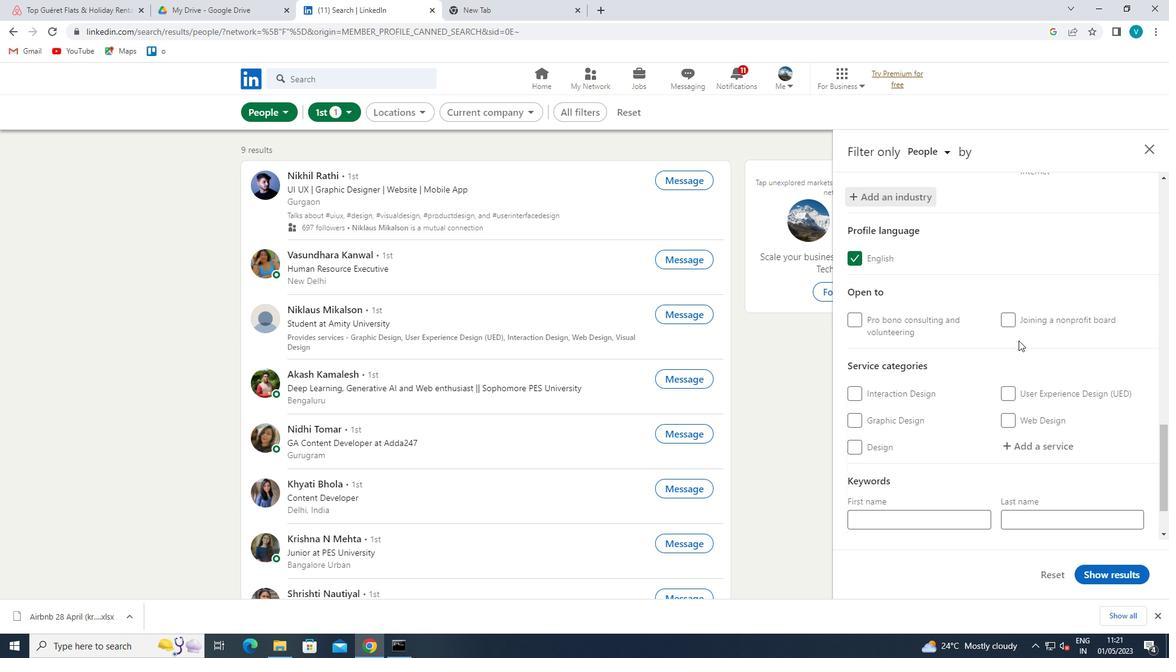 
Action: Mouse moved to (1019, 370)
Screenshot: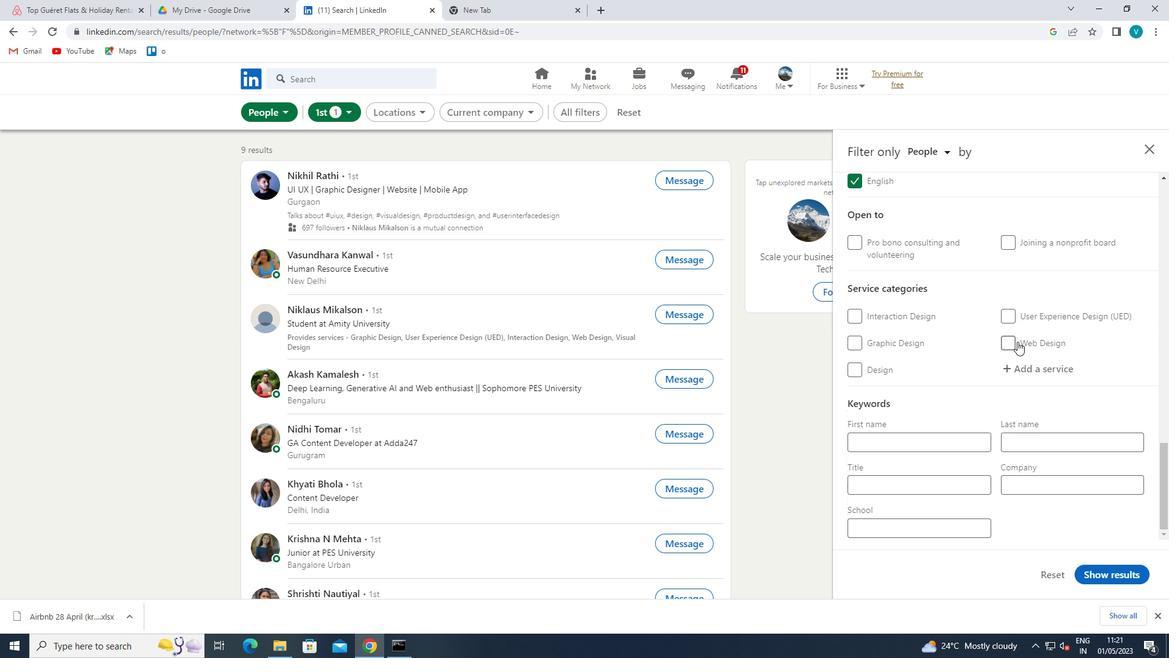 
Action: Mouse pressed left at (1019, 370)
Screenshot: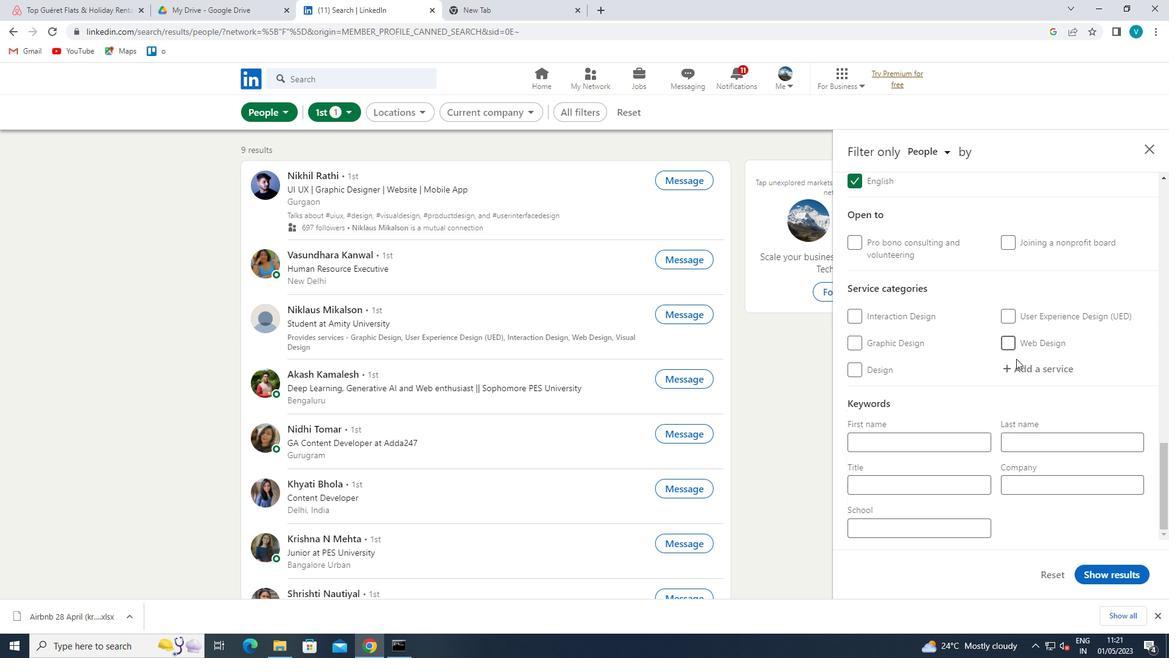 
Action: Mouse moved to (1003, 379)
Screenshot: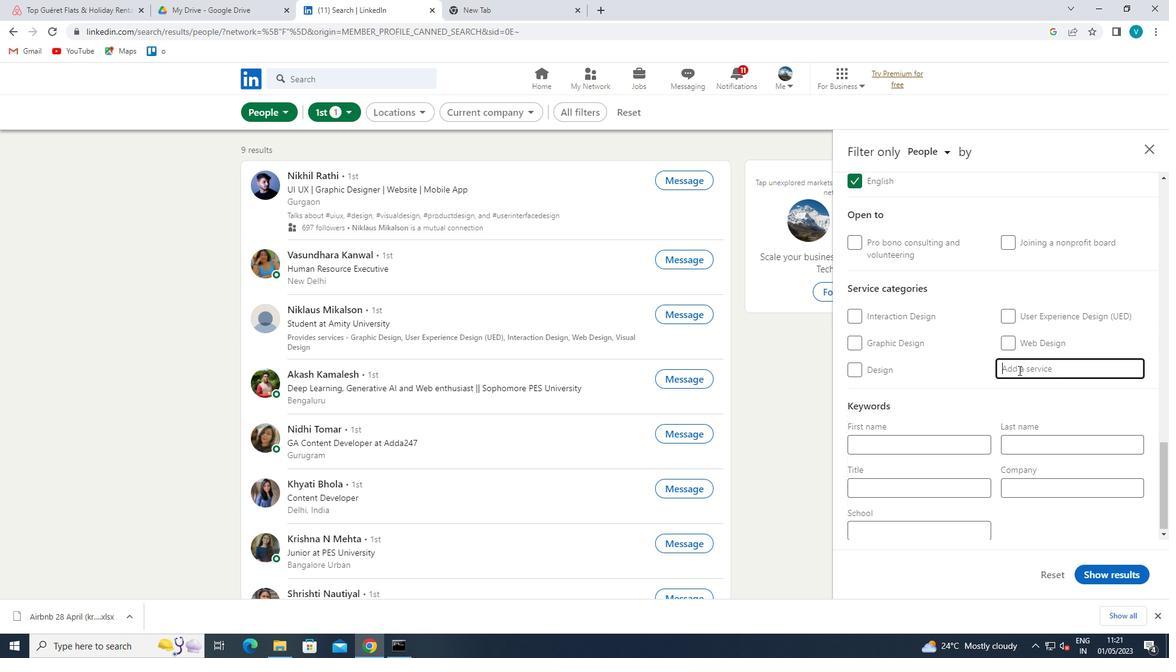 
Action: Key pressed <Key.shift>FINANCIAL<Key.space>
Screenshot: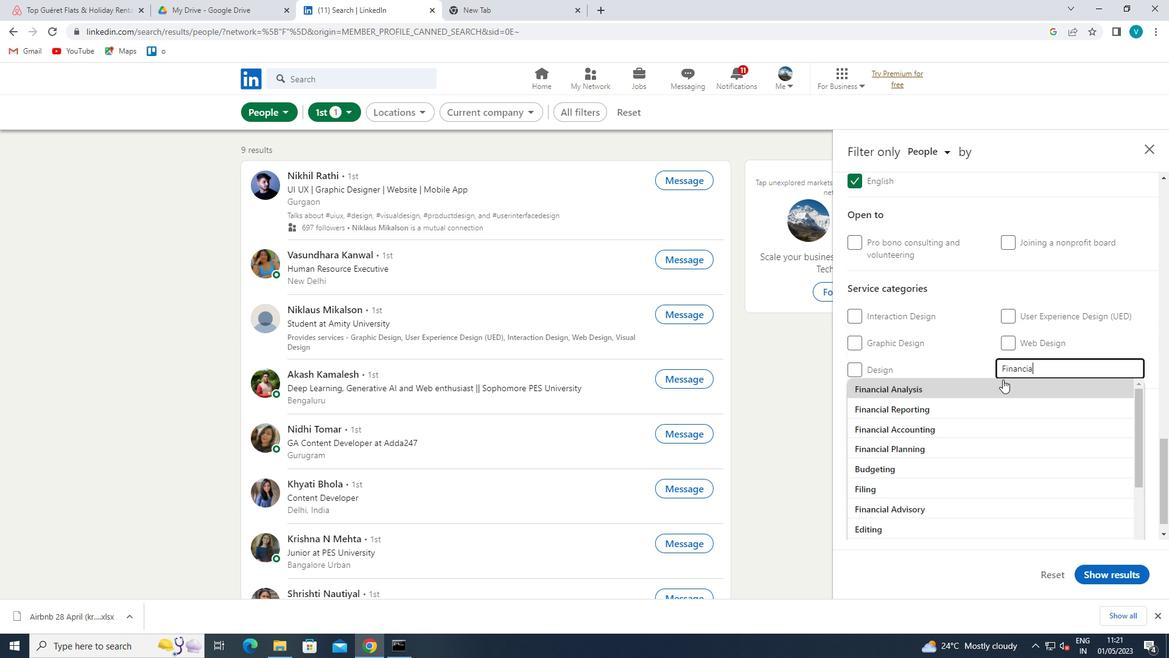 
Action: Mouse moved to (980, 395)
Screenshot: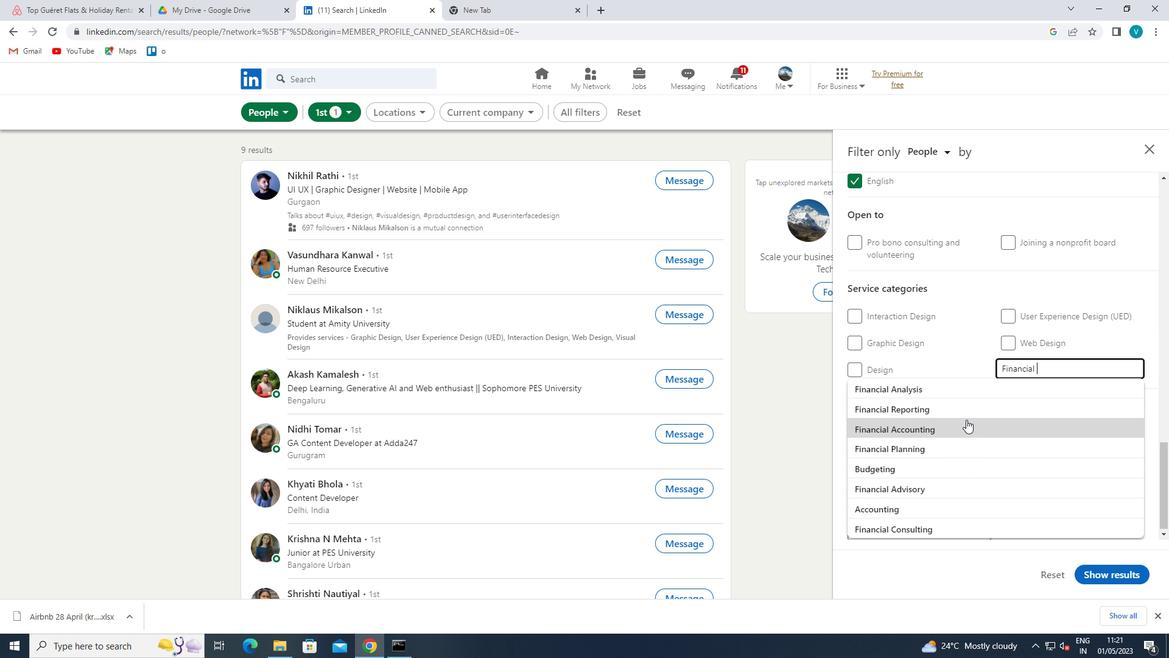 
Action: Mouse pressed left at (980, 395)
Screenshot: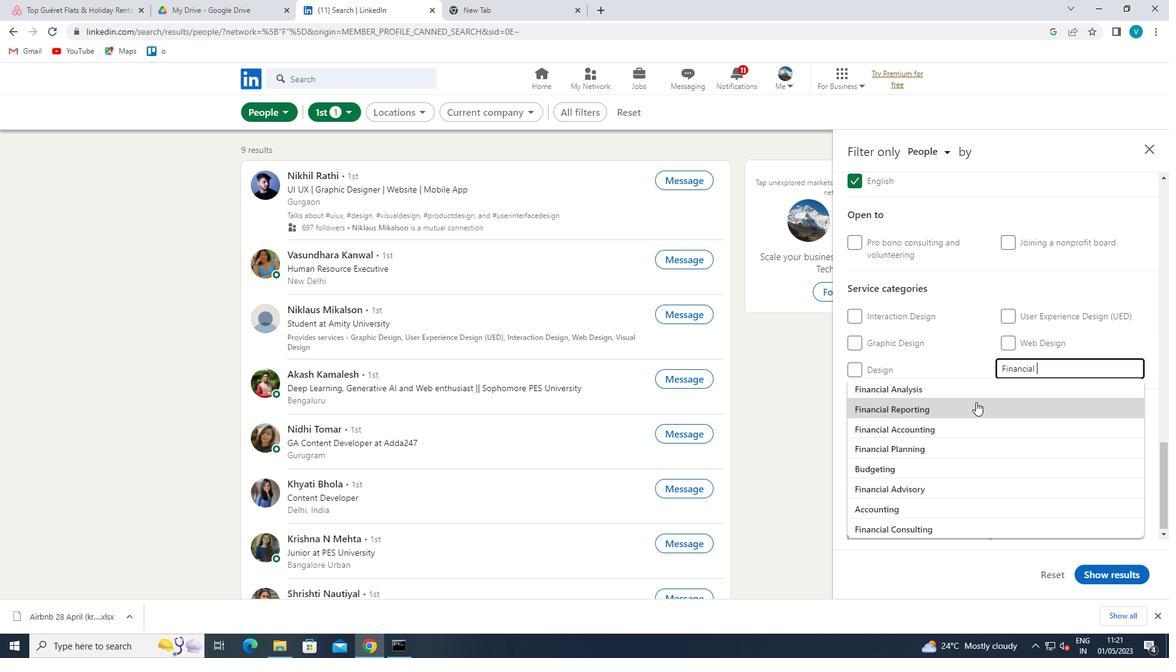 
Action: Mouse scrolled (980, 394) with delta (0, 0)
Screenshot: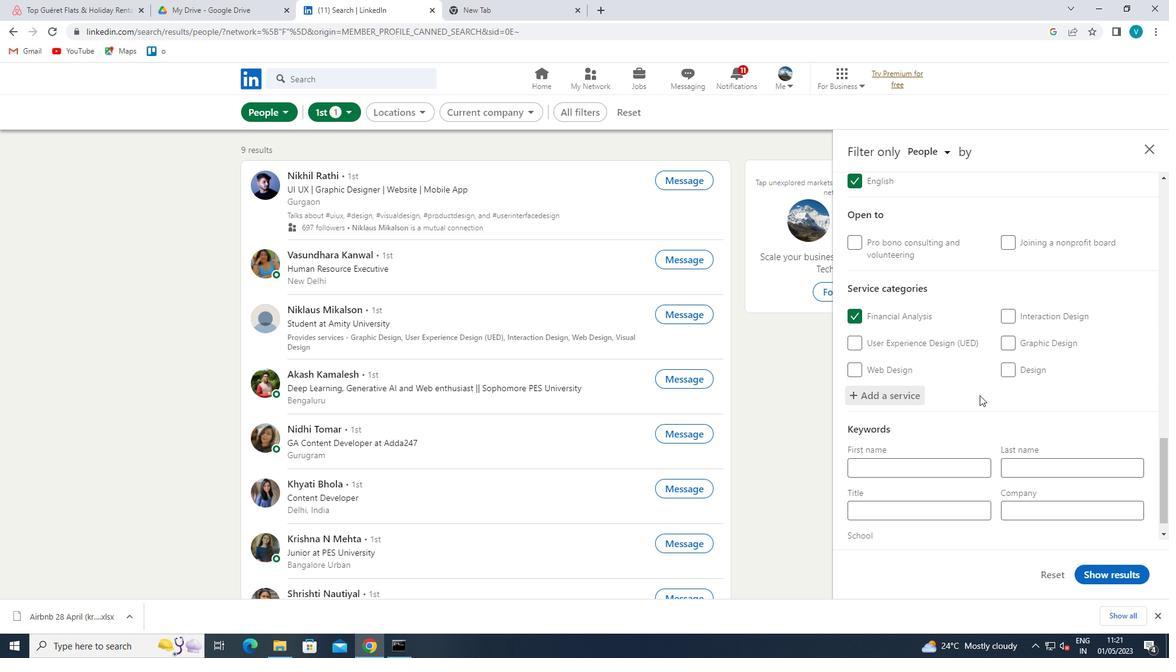 
Action: Mouse scrolled (980, 394) with delta (0, 0)
Screenshot: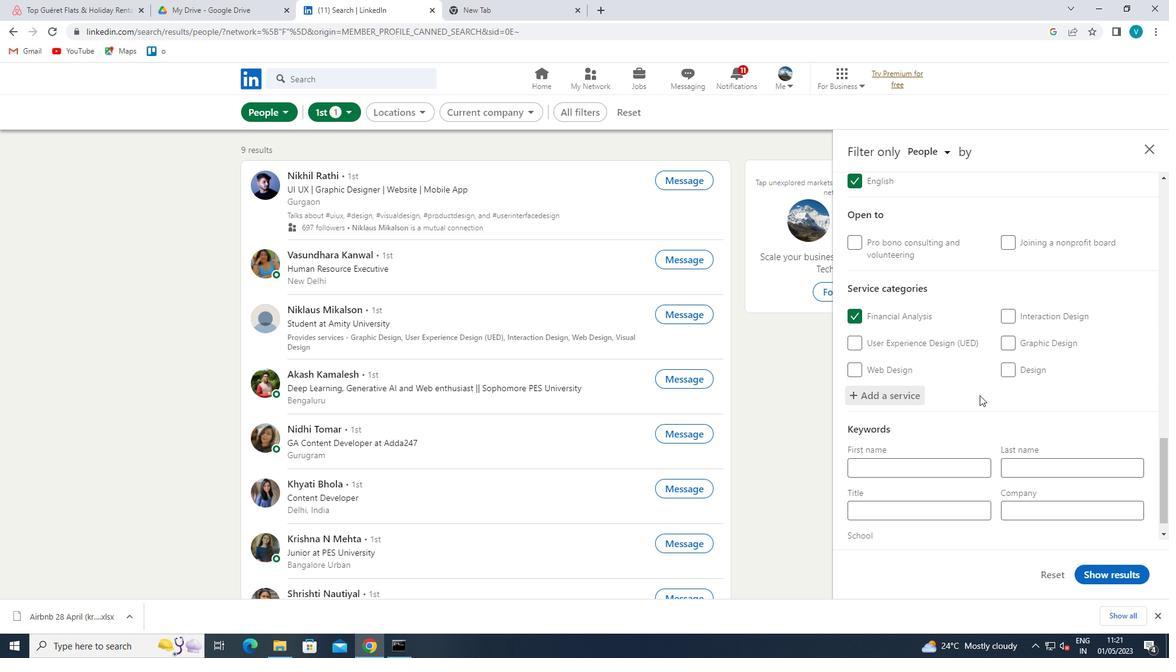 
Action: Mouse moved to (957, 486)
Screenshot: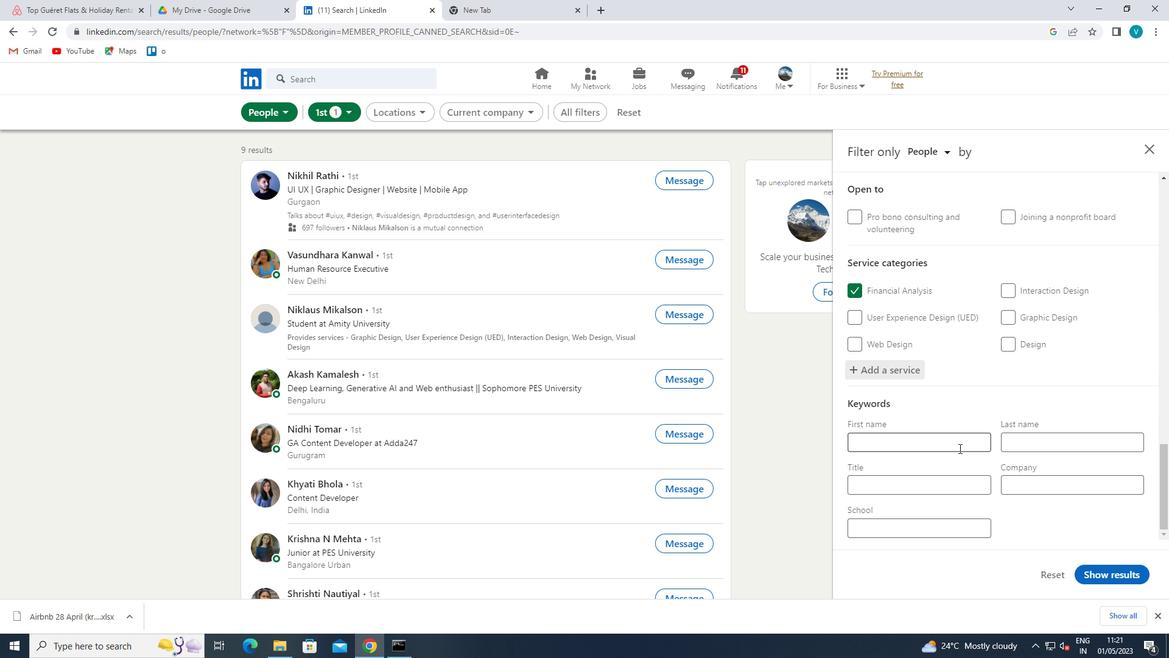 
Action: Mouse pressed left at (957, 486)
Screenshot: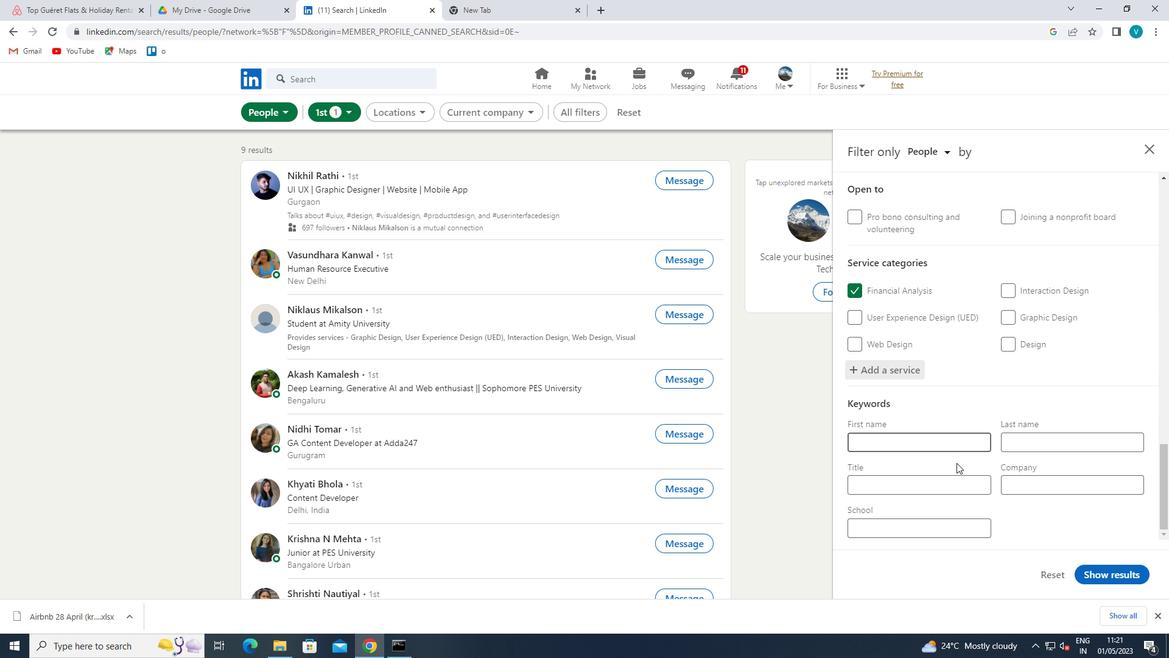 
Action: Key pressed <Key.shift>BUS
Screenshot: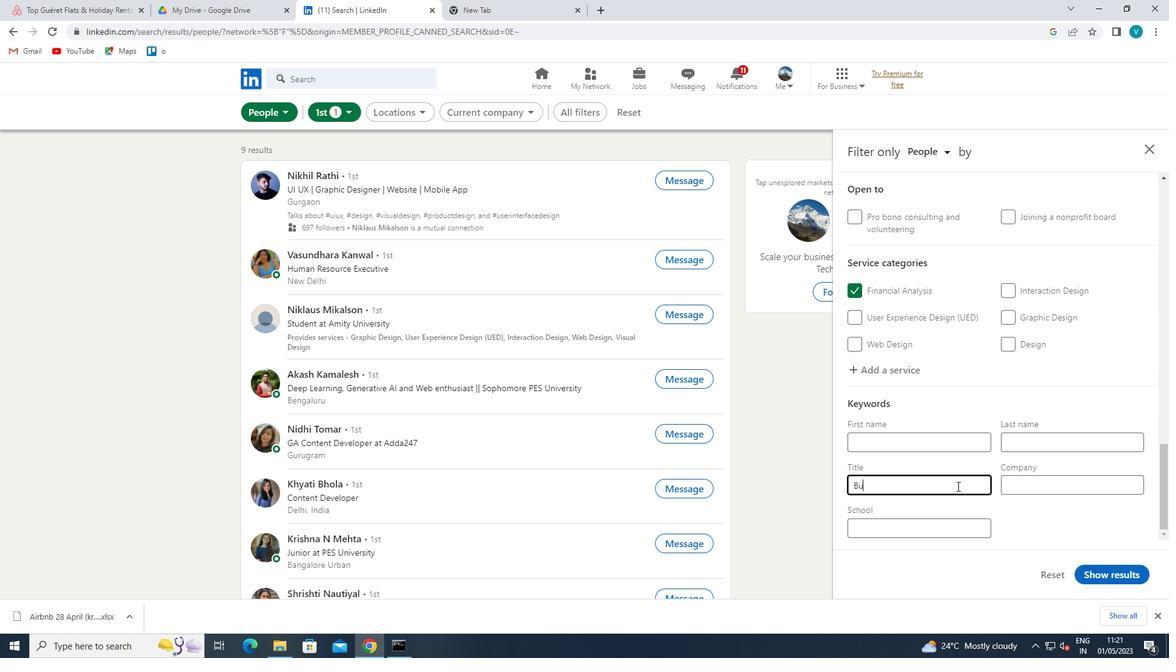 
Action: Mouse moved to (912, 475)
Screenshot: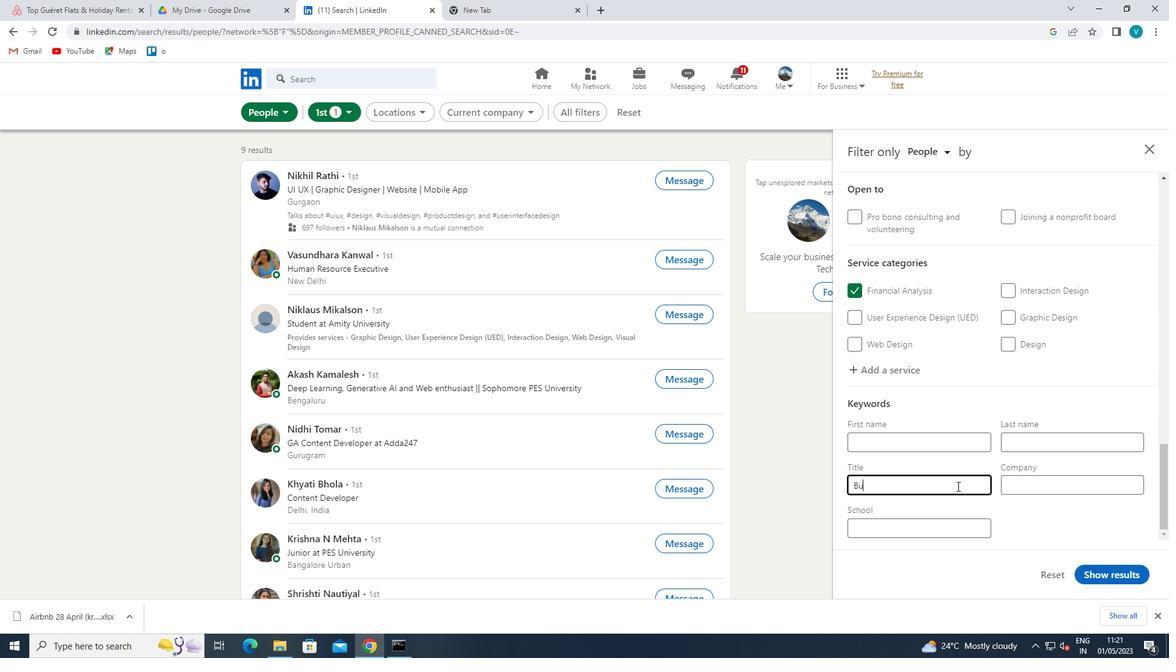 
Action: Key pressed INESS<Key.space><Key.shift><<Key.backspace><Key.shift>MANAGER
Screenshot: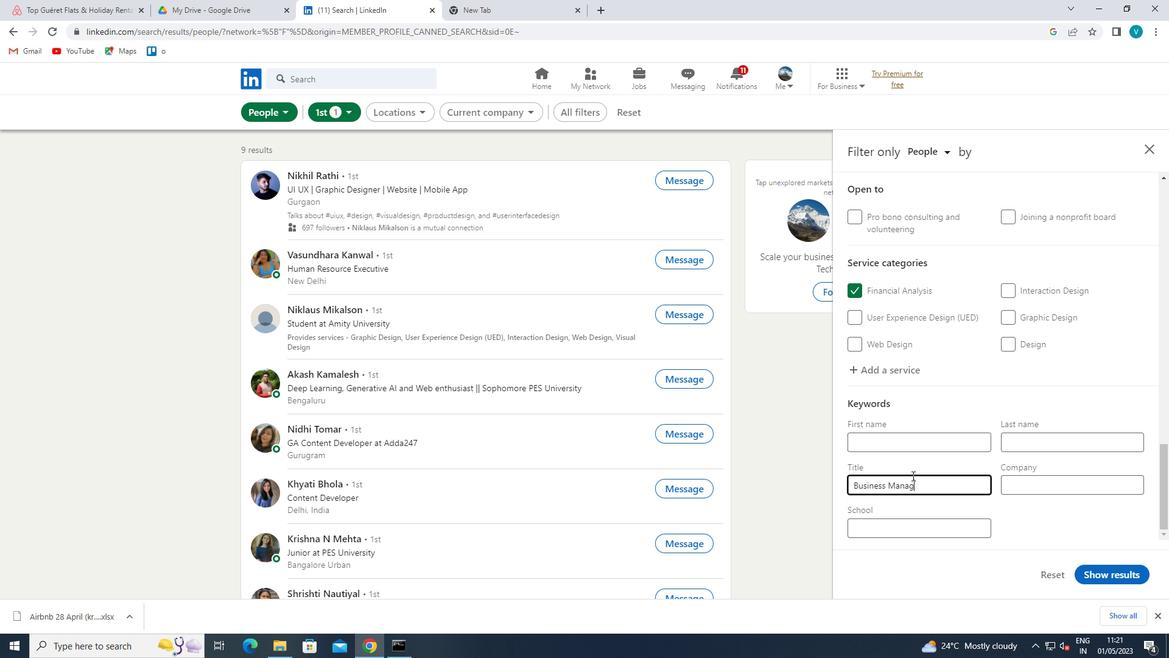 
Action: Mouse moved to (1133, 573)
Screenshot: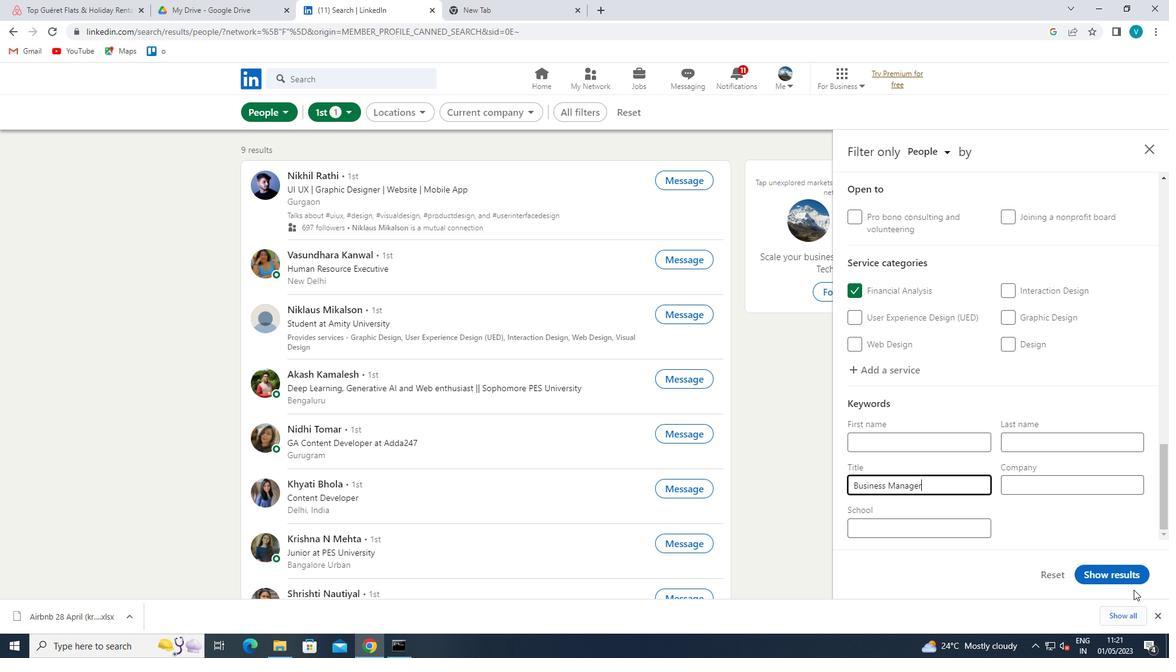 
Action: Mouse pressed left at (1133, 573)
Screenshot: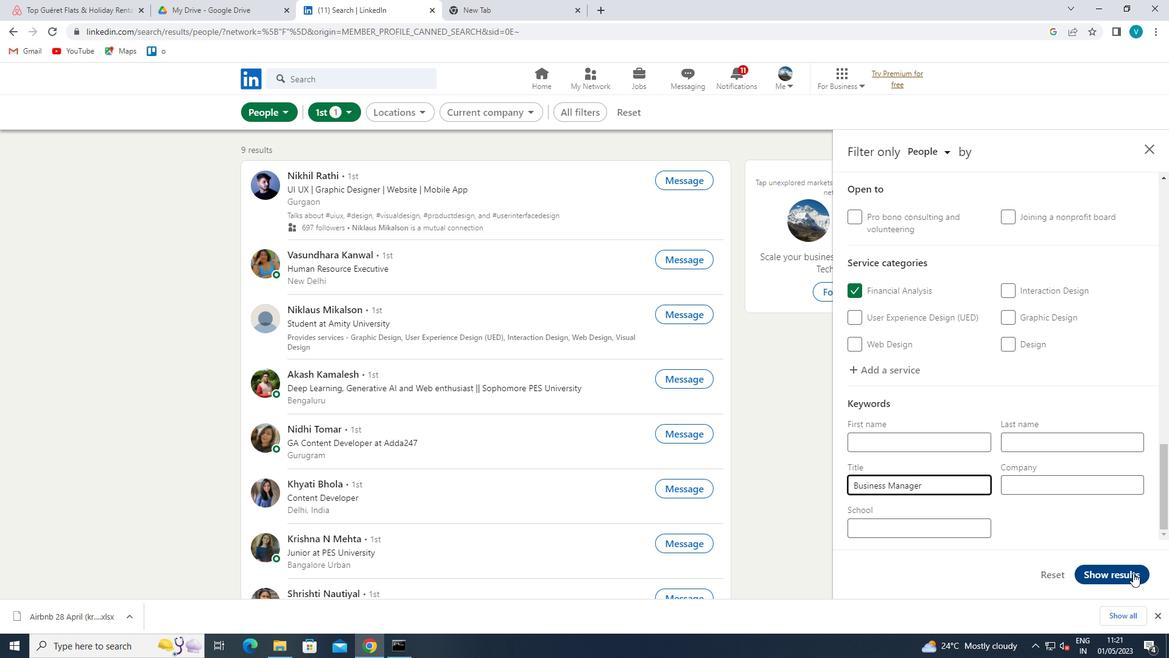 
